 Task: Find connections with filter location Sonāmukhi with filter topic #Marketswith filter profile language Spanish with filter current company Tata AIA Life Insurance with filter school The Technological Institute of Textiles & Sciences with filter industry Construction with filter service category Business Law with filter keywords title File Clerk
Action: Mouse pressed left at (700, 95)
Screenshot: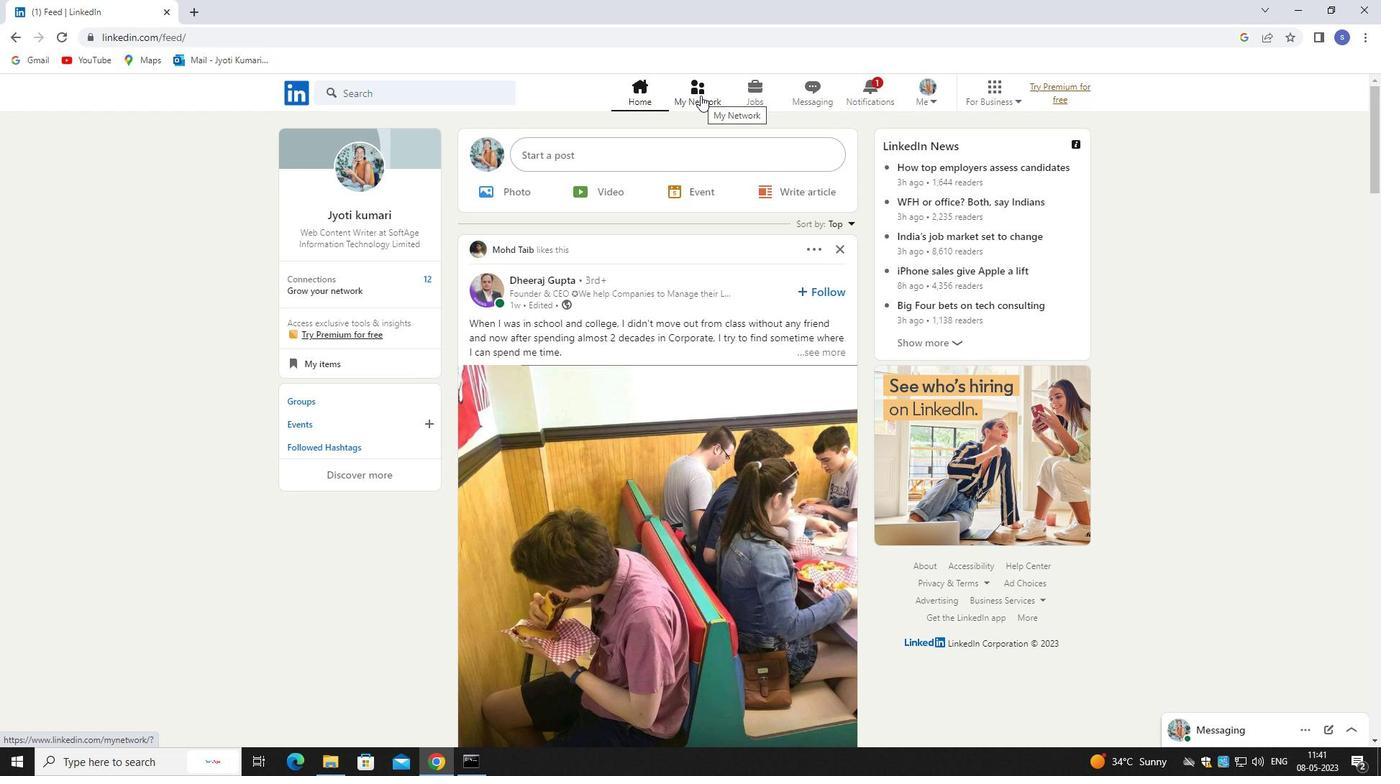 
Action: Mouse pressed left at (700, 95)
Screenshot: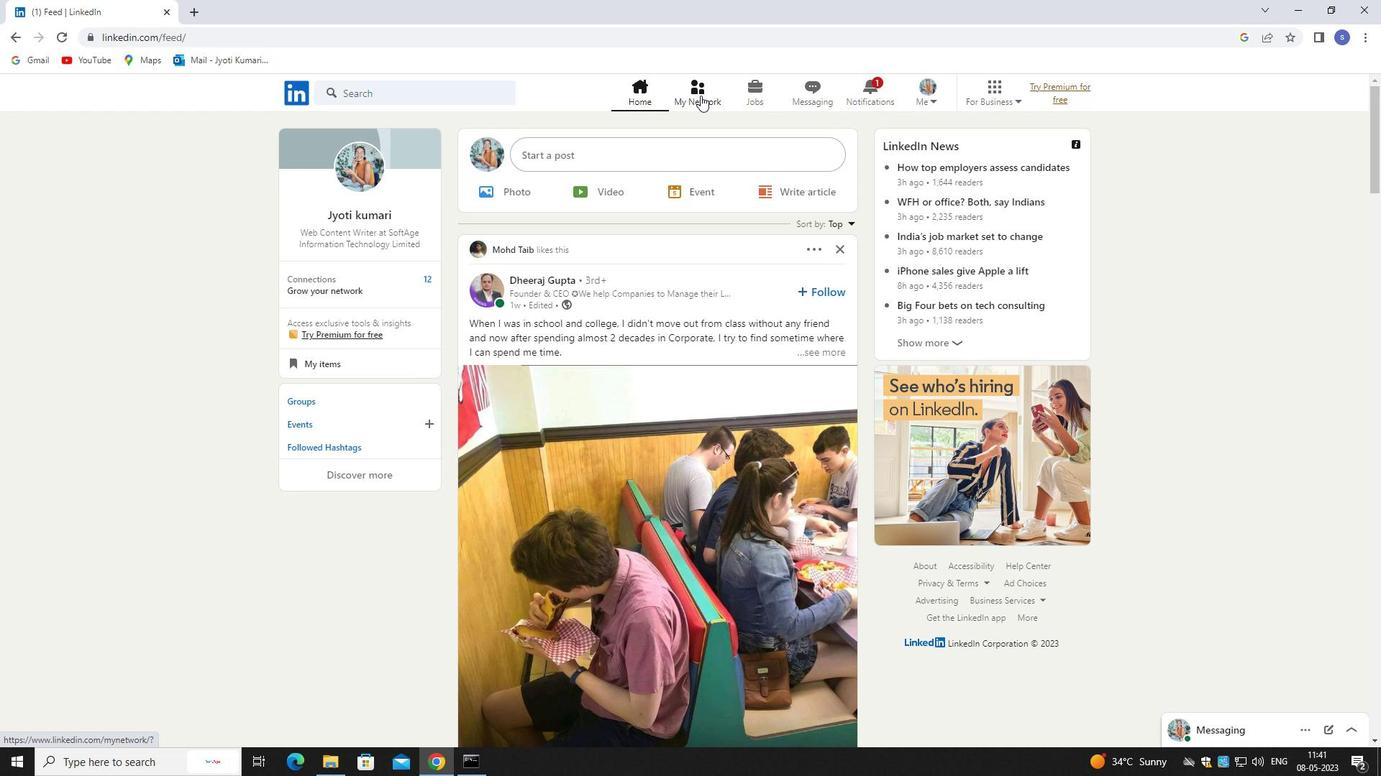 
Action: Mouse moved to (481, 169)
Screenshot: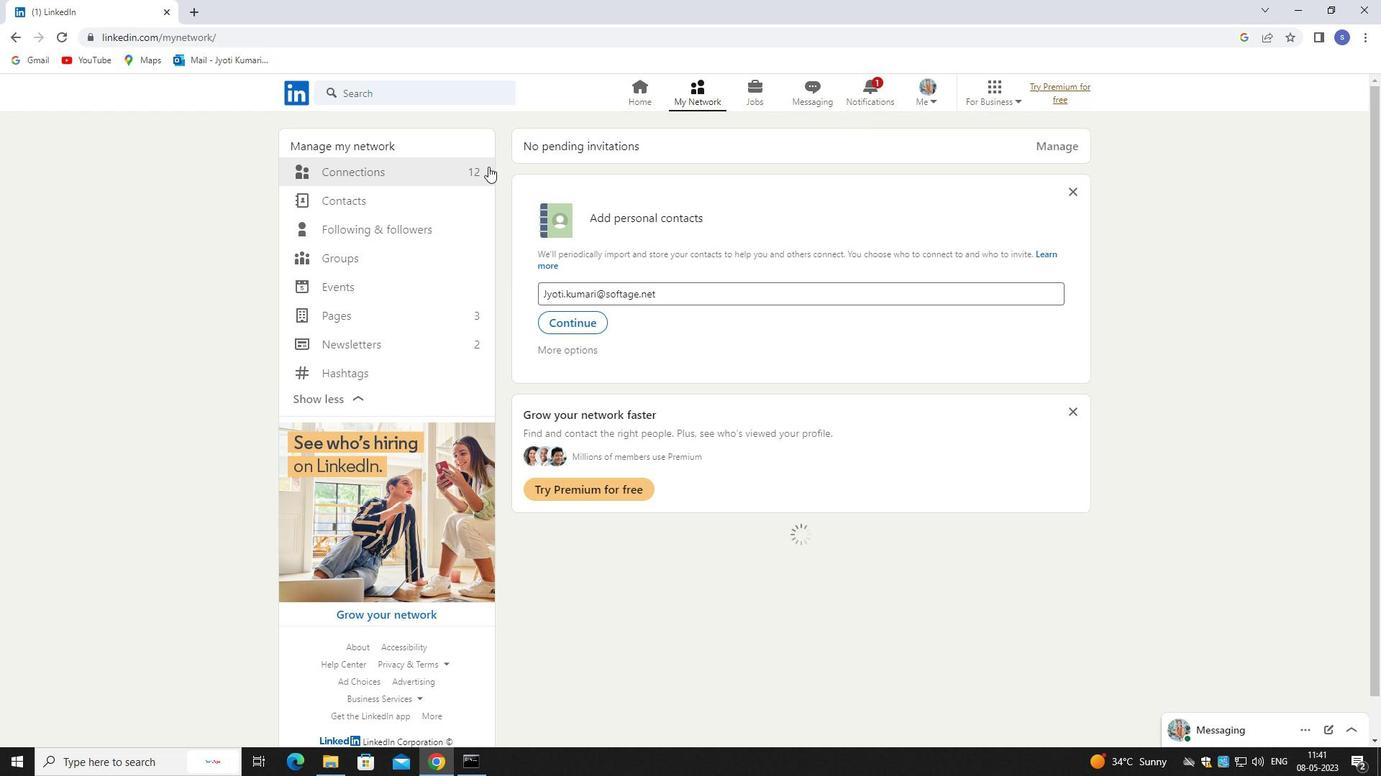
Action: Mouse pressed left at (481, 169)
Screenshot: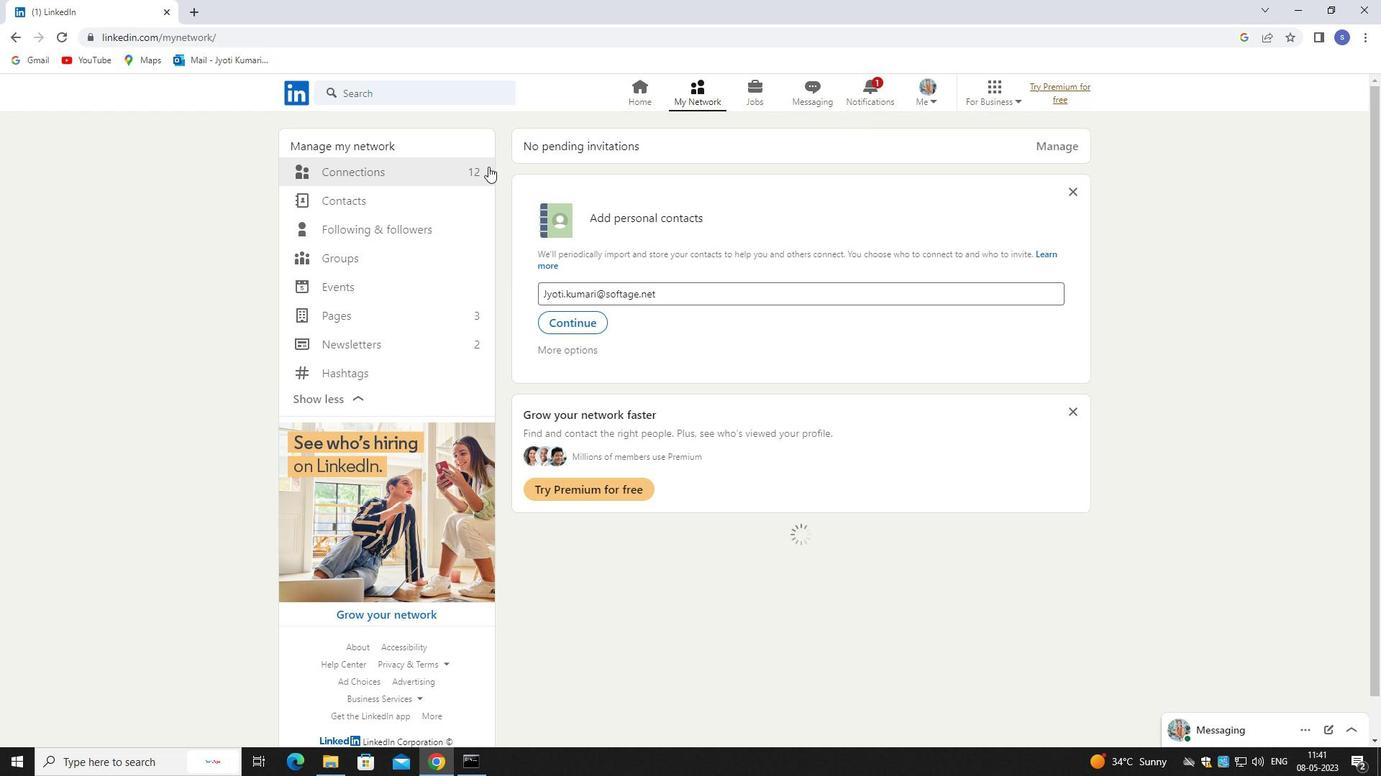 
Action: Mouse moved to (481, 169)
Screenshot: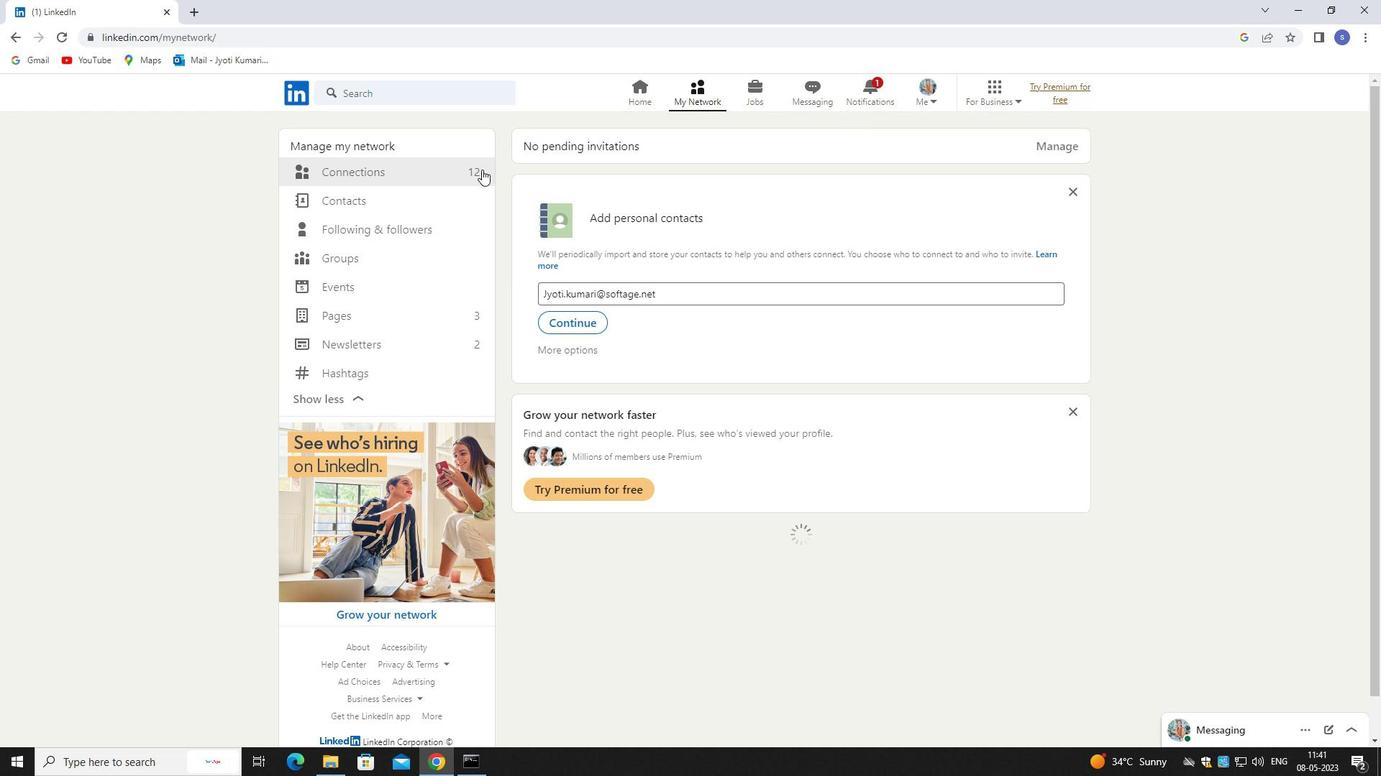 
Action: Mouse pressed left at (481, 169)
Screenshot: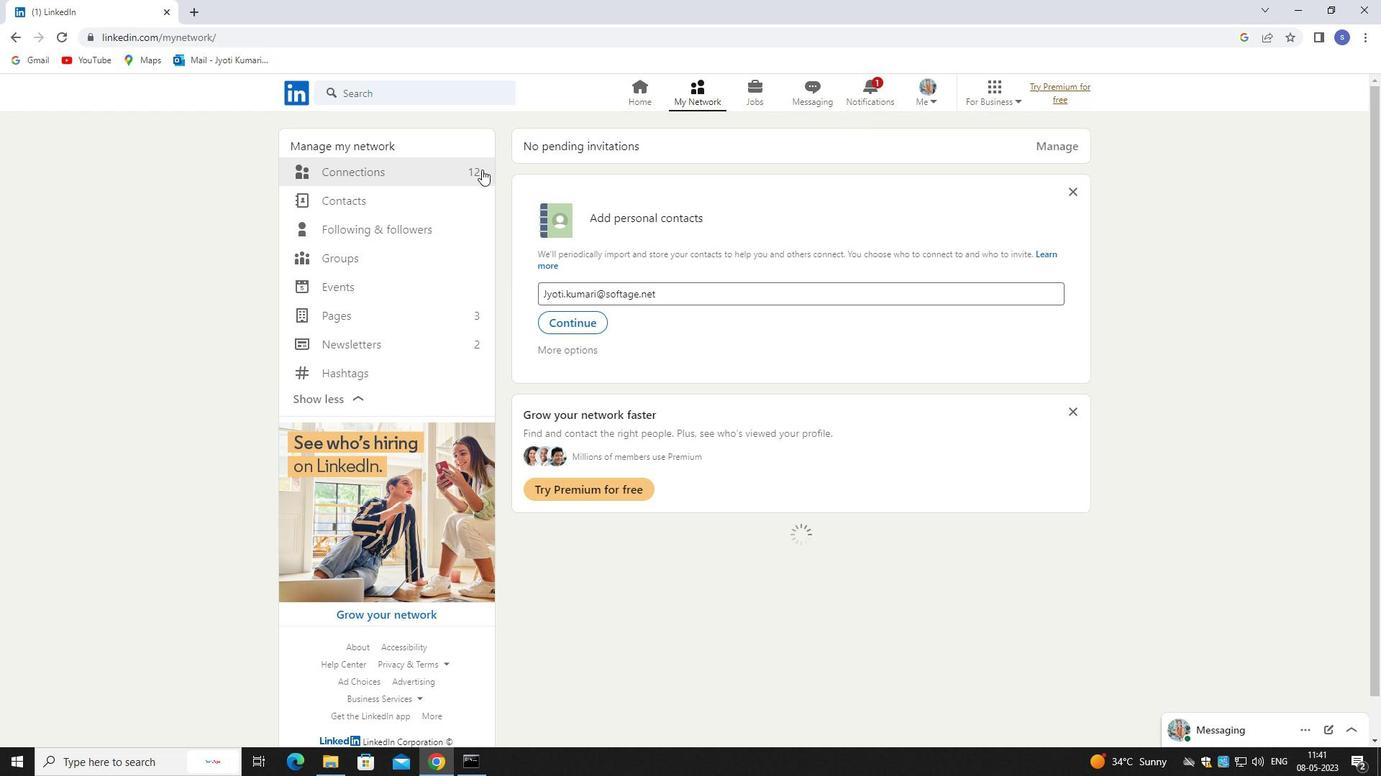 
Action: Mouse moved to (398, 164)
Screenshot: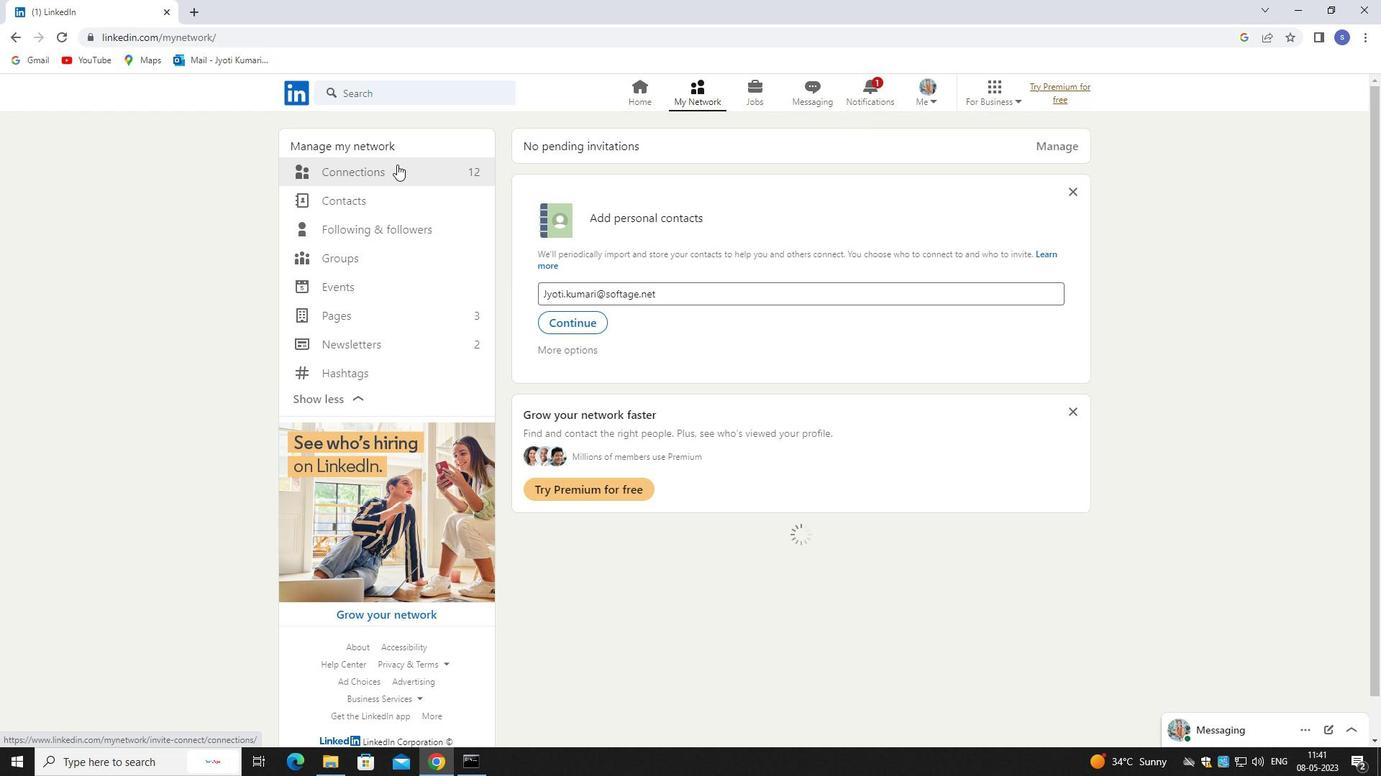 
Action: Mouse pressed left at (398, 164)
Screenshot: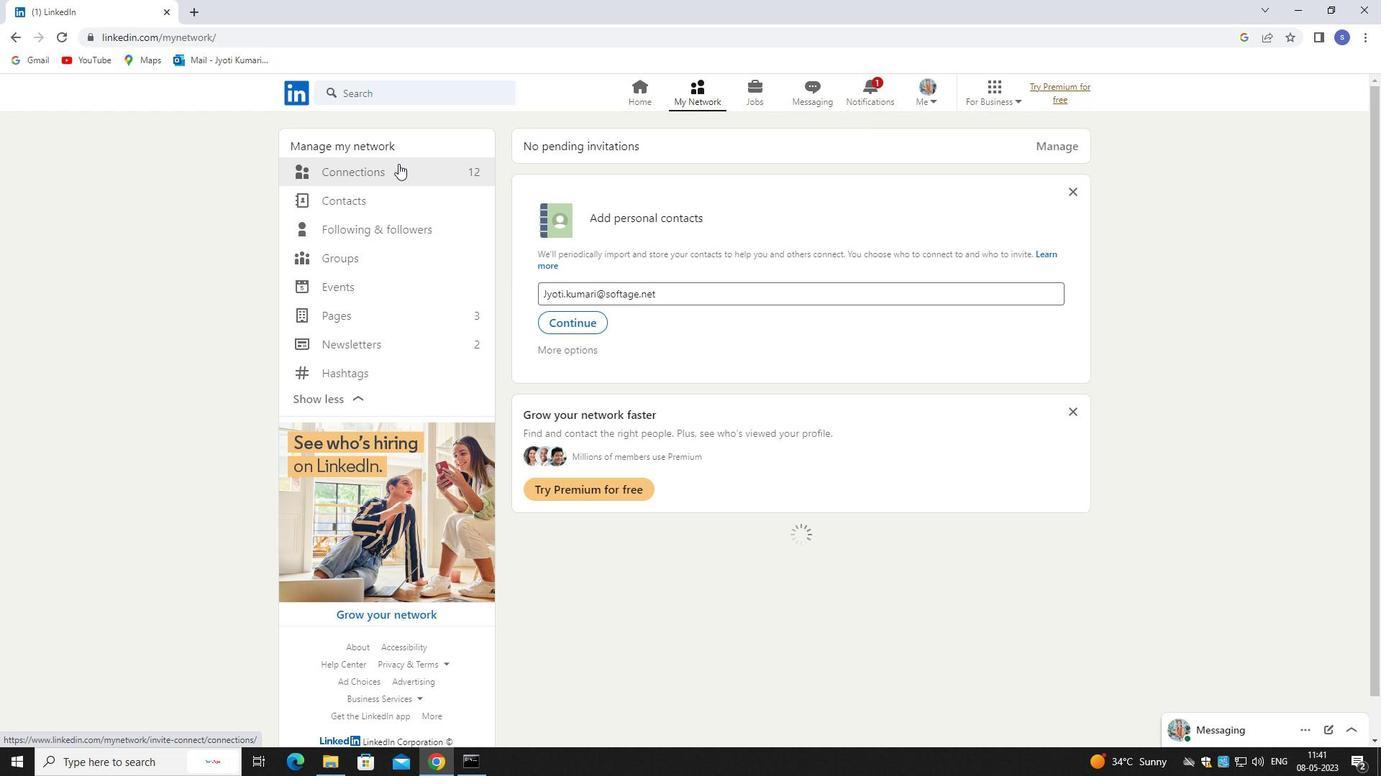 
Action: Mouse moved to (398, 163)
Screenshot: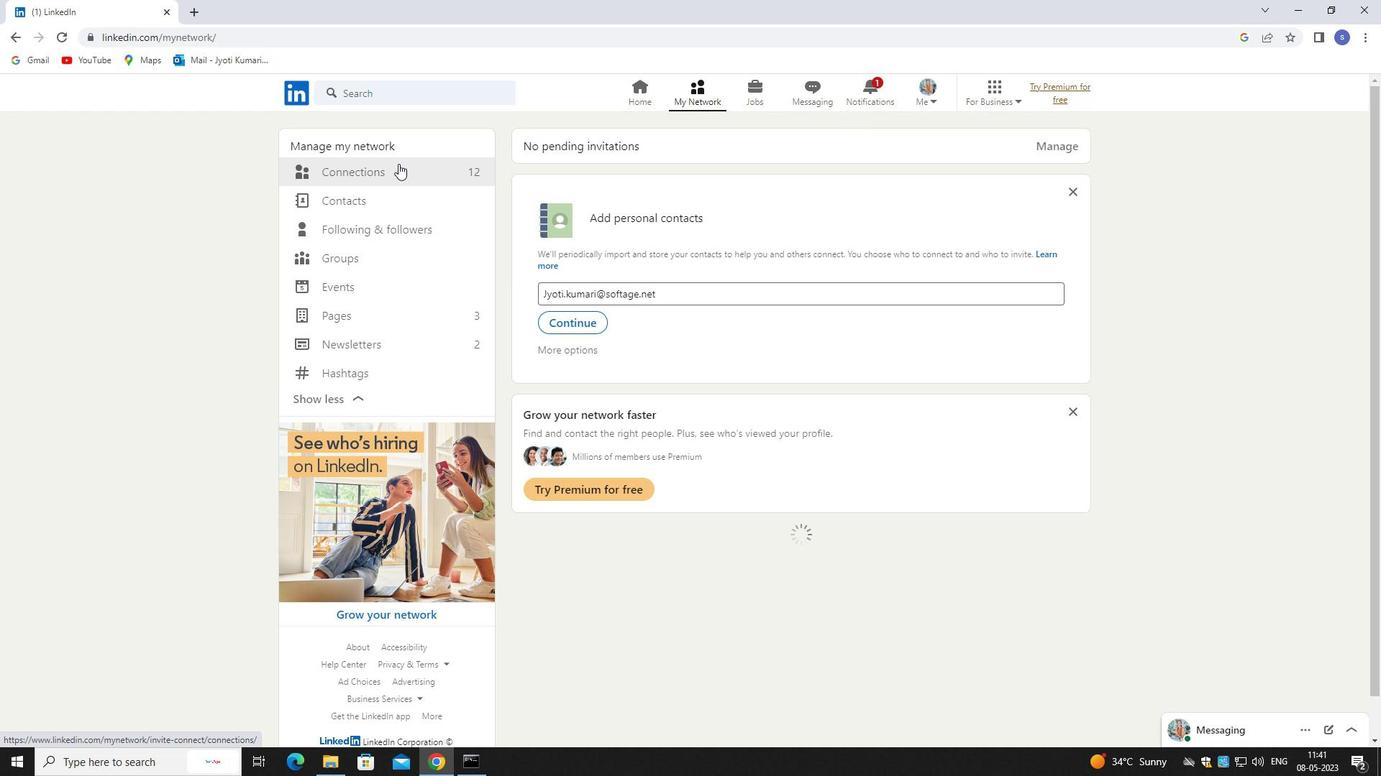
Action: Mouse pressed left at (398, 163)
Screenshot: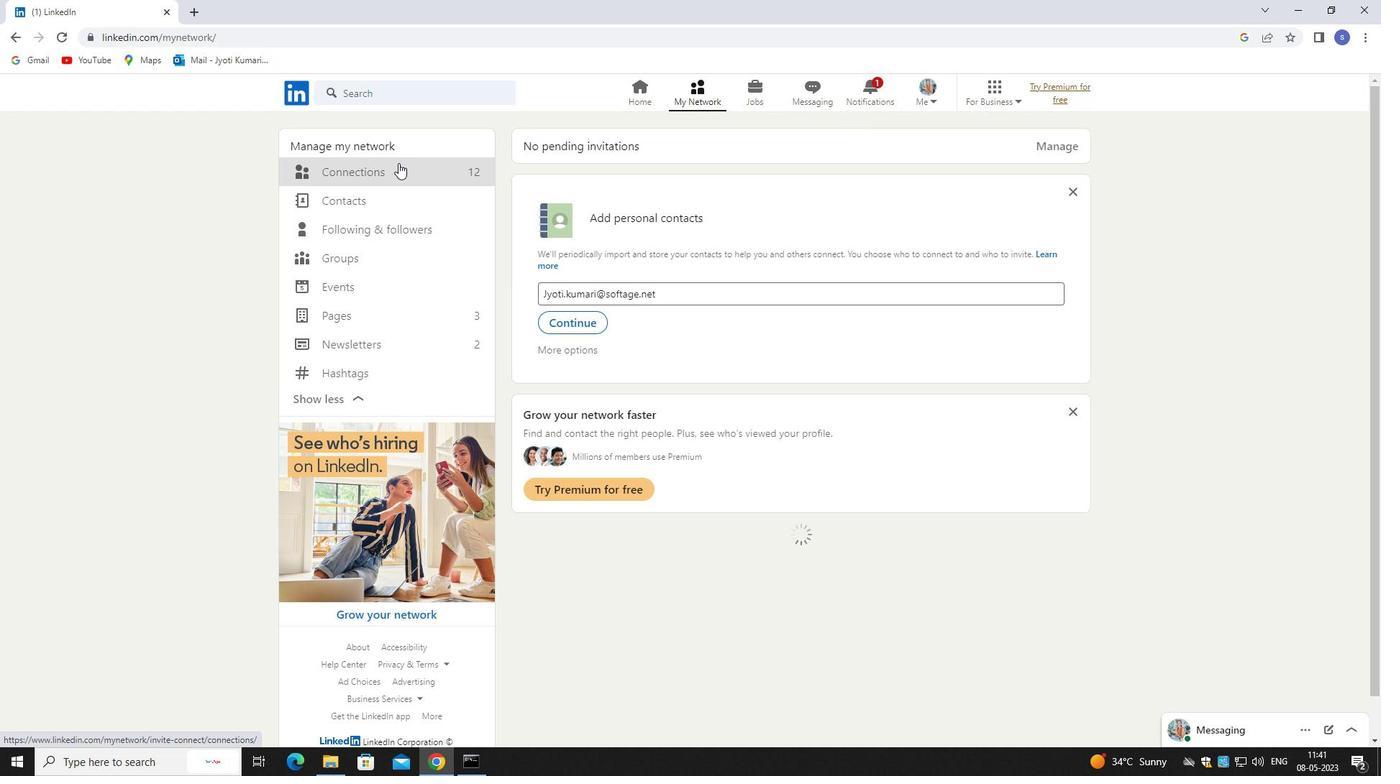 
Action: Mouse moved to (448, 171)
Screenshot: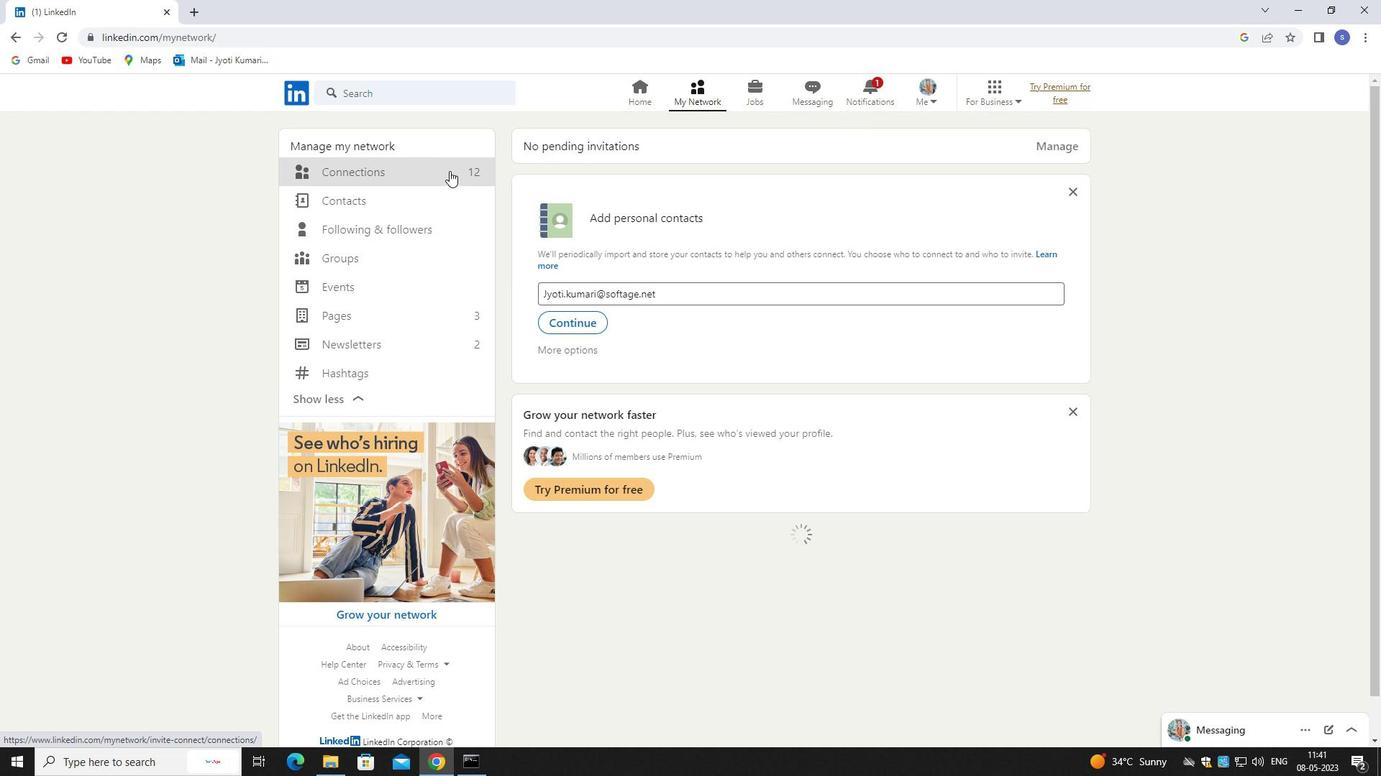 
Action: Mouse pressed left at (448, 171)
Screenshot: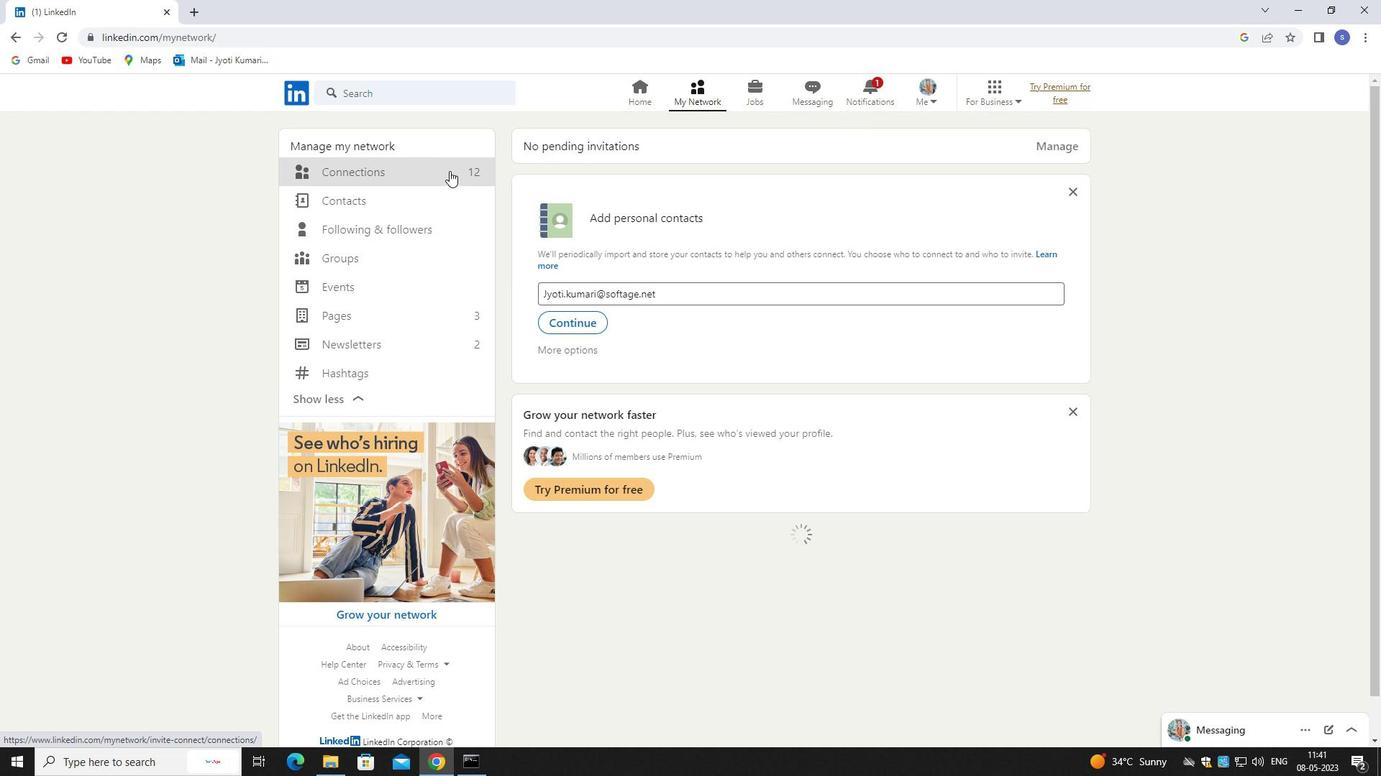 
Action: Mouse moved to (447, 172)
Screenshot: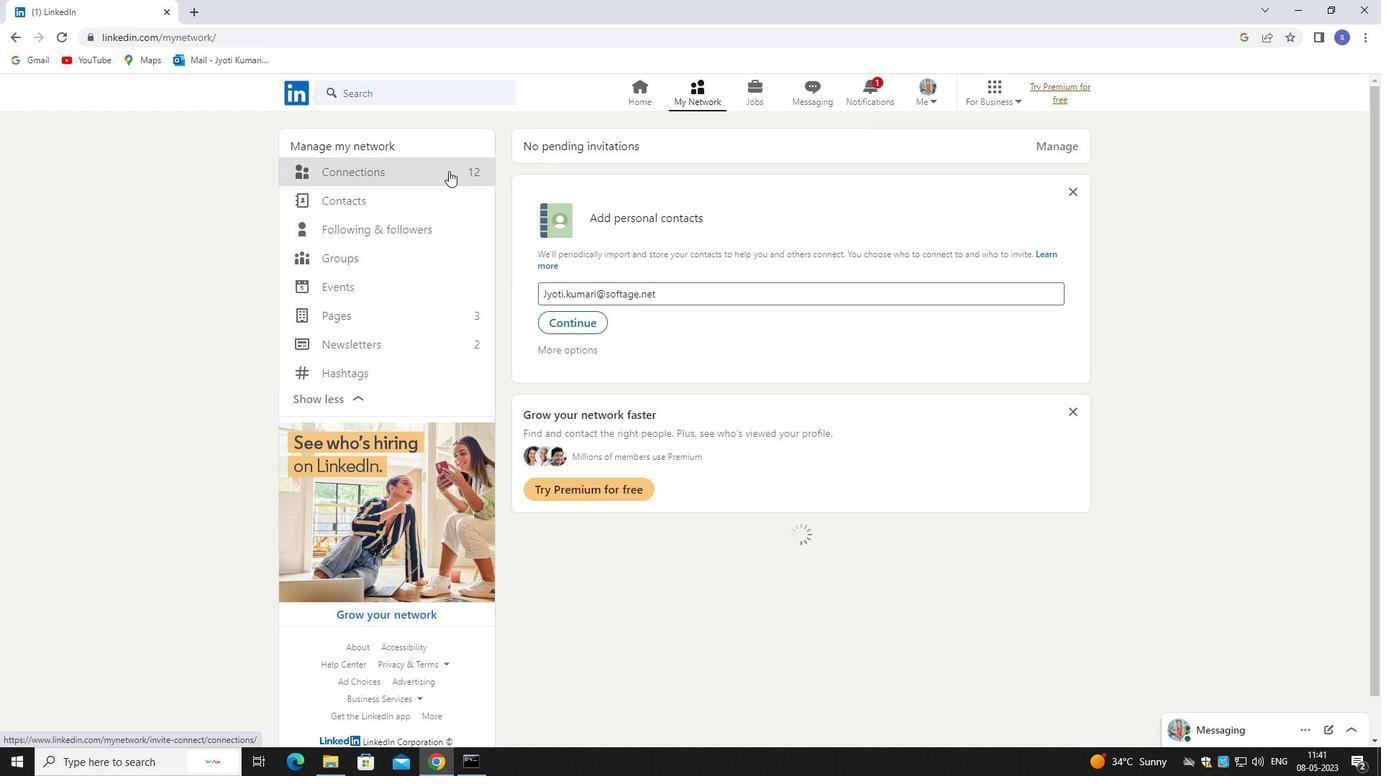 
Action: Mouse pressed left at (447, 172)
Screenshot: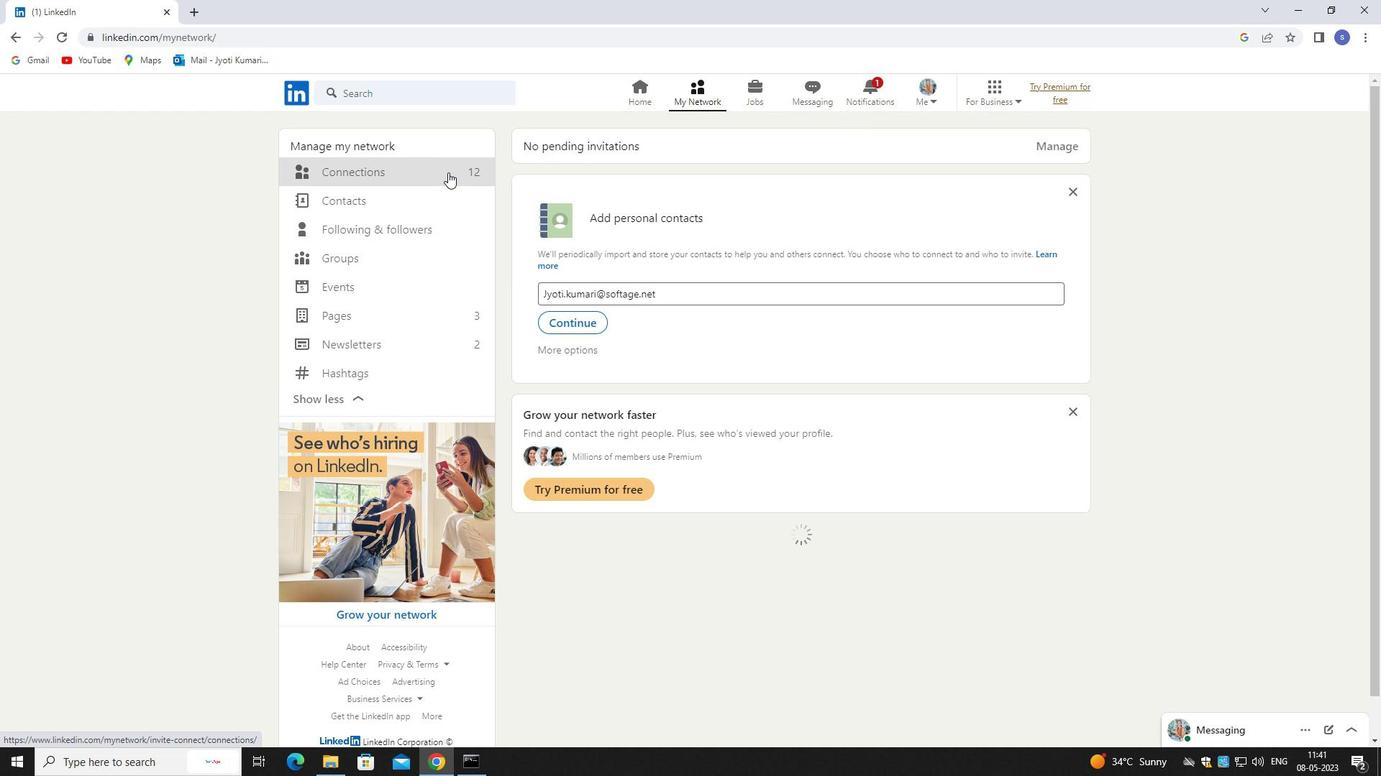 
Action: Mouse moved to (410, 171)
Screenshot: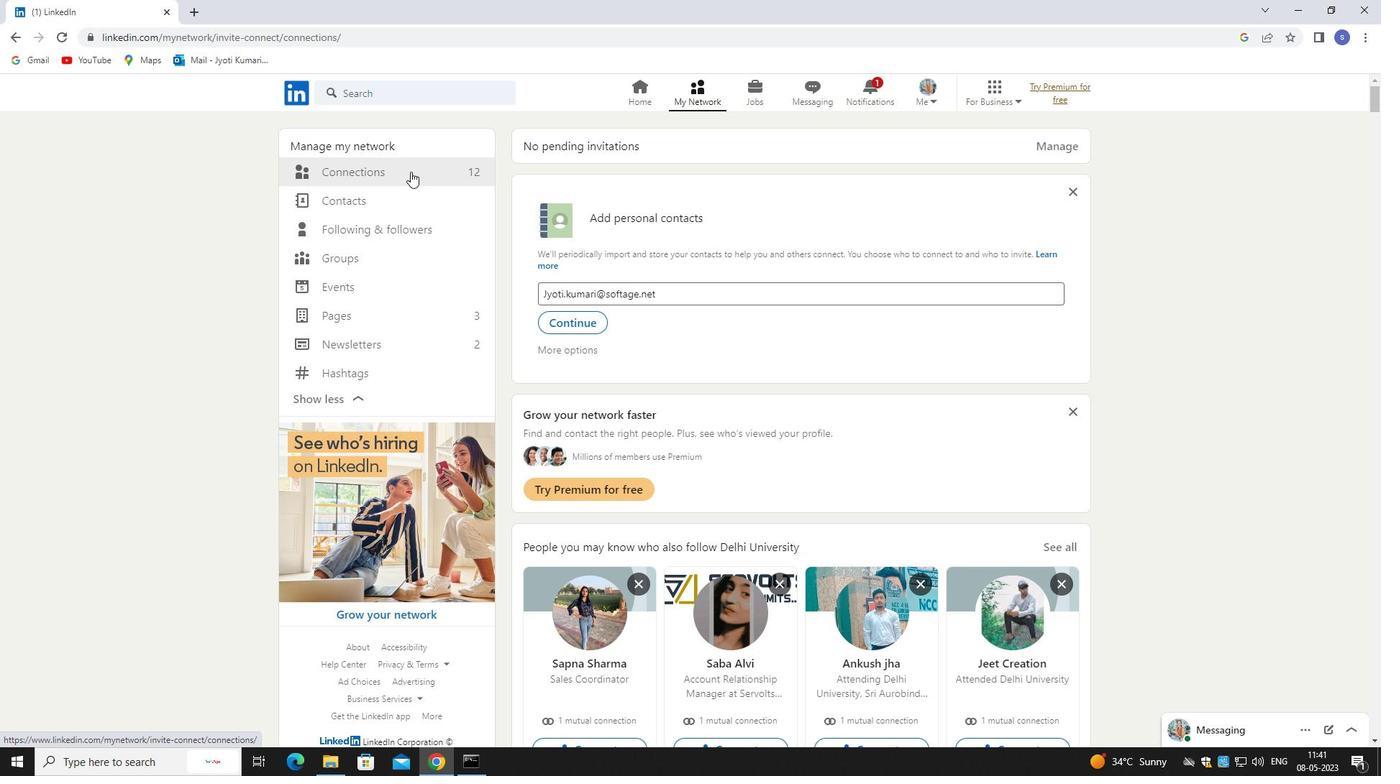 
Action: Mouse pressed left at (410, 171)
Screenshot: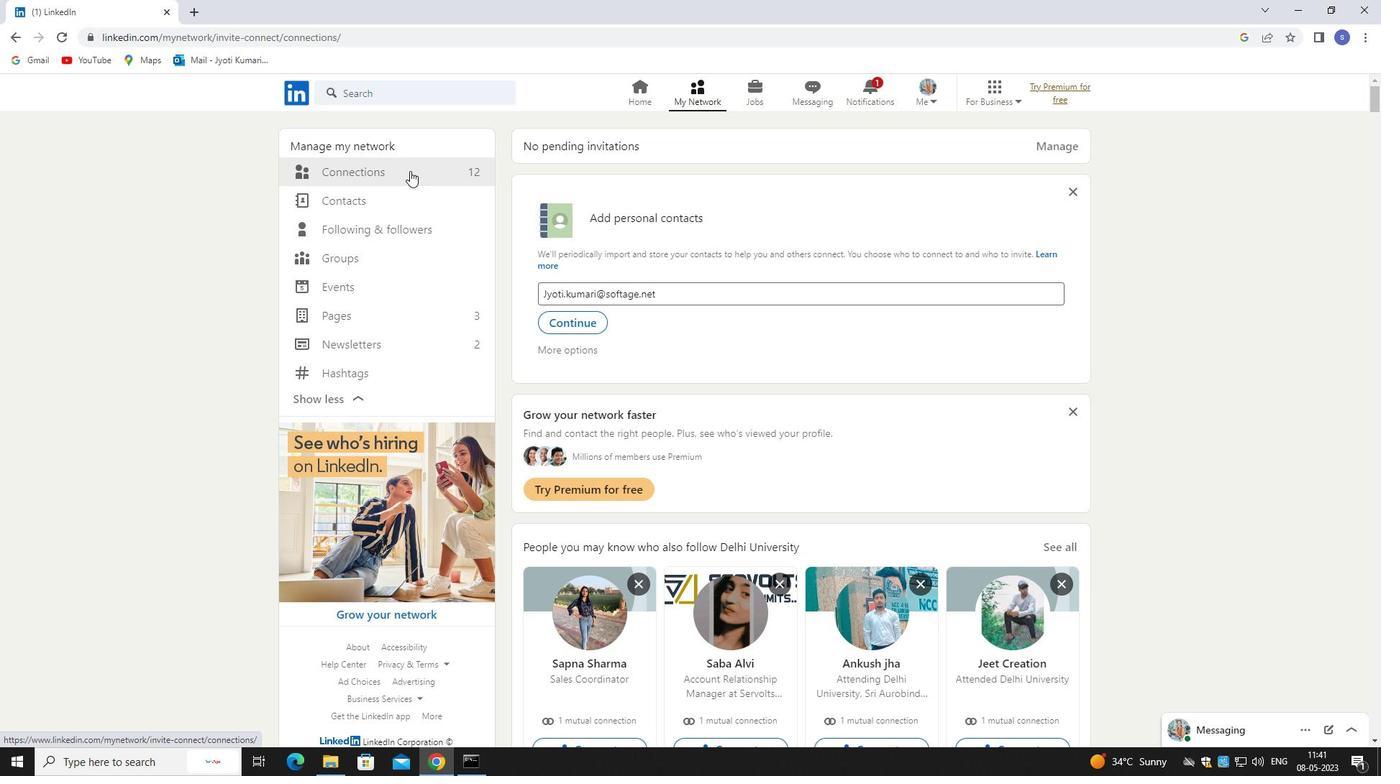 
Action: Mouse pressed left at (410, 171)
Screenshot: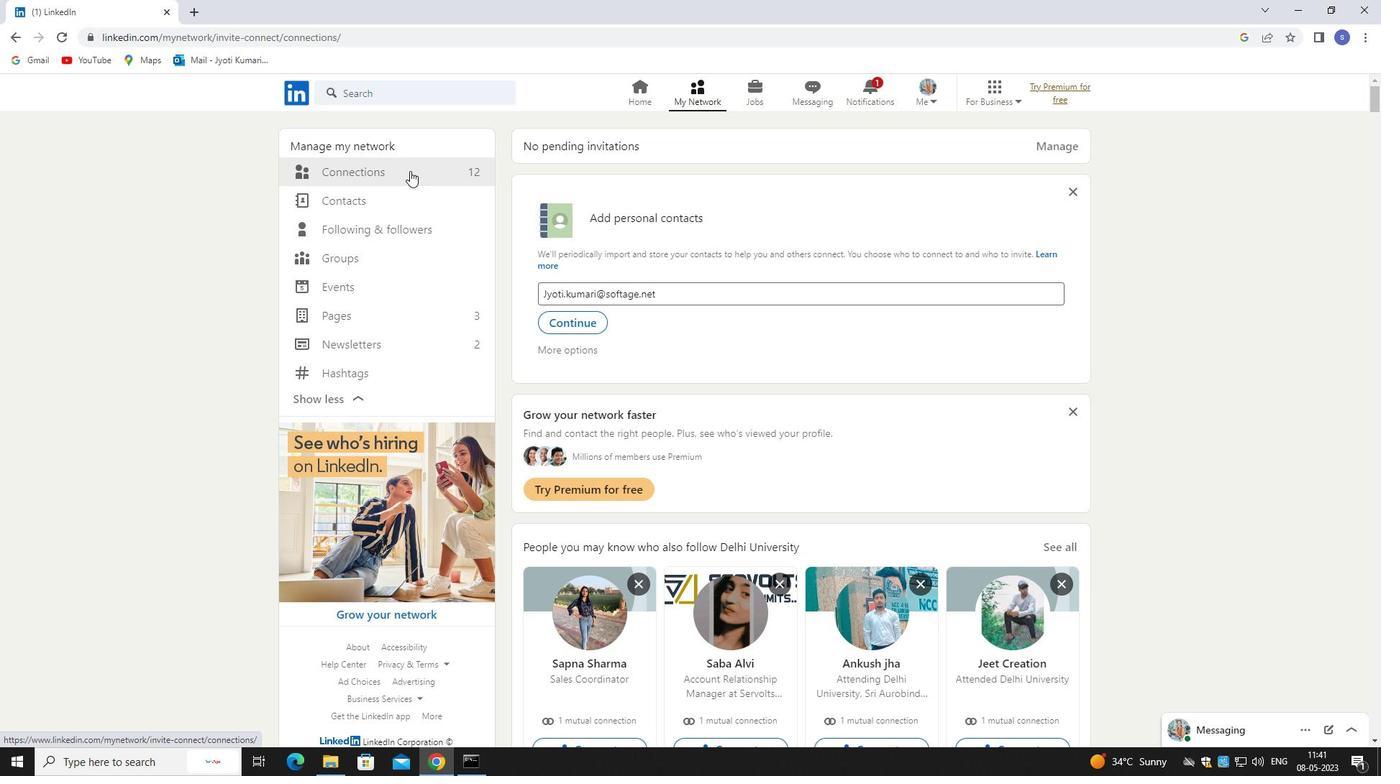 
Action: Mouse moved to (410, 171)
Screenshot: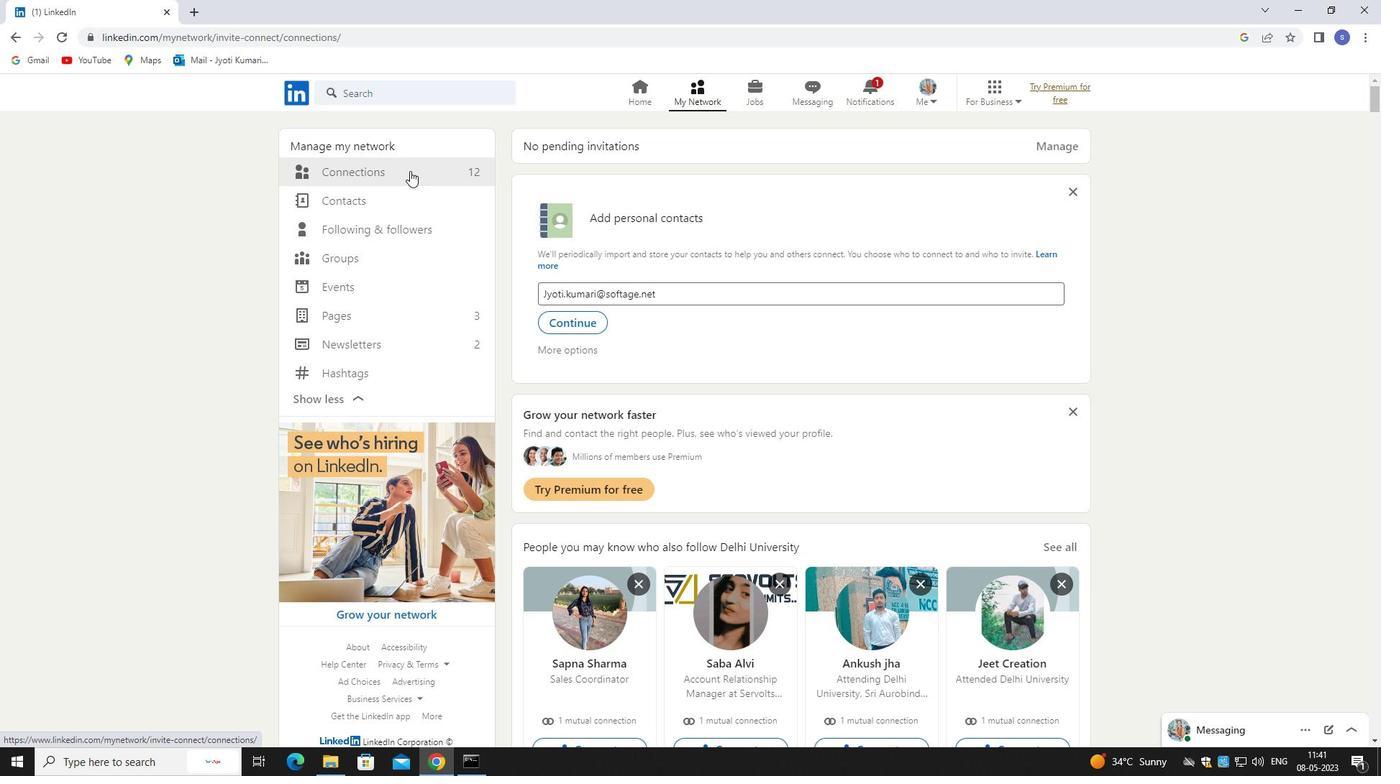 
Action: Mouse pressed left at (410, 171)
Screenshot: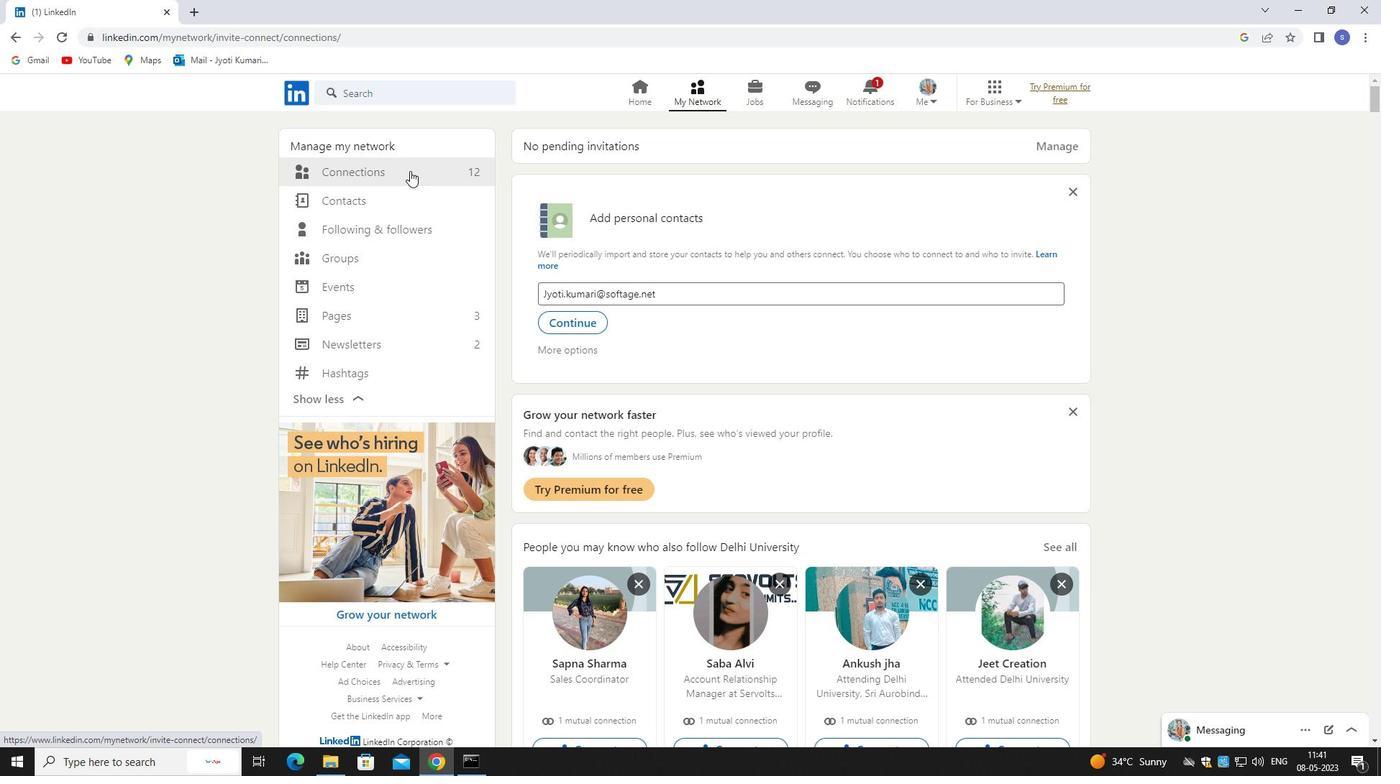 
Action: Mouse moved to (822, 174)
Screenshot: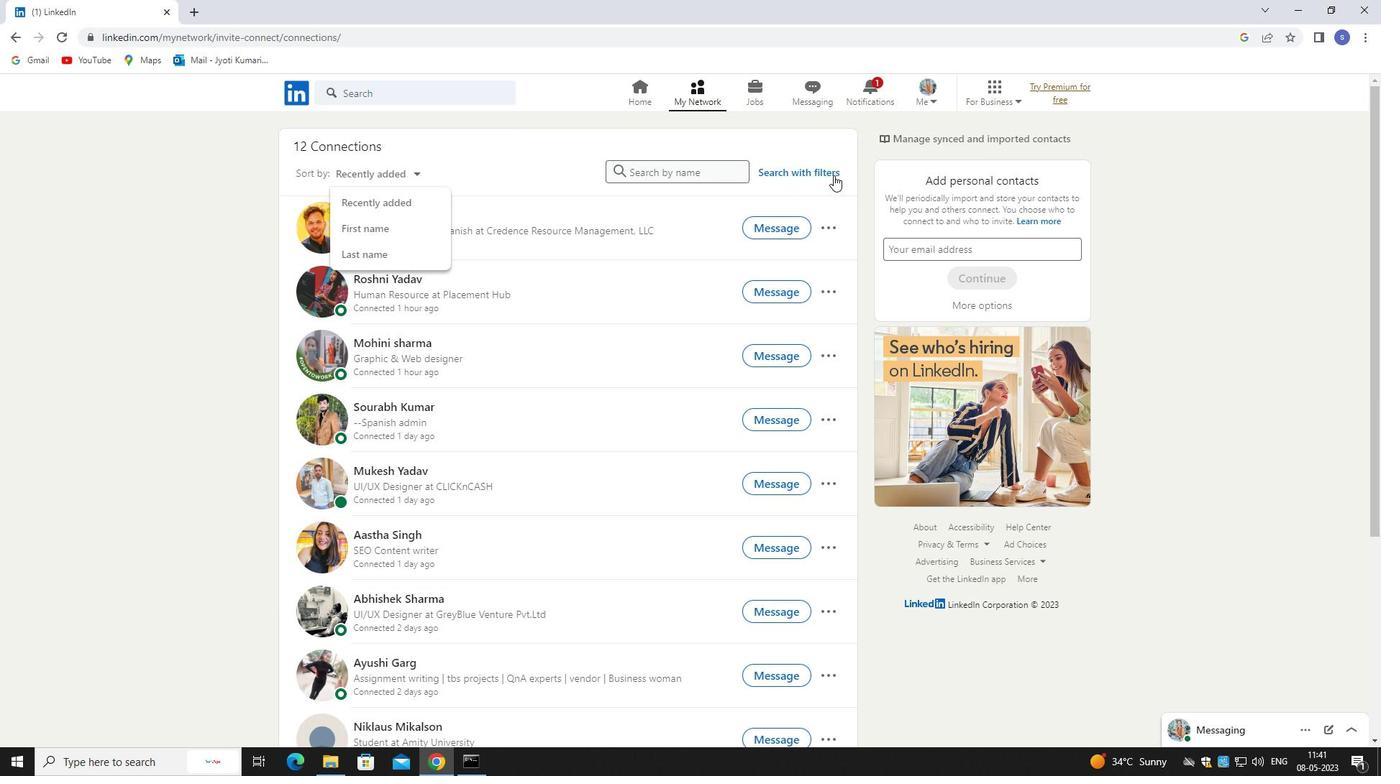 
Action: Mouse pressed left at (822, 174)
Screenshot: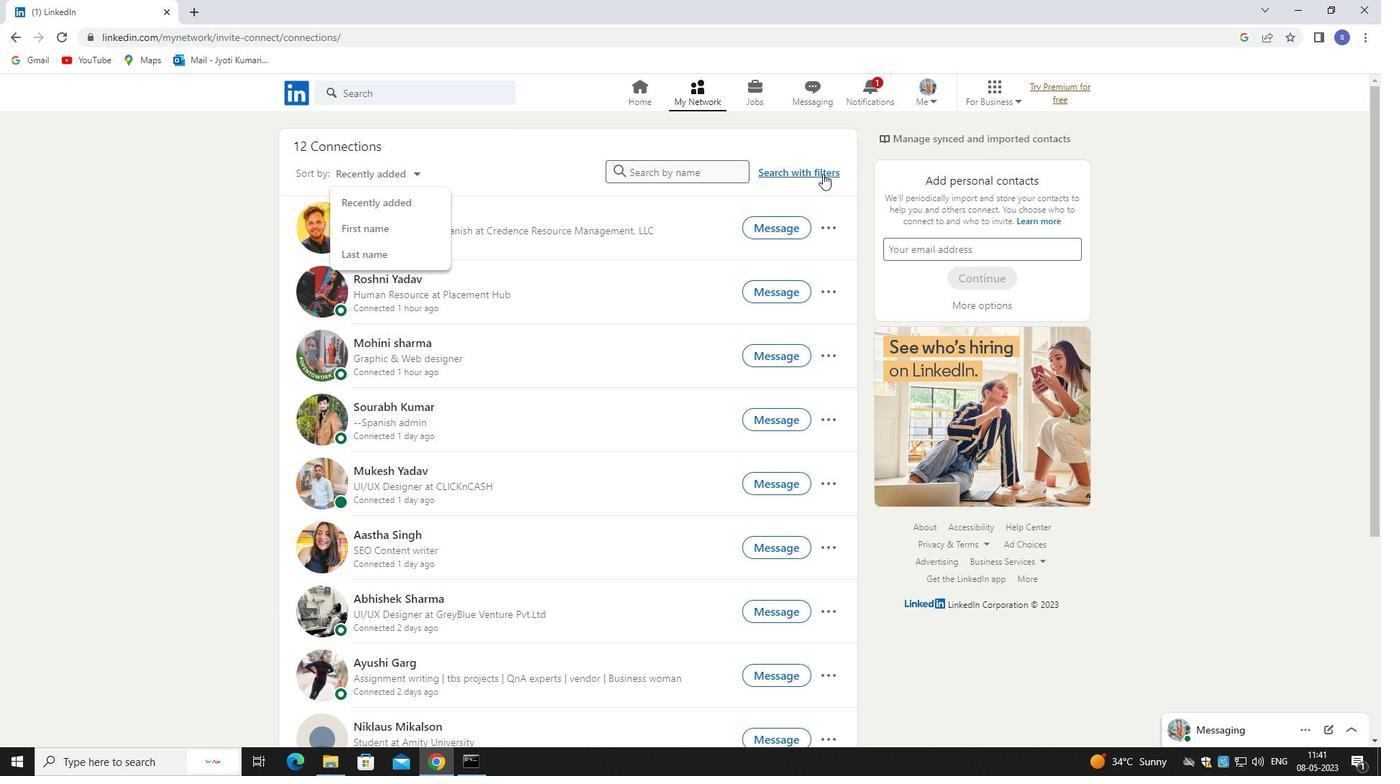 
Action: Mouse moved to (739, 133)
Screenshot: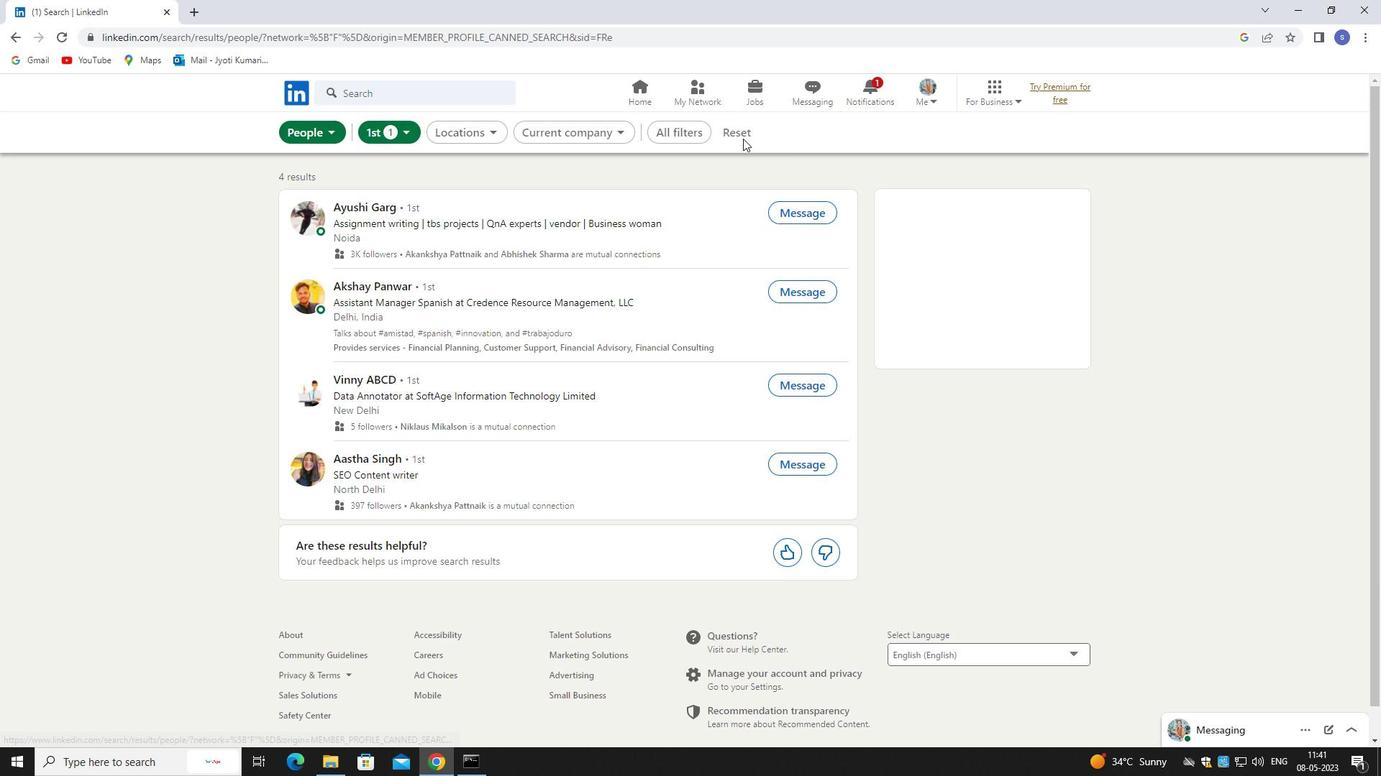 
Action: Mouse pressed left at (739, 133)
Screenshot: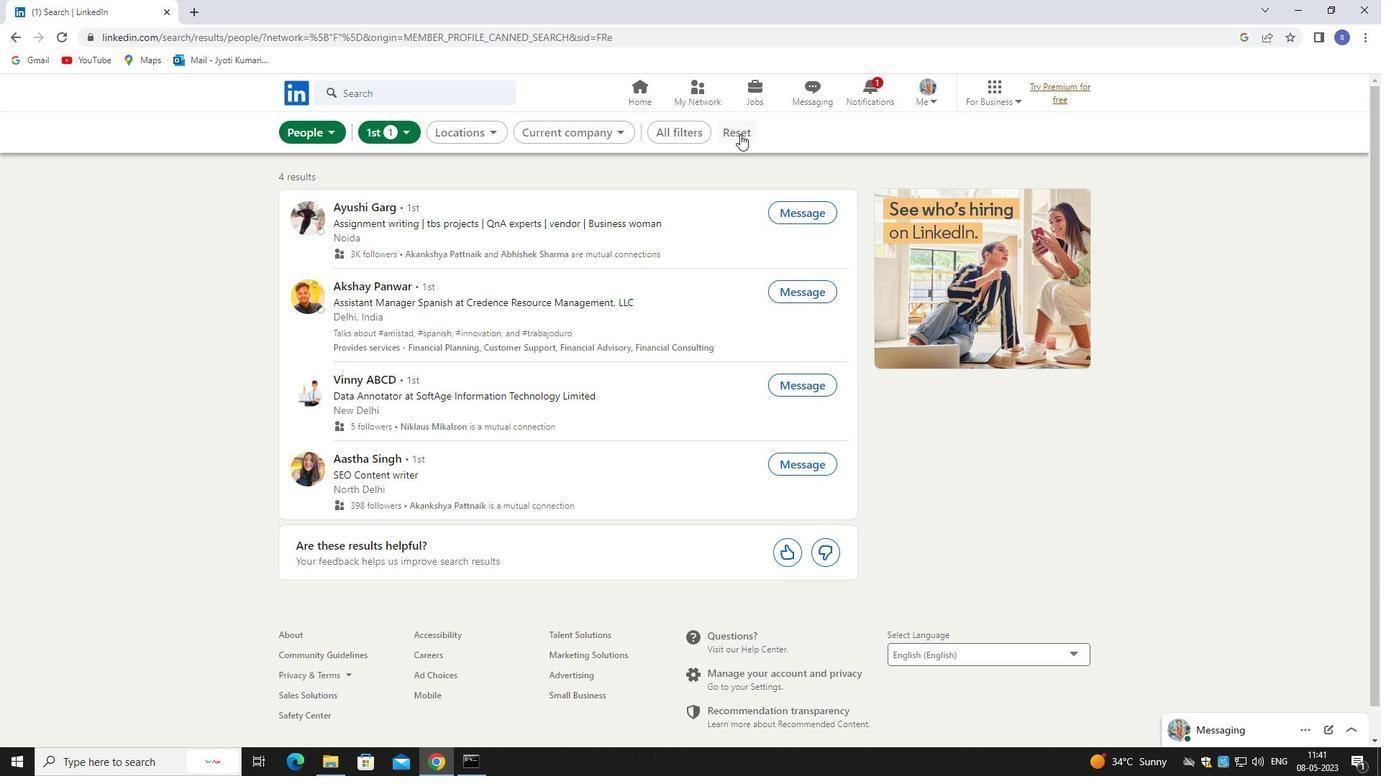 
Action: Mouse moved to (715, 128)
Screenshot: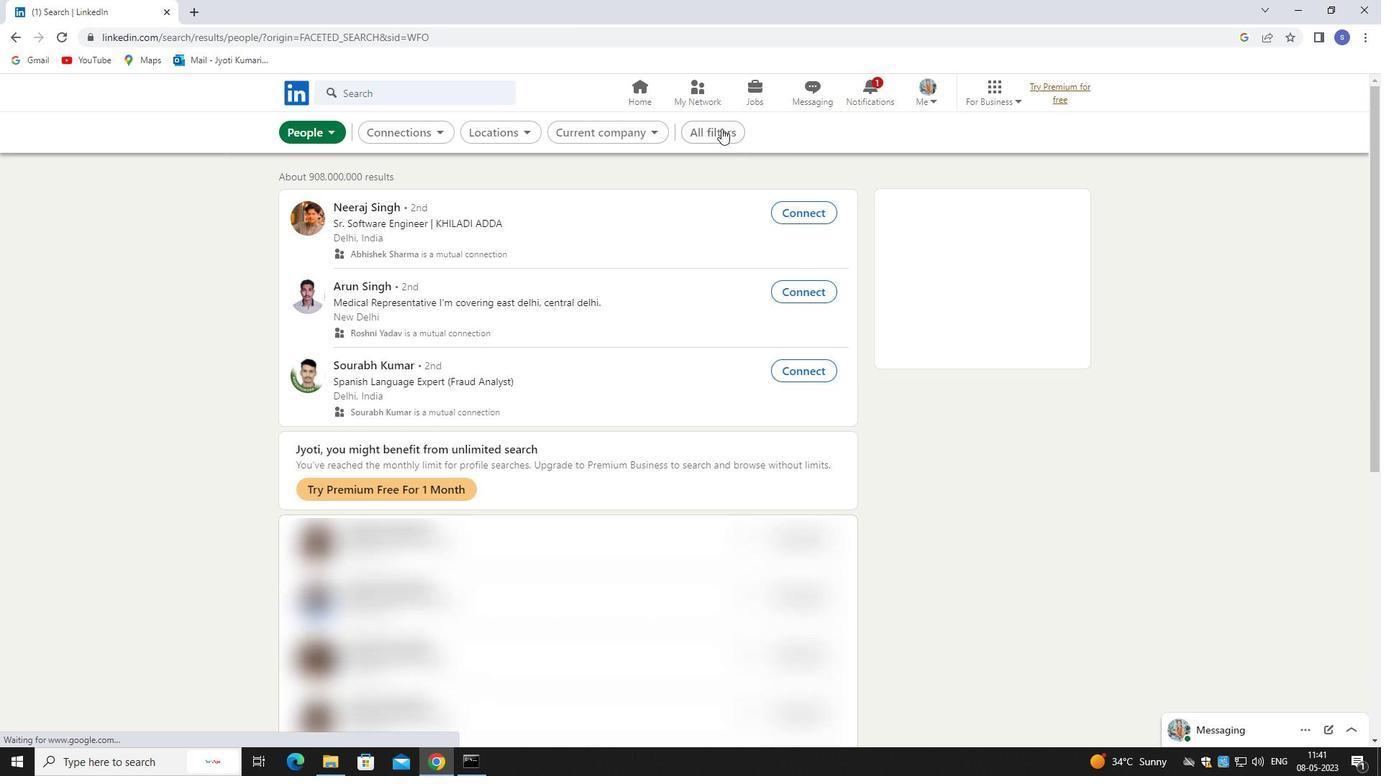 
Action: Mouse pressed left at (715, 128)
Screenshot: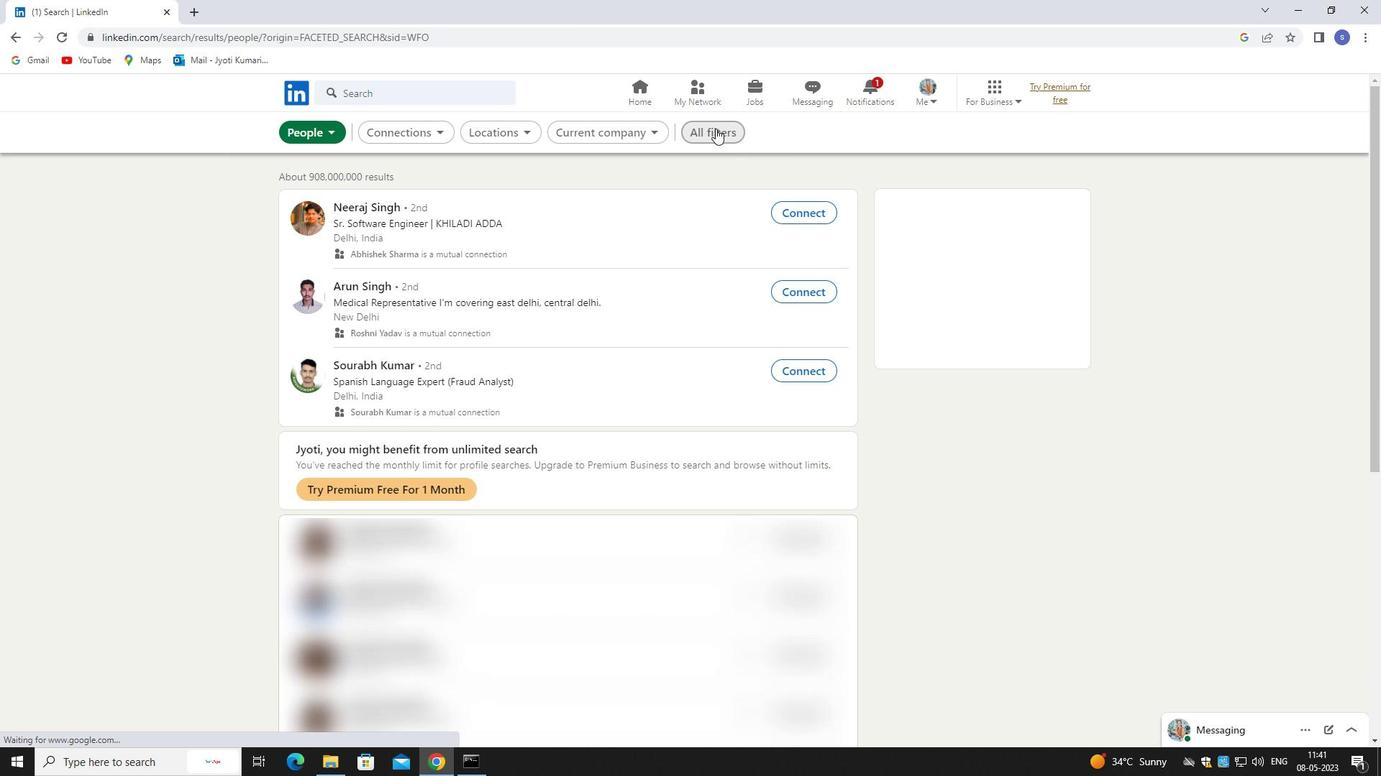 
Action: Mouse moved to (1225, 561)
Screenshot: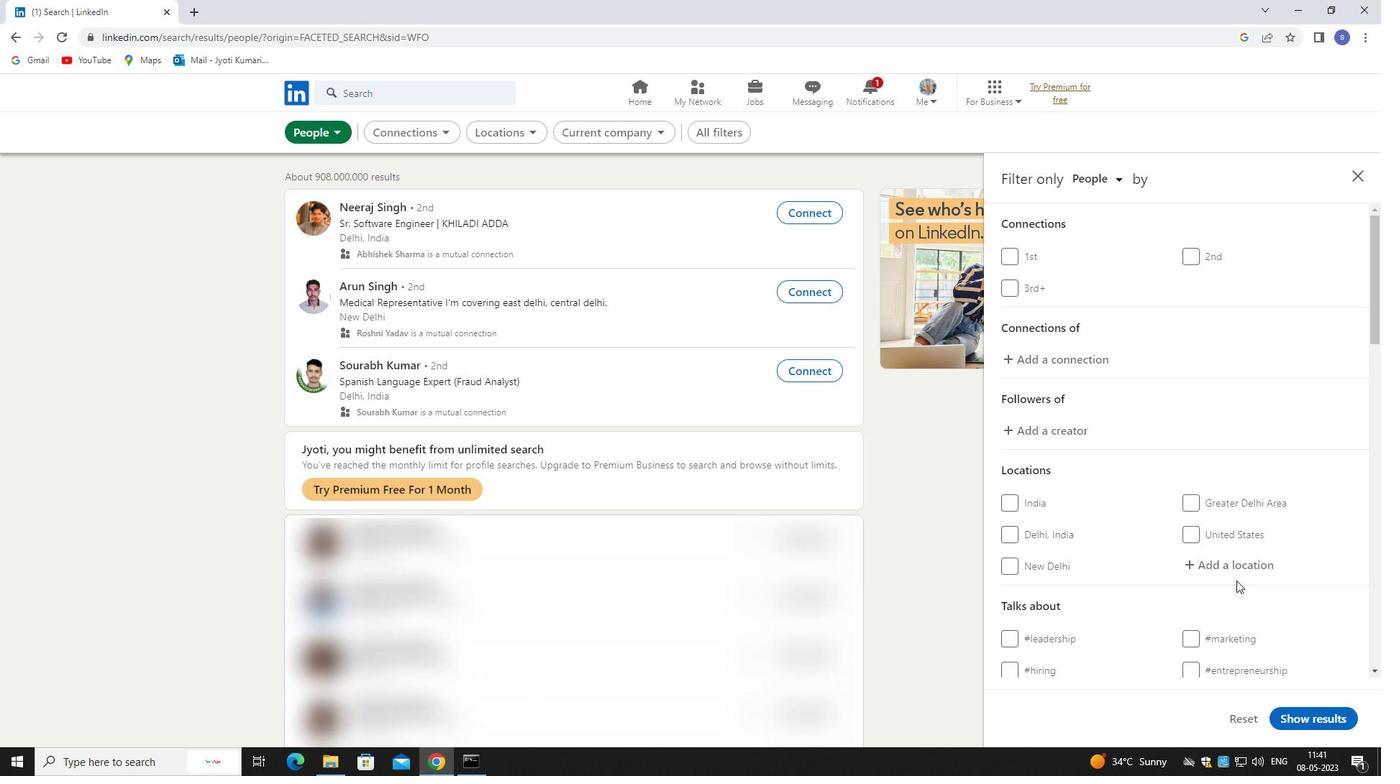
Action: Mouse pressed left at (1225, 561)
Screenshot: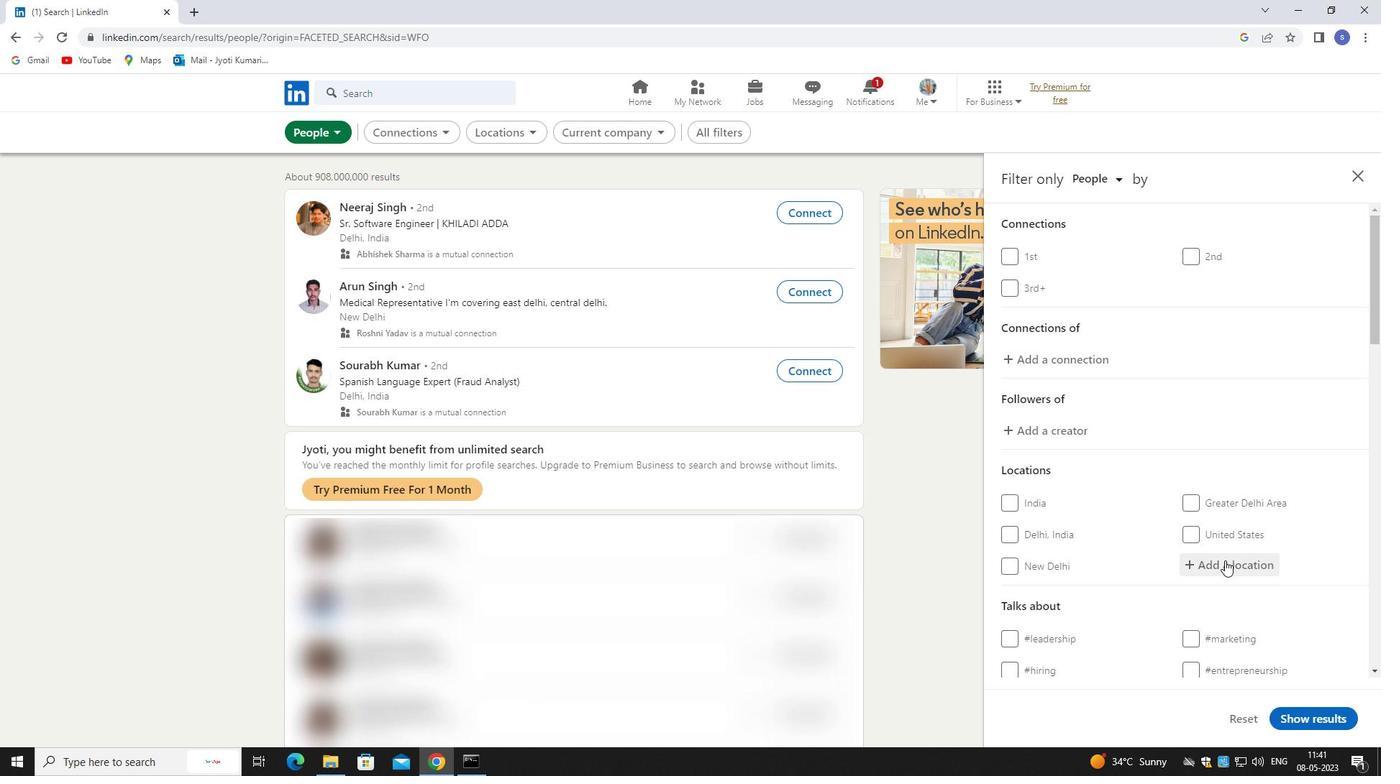 
Action: Mouse moved to (1222, 558)
Screenshot: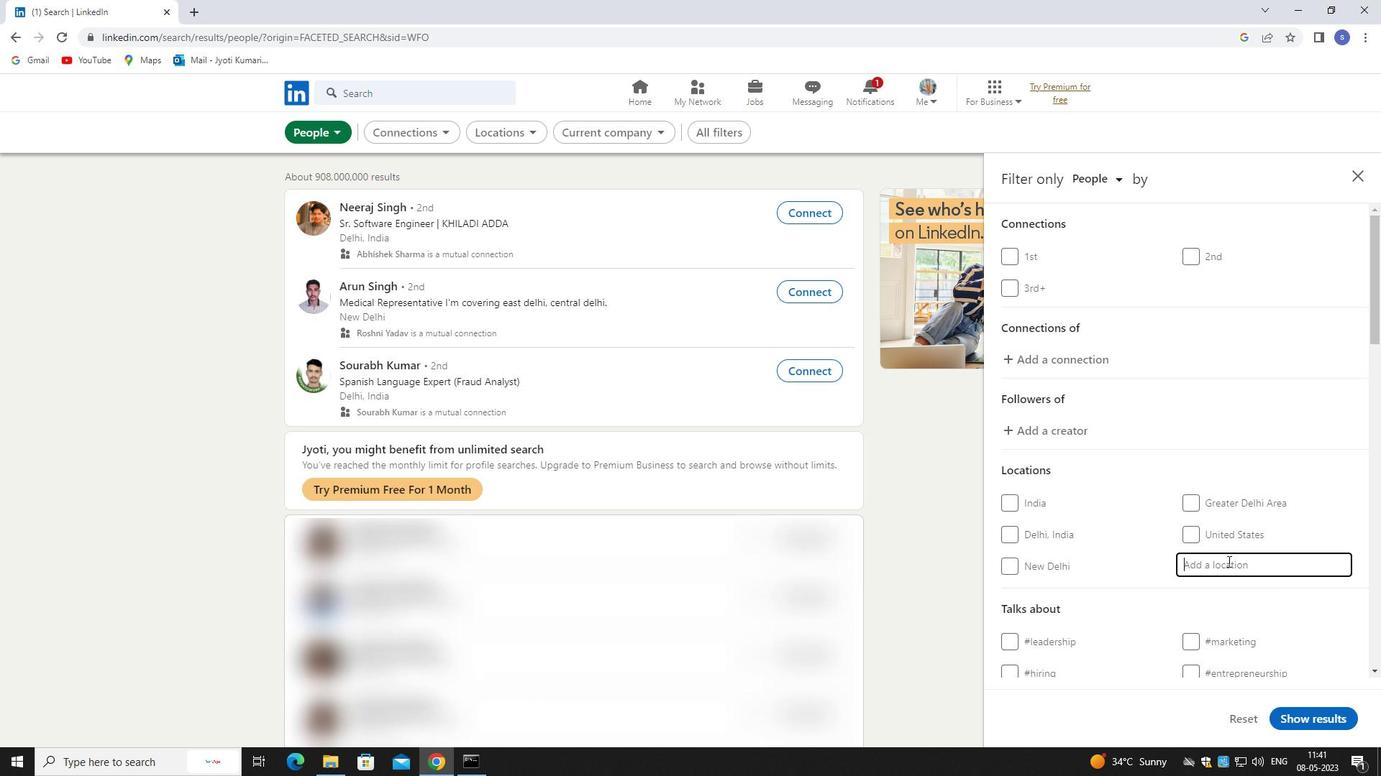 
Action: Key pressed sonamukhi
Screenshot: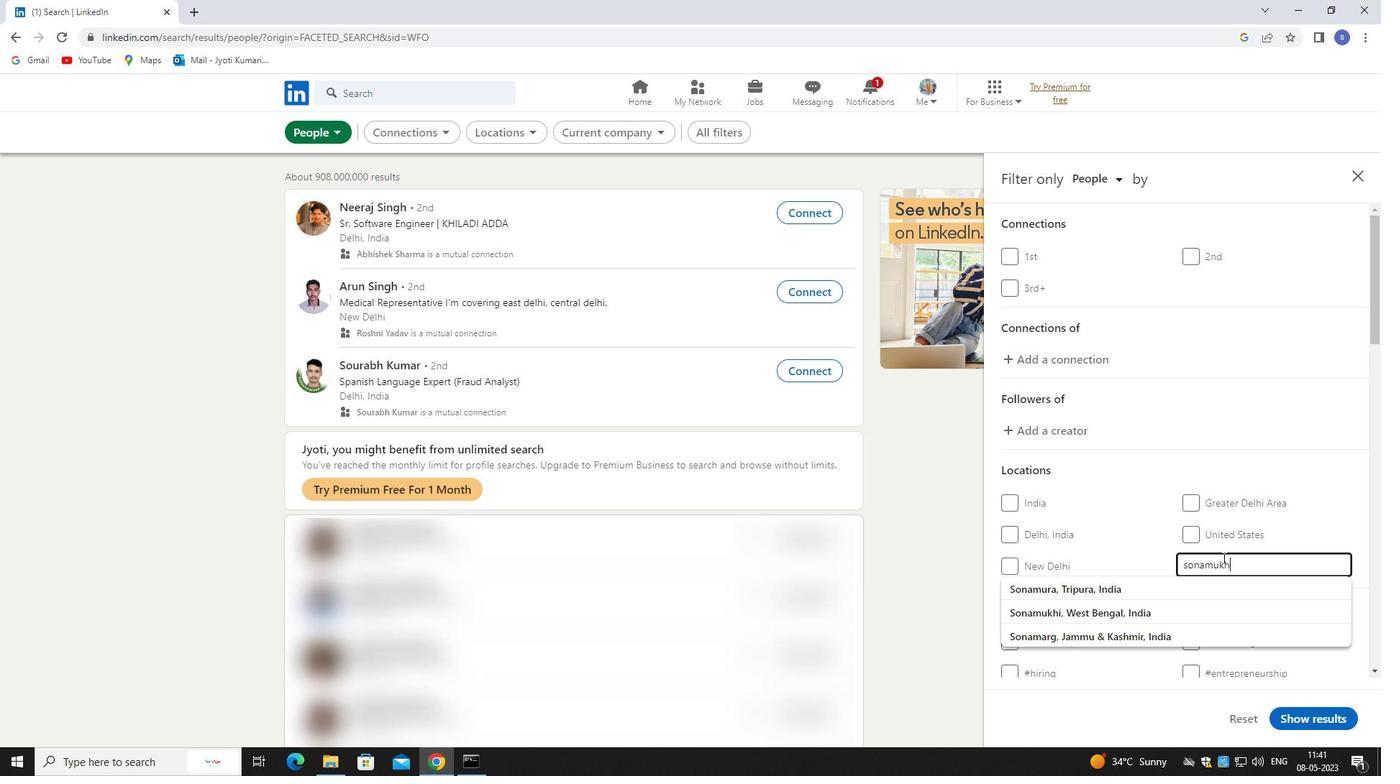 
Action: Mouse moved to (1222, 581)
Screenshot: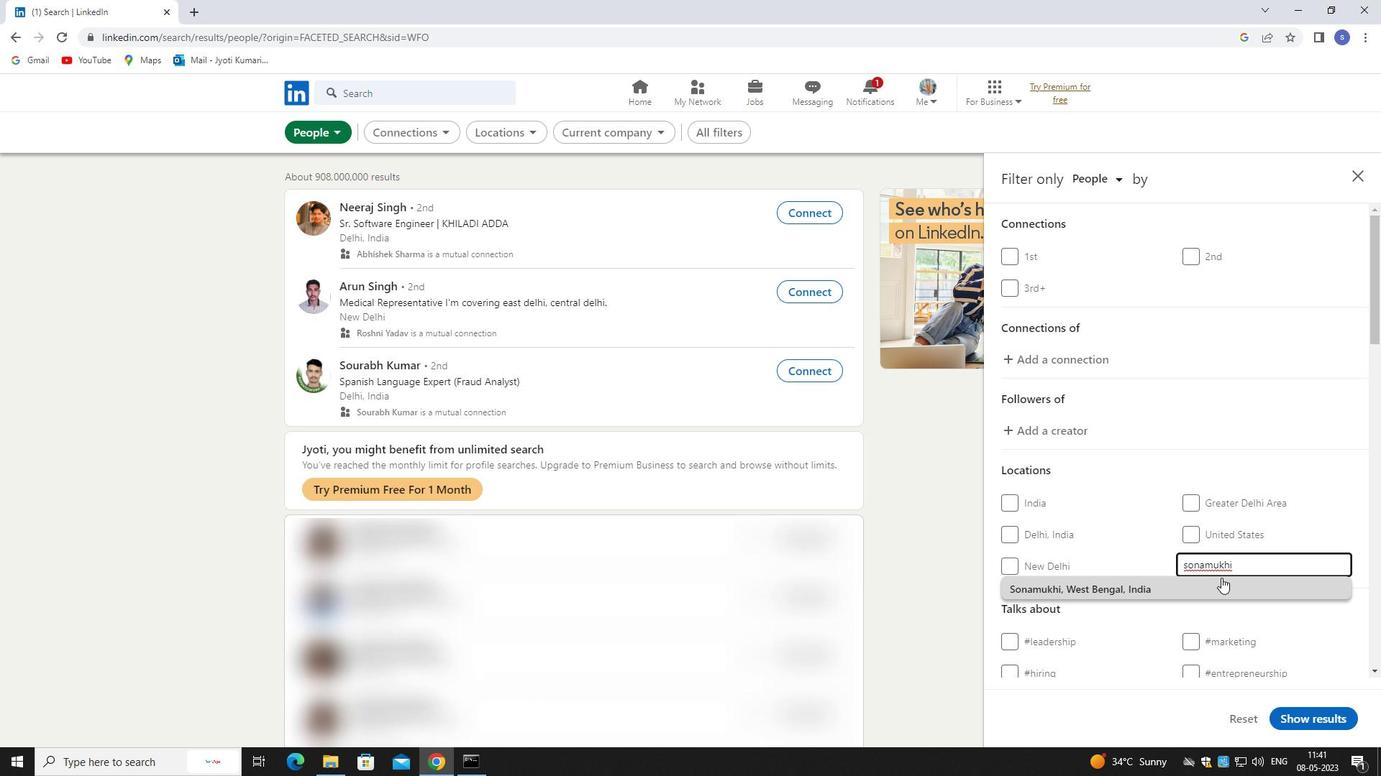 
Action: Mouse pressed left at (1222, 581)
Screenshot: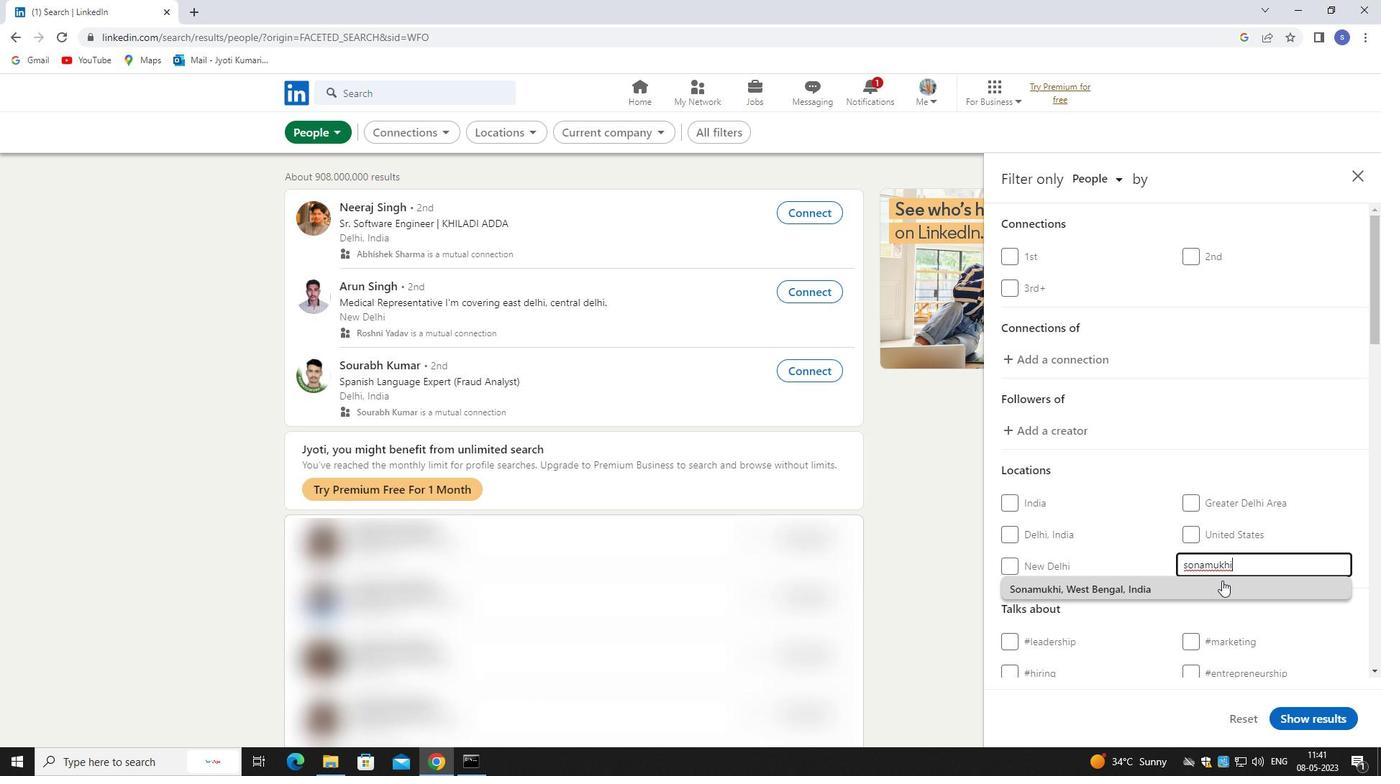 
Action: Mouse moved to (1222, 582)
Screenshot: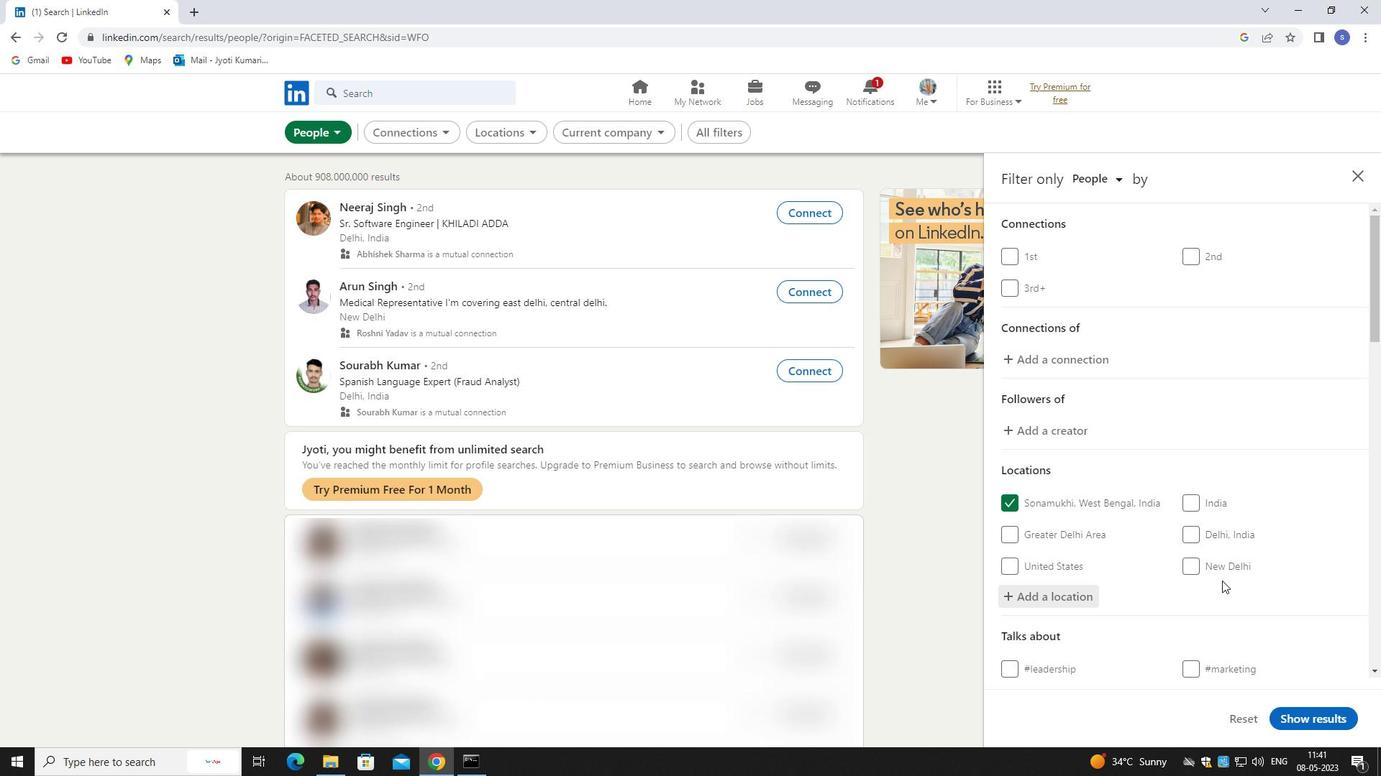 
Action: Mouse scrolled (1222, 581) with delta (0, 0)
Screenshot: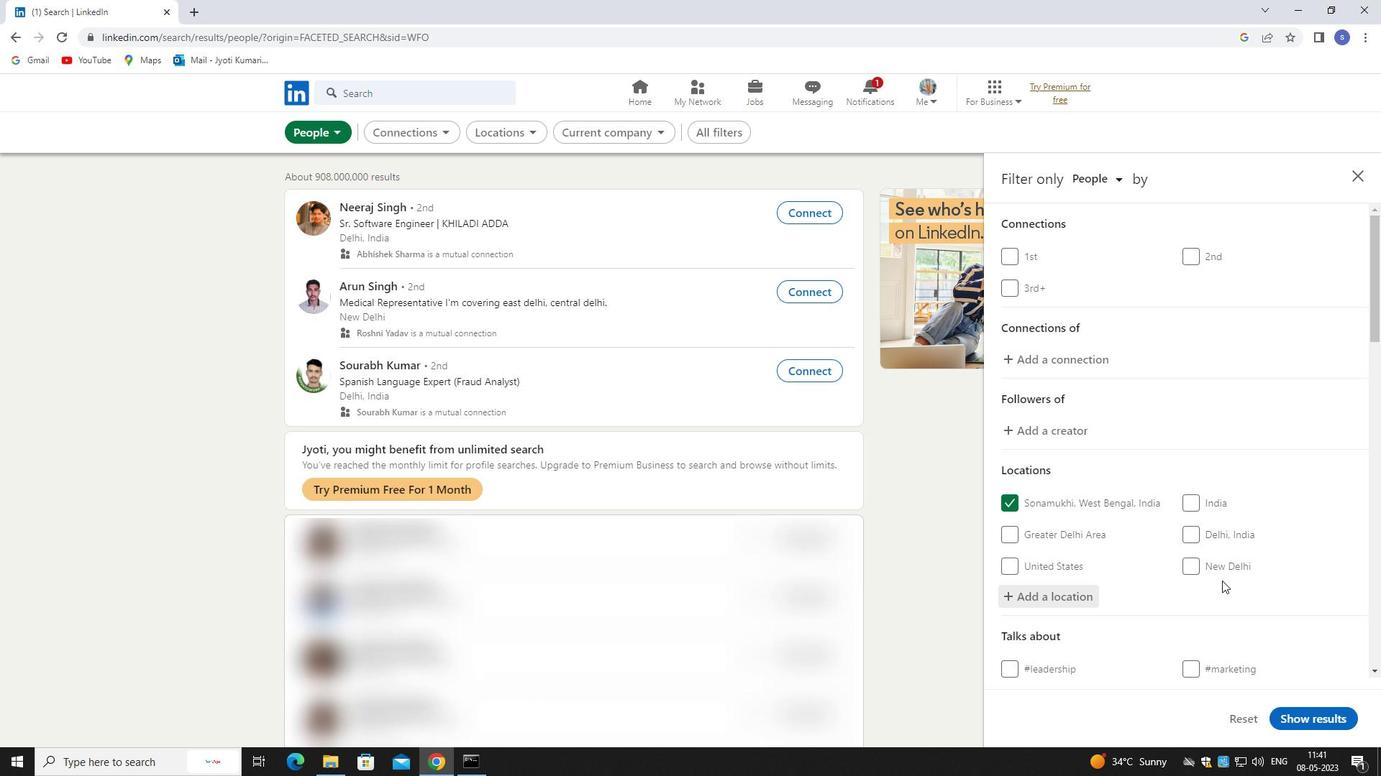 
Action: Mouse scrolled (1222, 581) with delta (0, 0)
Screenshot: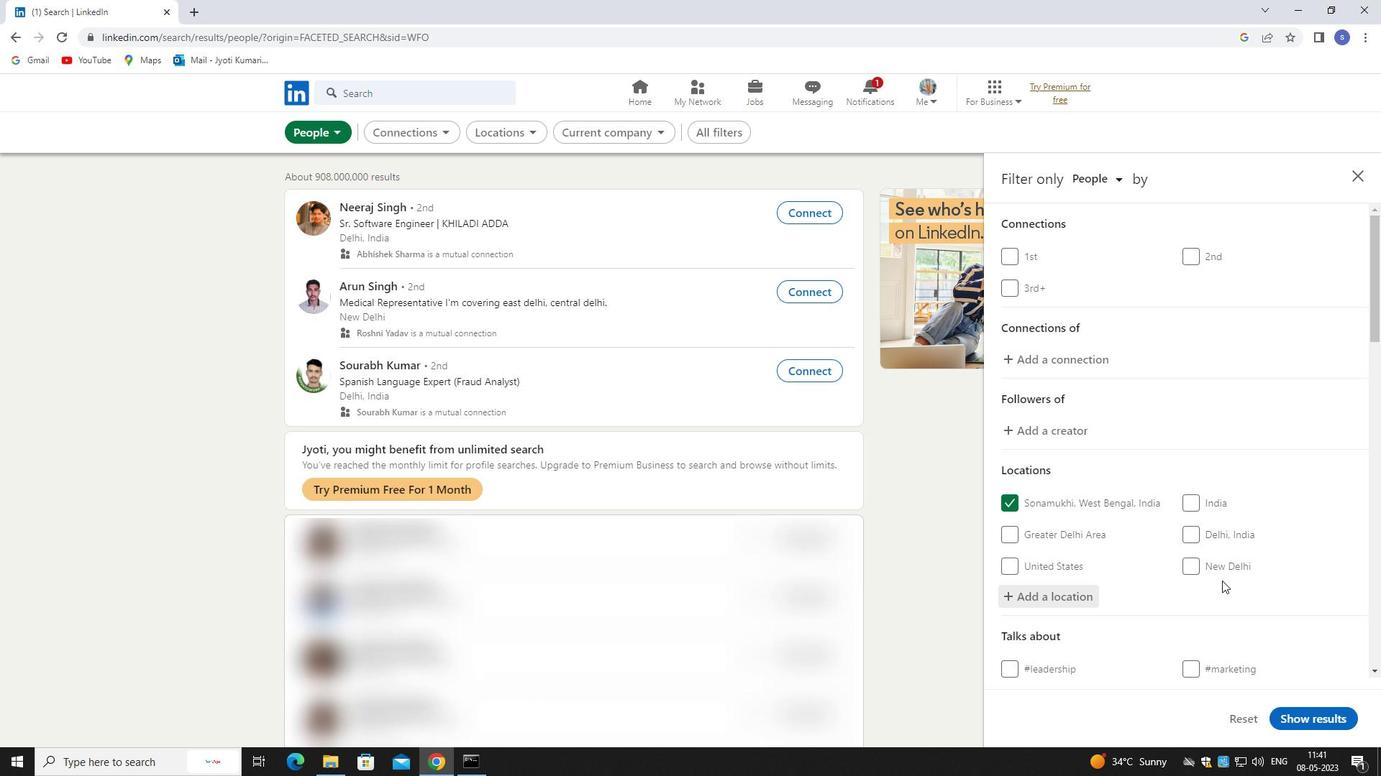 
Action: Mouse moved to (1222, 587)
Screenshot: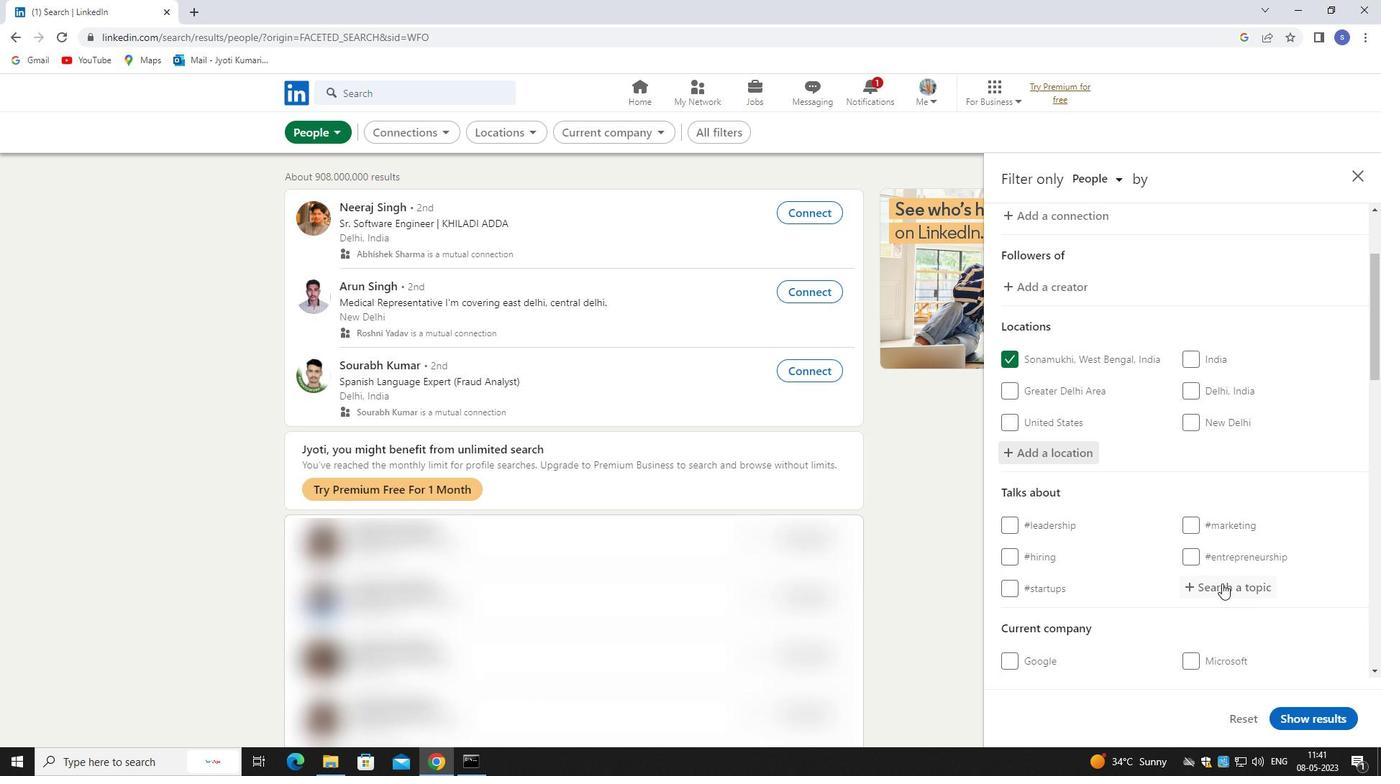 
Action: Mouse pressed left at (1222, 587)
Screenshot: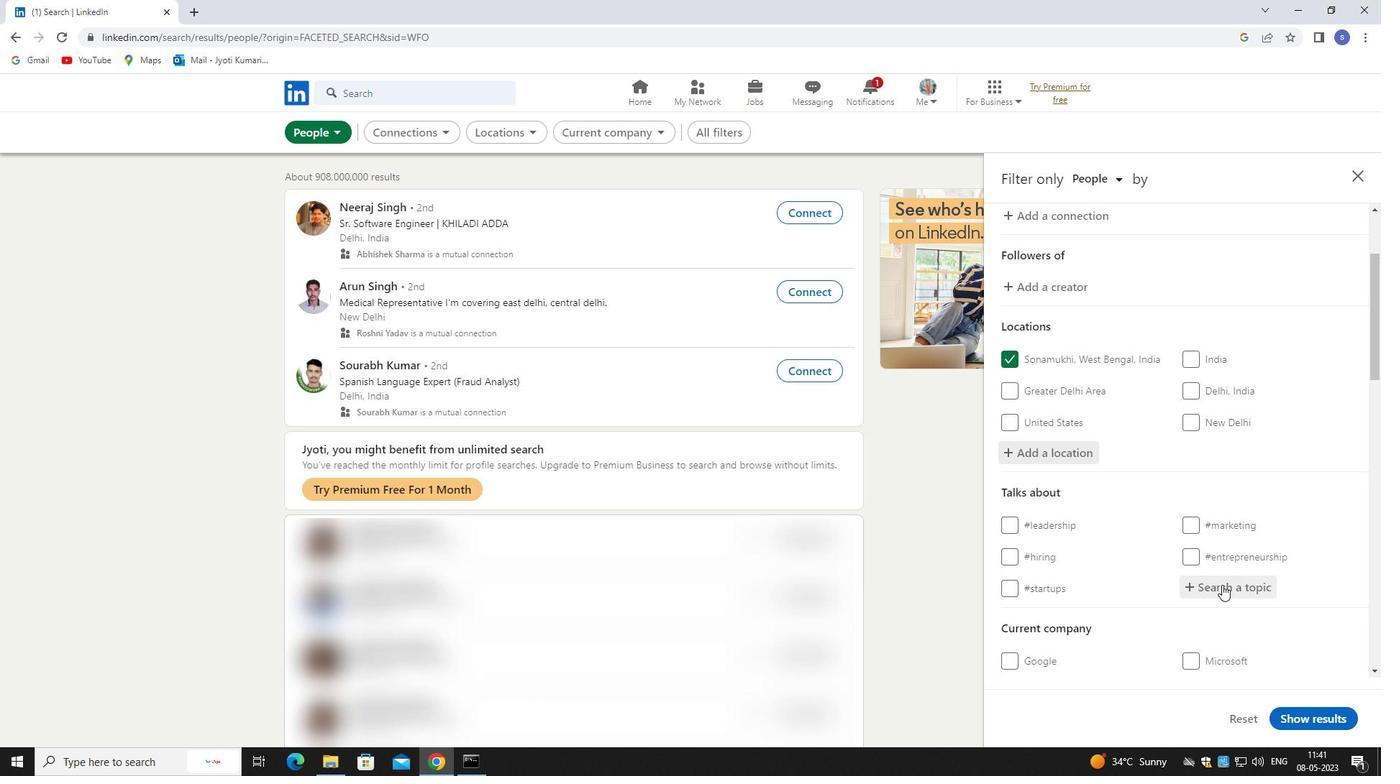 
Action: Key pressed market
Screenshot: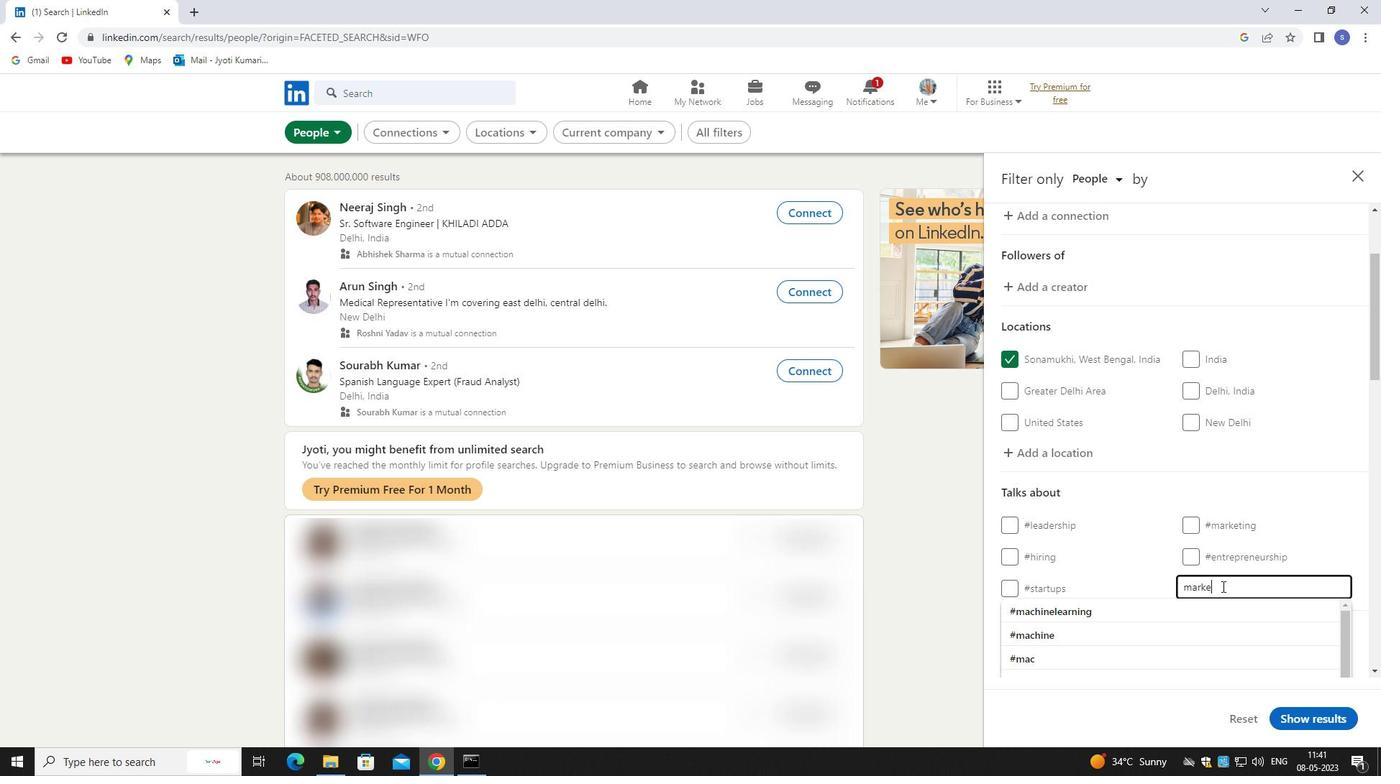 
Action: Mouse moved to (1239, 653)
Screenshot: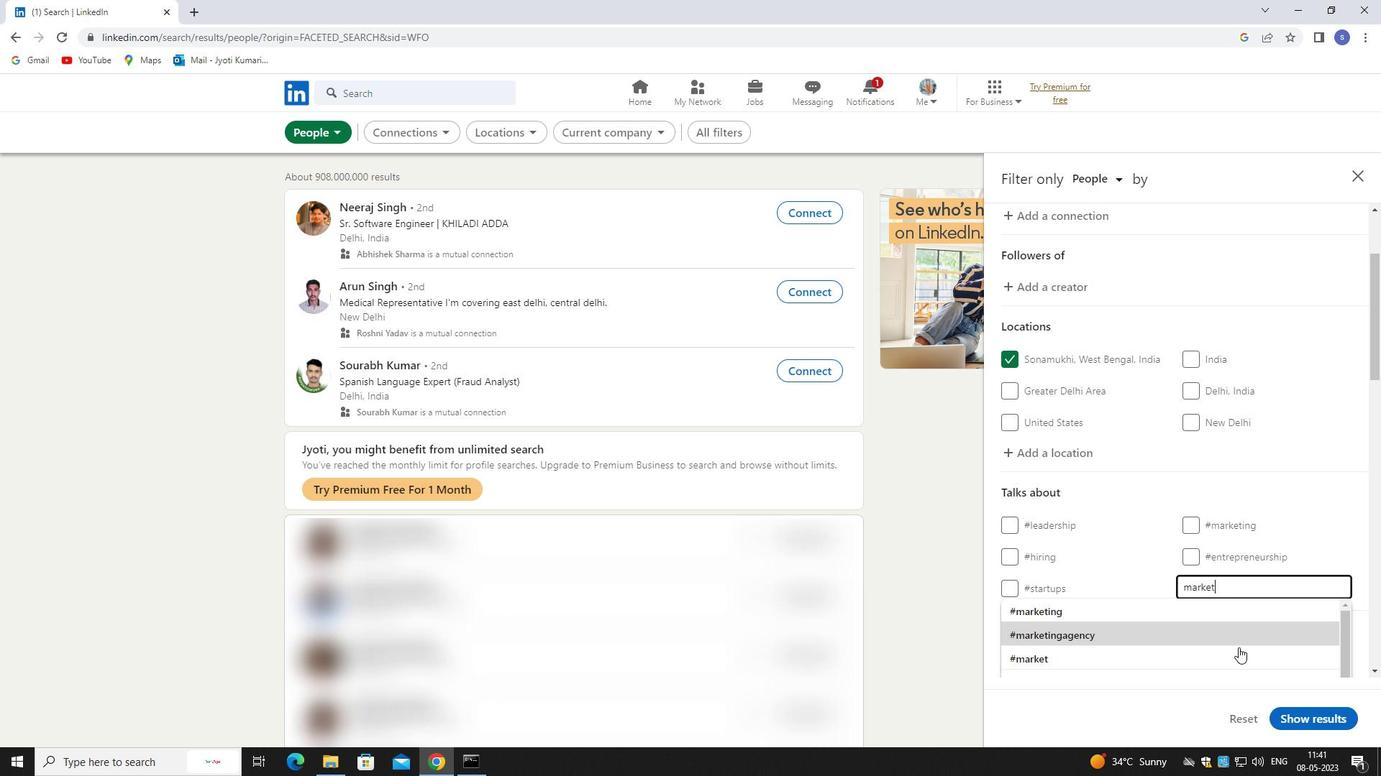 
Action: Mouse pressed left at (1239, 653)
Screenshot: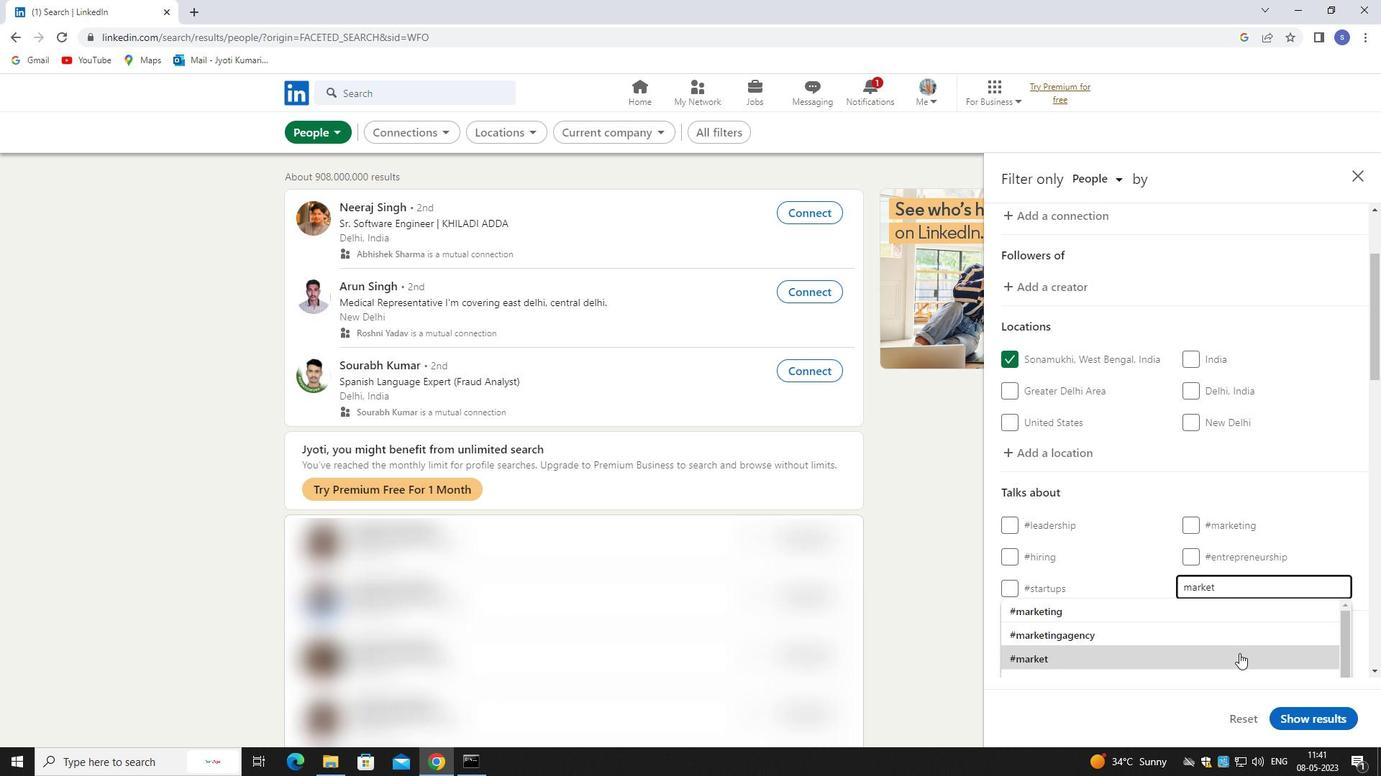
Action: Mouse moved to (1239, 651)
Screenshot: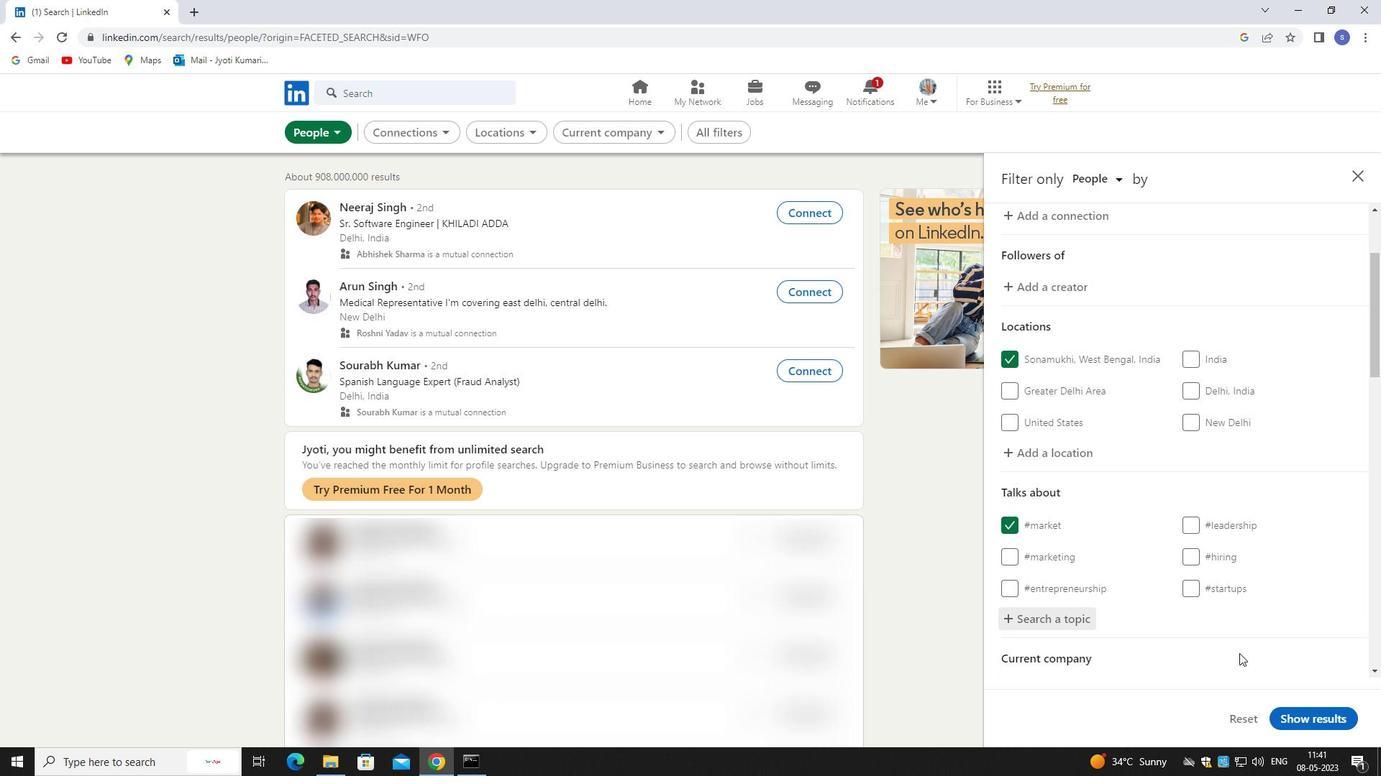 
Action: Mouse scrolled (1239, 651) with delta (0, 0)
Screenshot: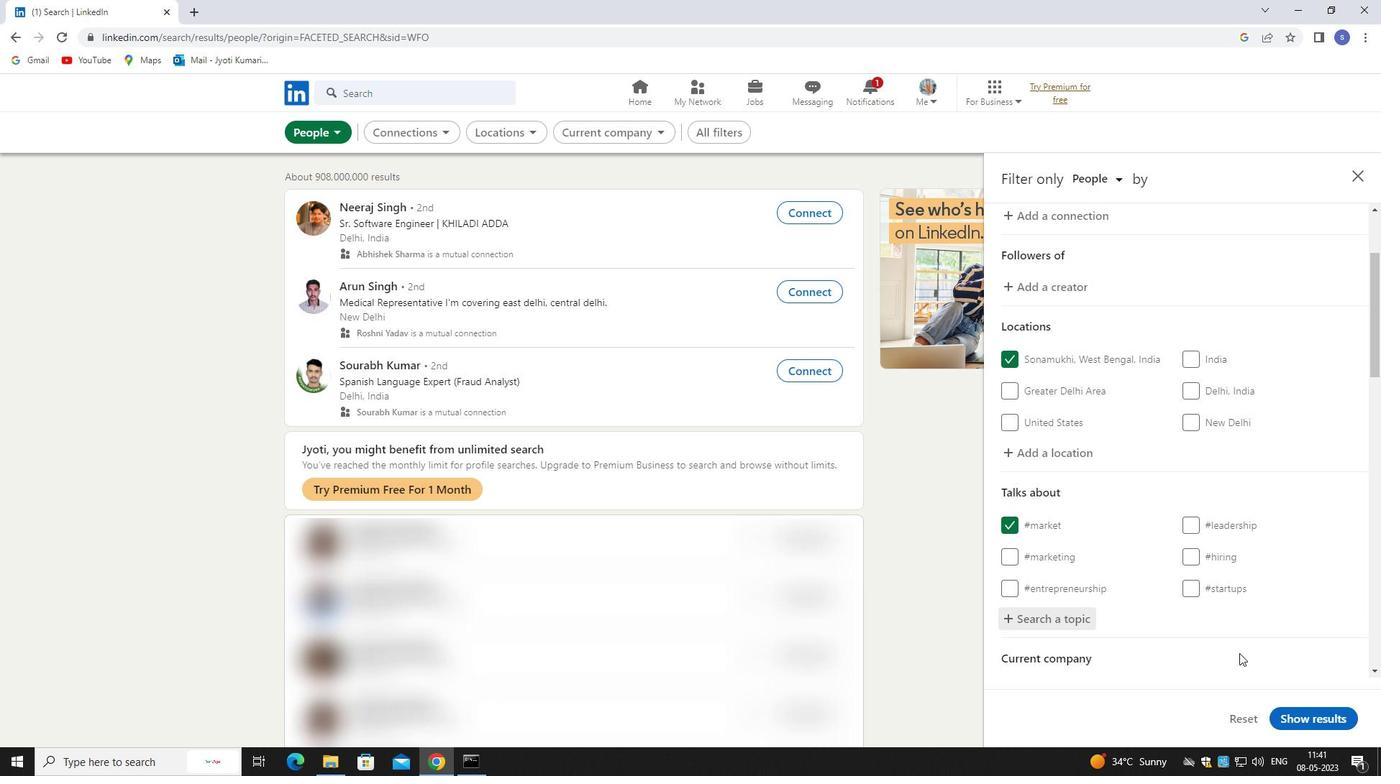 
Action: Mouse moved to (1239, 650)
Screenshot: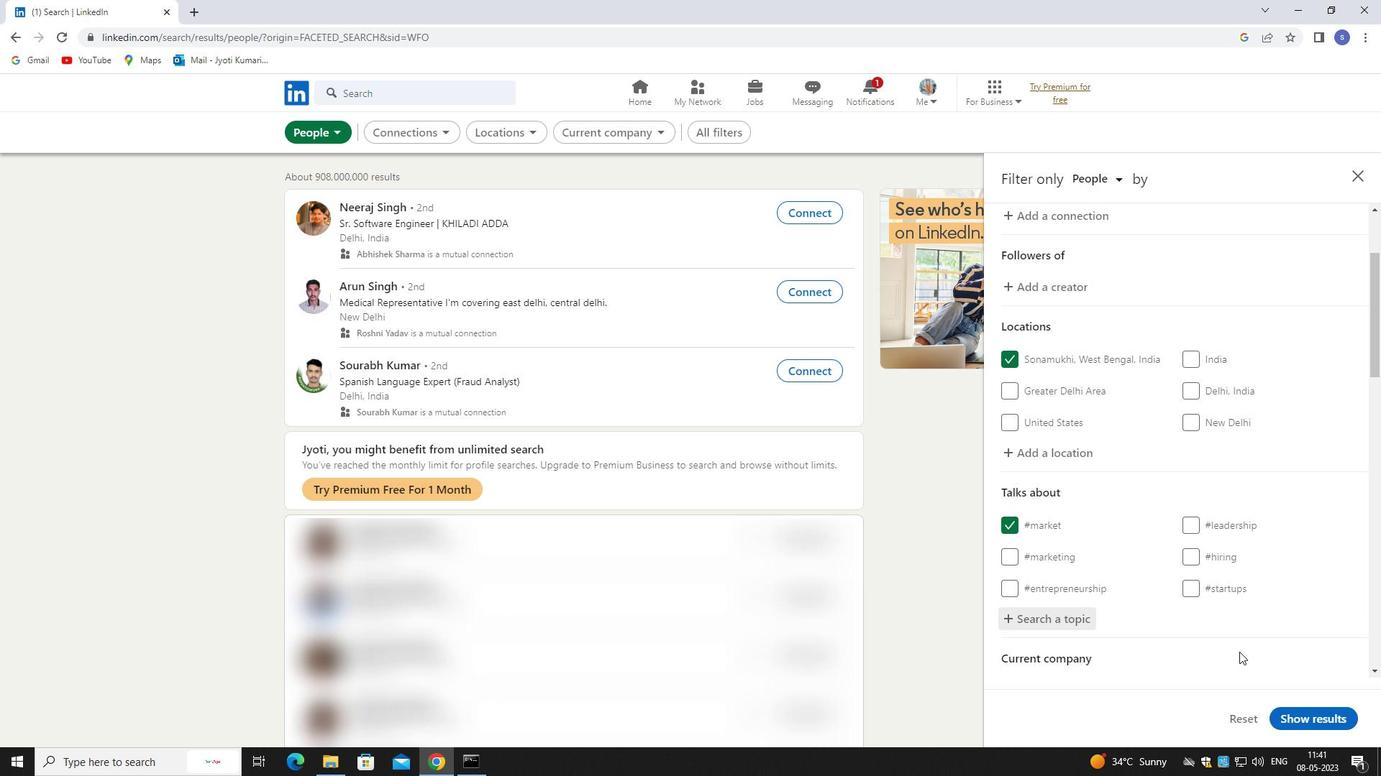 
Action: Mouse scrolled (1239, 649) with delta (0, 0)
Screenshot: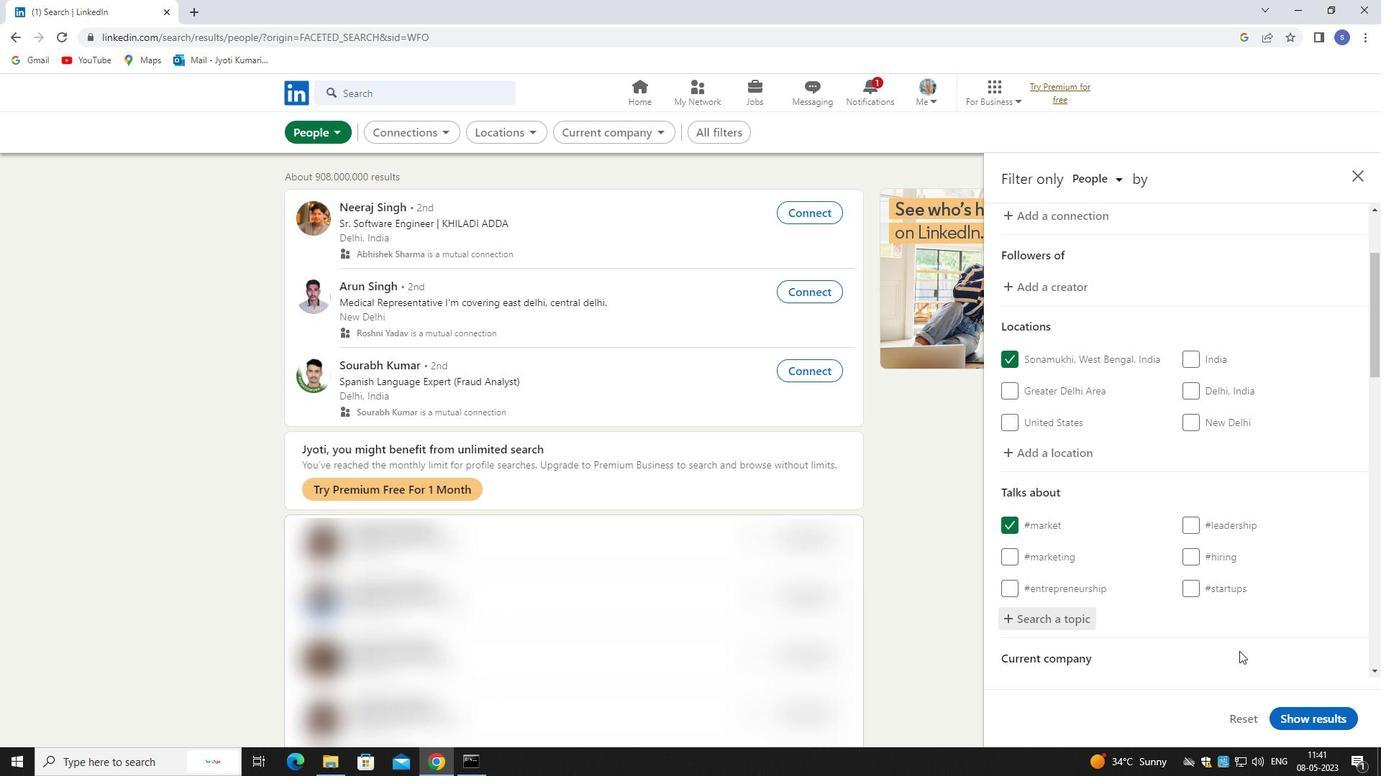 
Action: Mouse moved to (1252, 614)
Screenshot: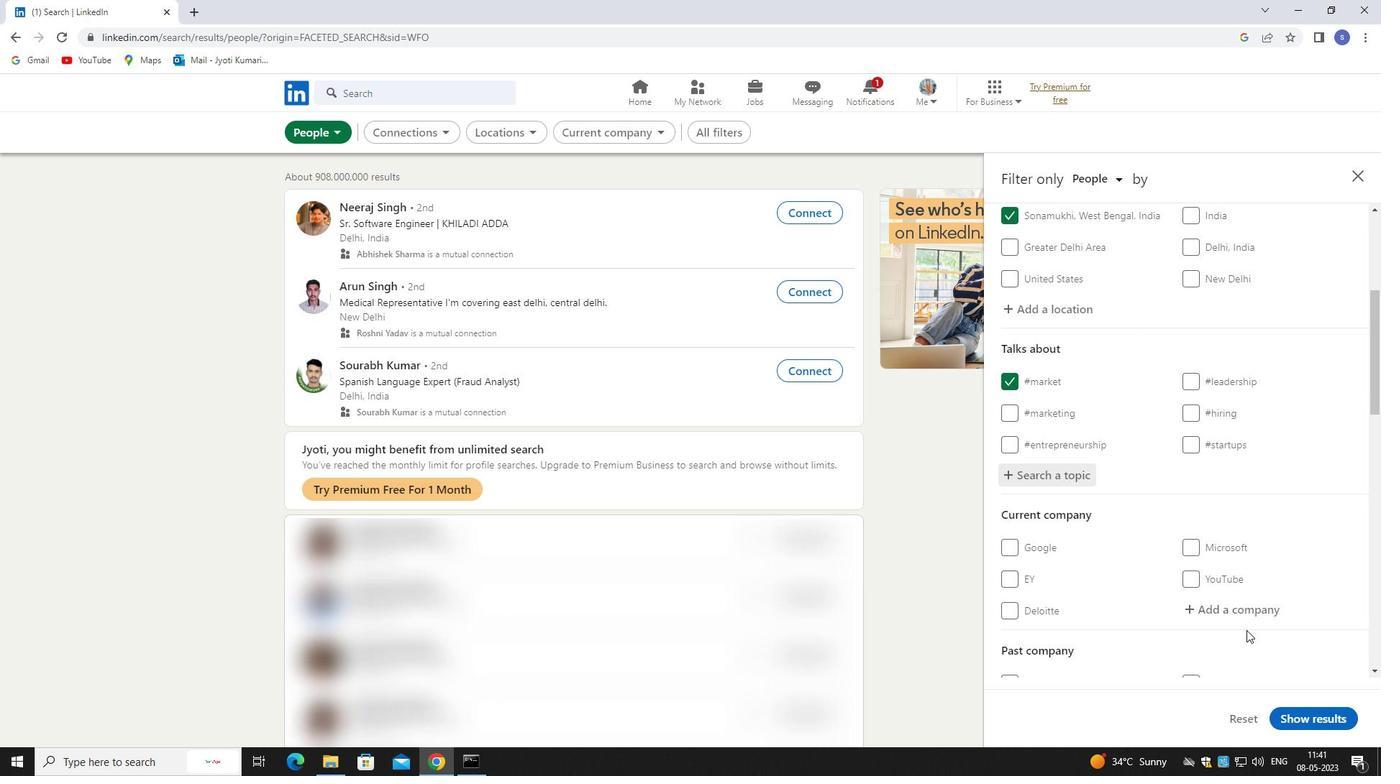 
Action: Mouse pressed left at (1252, 614)
Screenshot: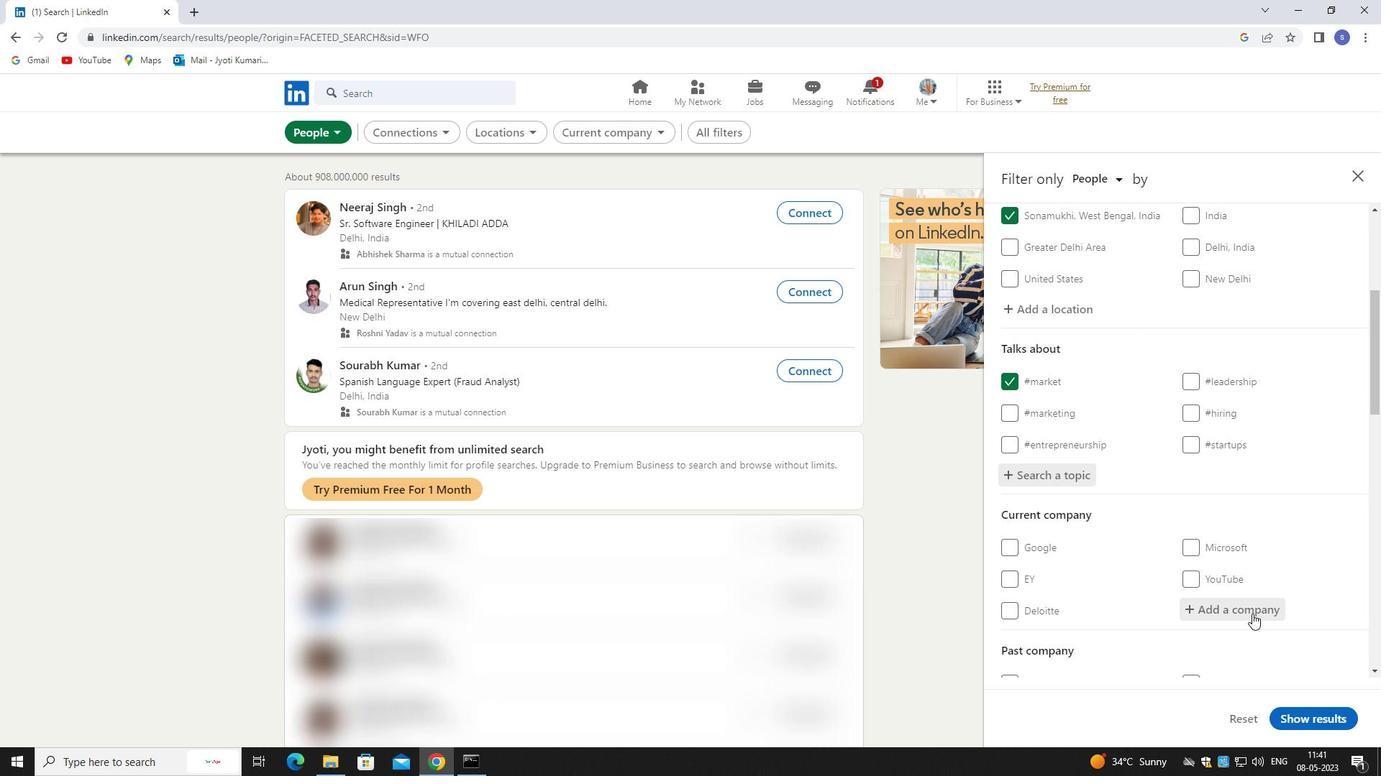 
Action: Key pressed tata<Key.space>aia
Screenshot: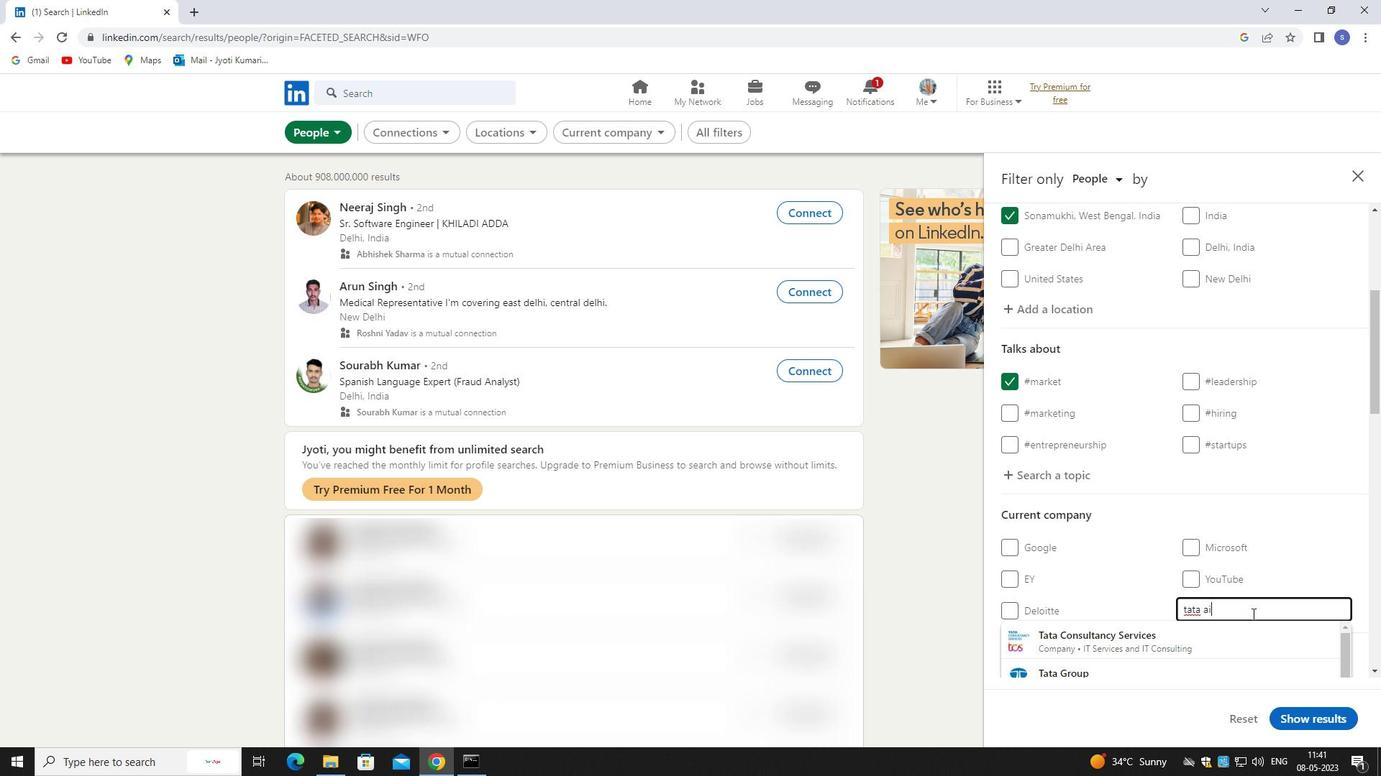 
Action: Mouse moved to (1253, 632)
Screenshot: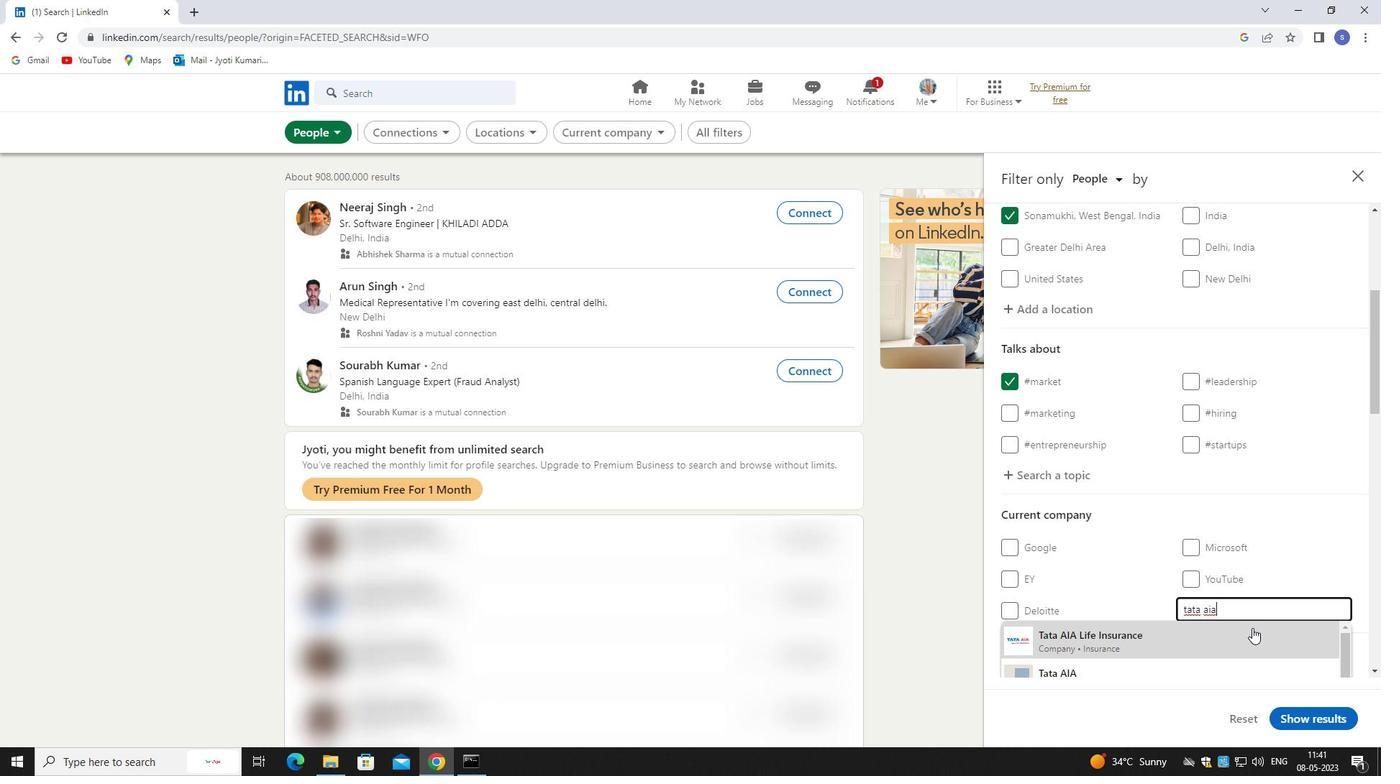 
Action: Mouse pressed left at (1253, 632)
Screenshot: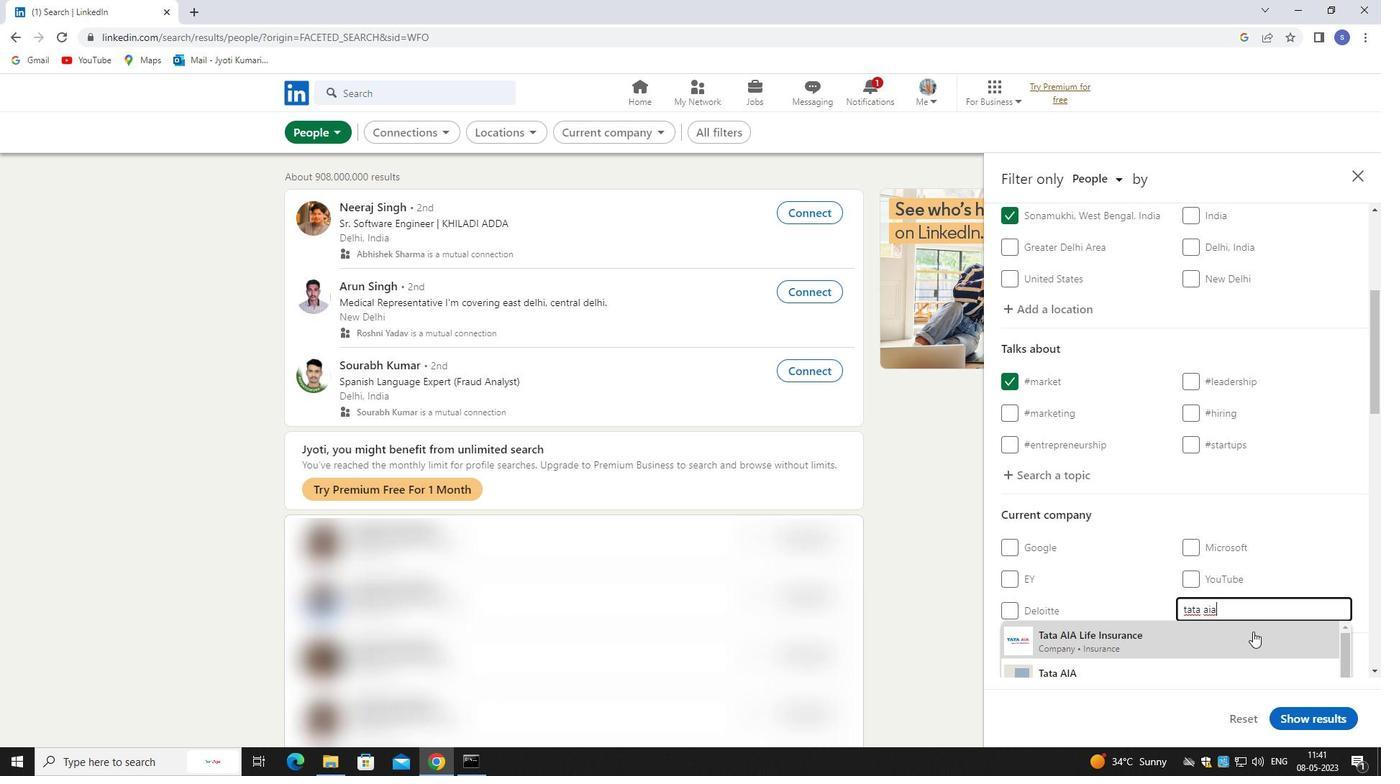 
Action: Mouse moved to (1253, 633)
Screenshot: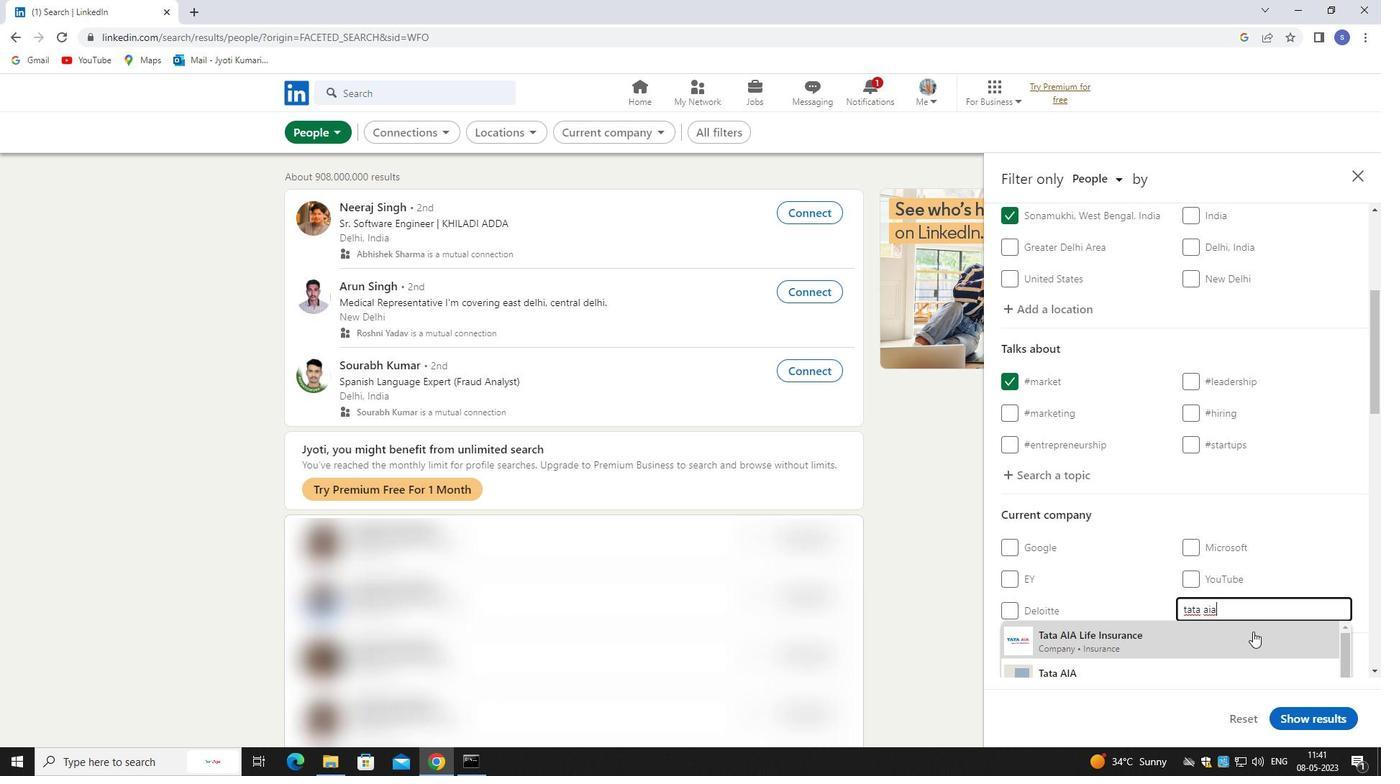 
Action: Mouse scrolled (1253, 632) with delta (0, 0)
Screenshot: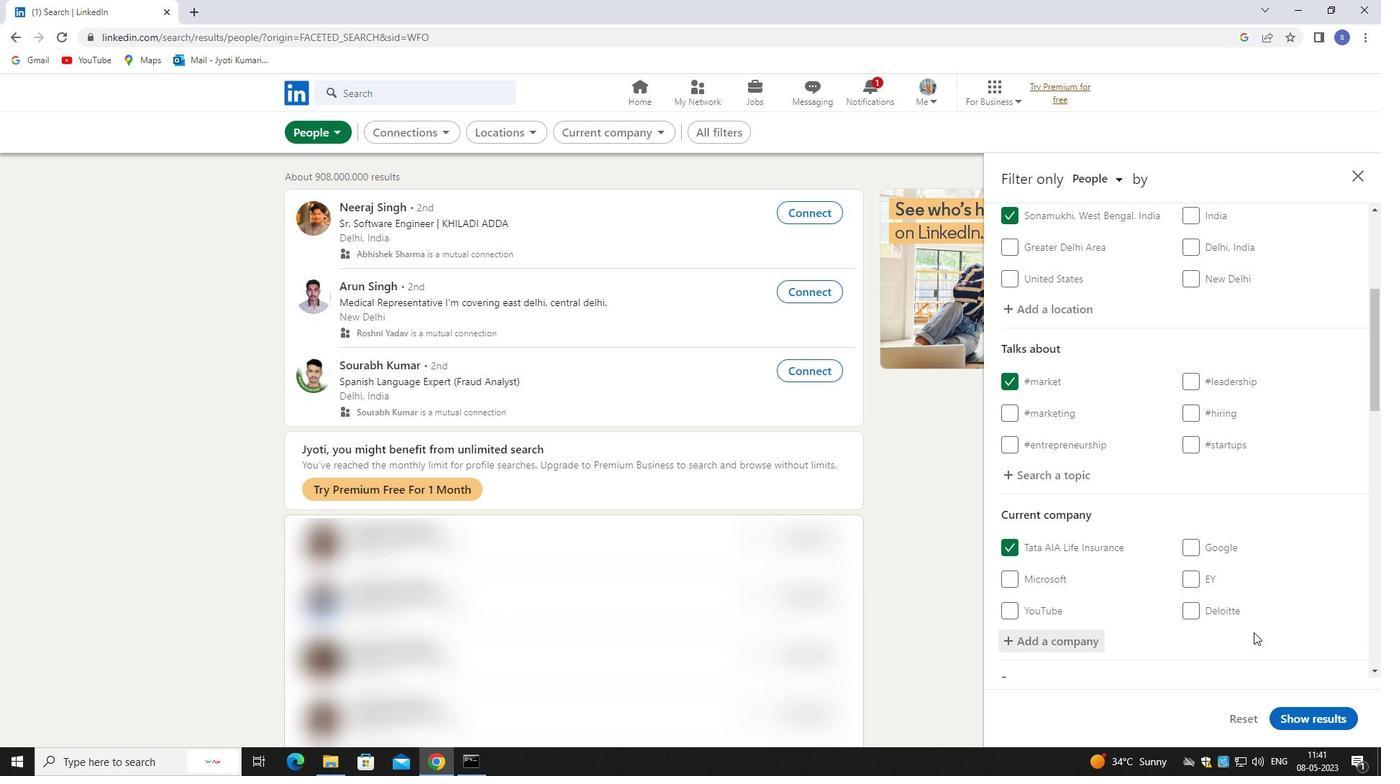
Action: Mouse scrolled (1253, 632) with delta (0, 0)
Screenshot: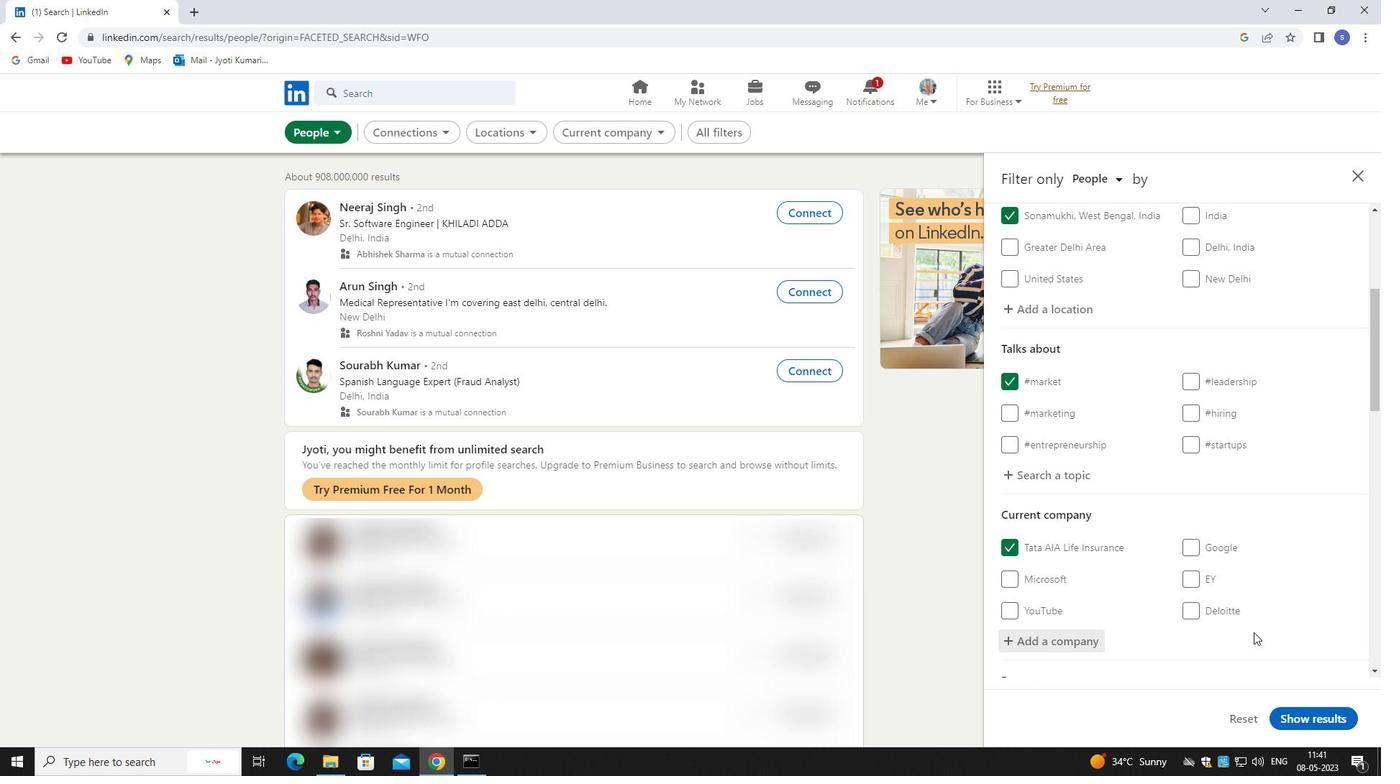 
Action: Mouse scrolled (1253, 632) with delta (0, 0)
Screenshot: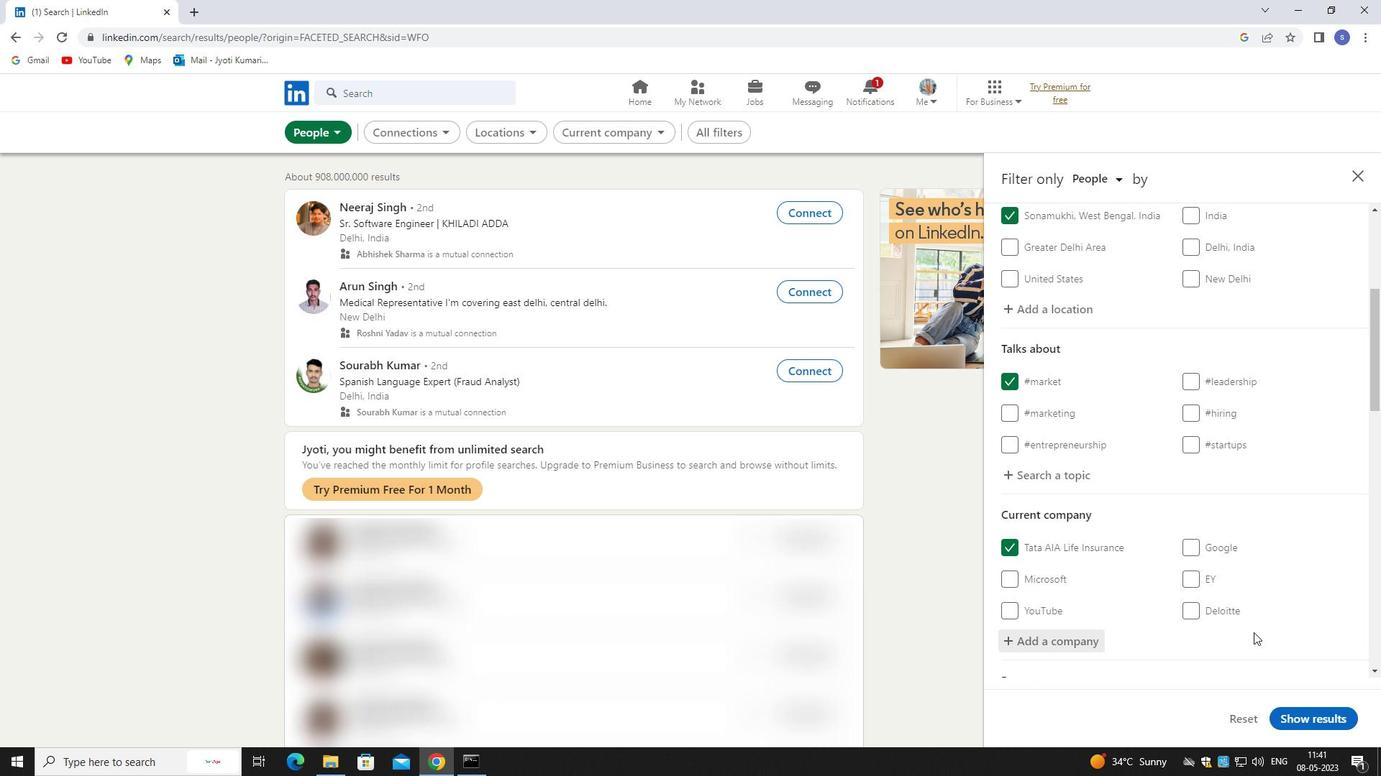 
Action: Mouse scrolled (1253, 632) with delta (0, 0)
Screenshot: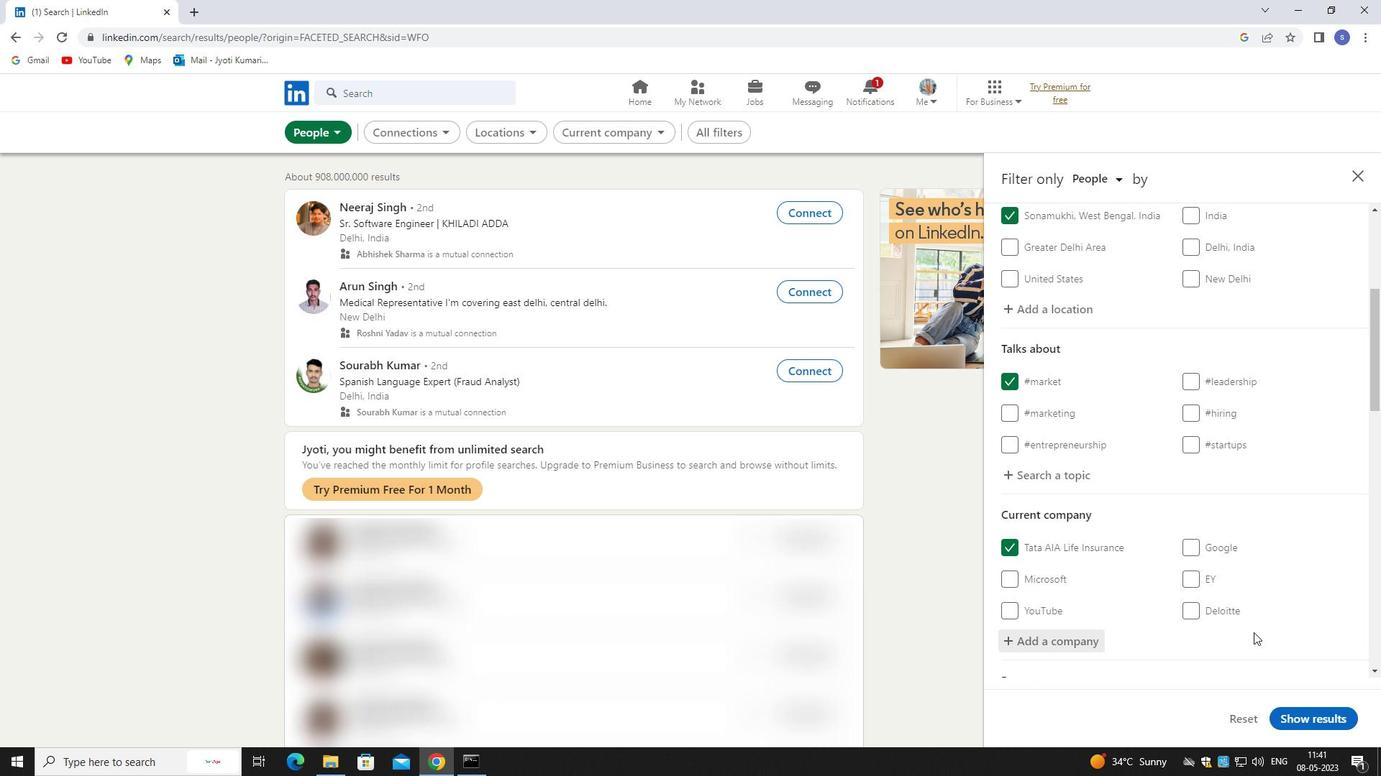 
Action: Mouse moved to (1240, 490)
Screenshot: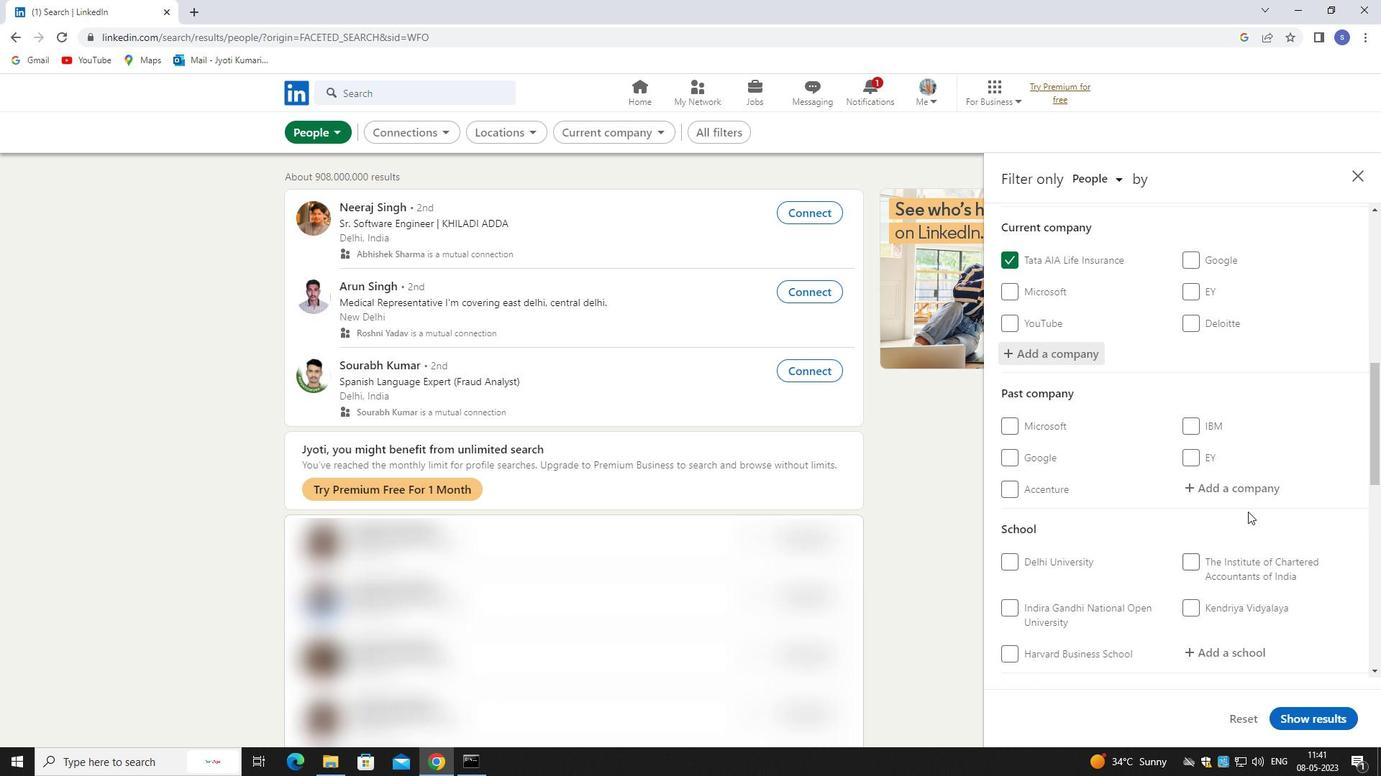 
Action: Mouse pressed left at (1240, 490)
Screenshot: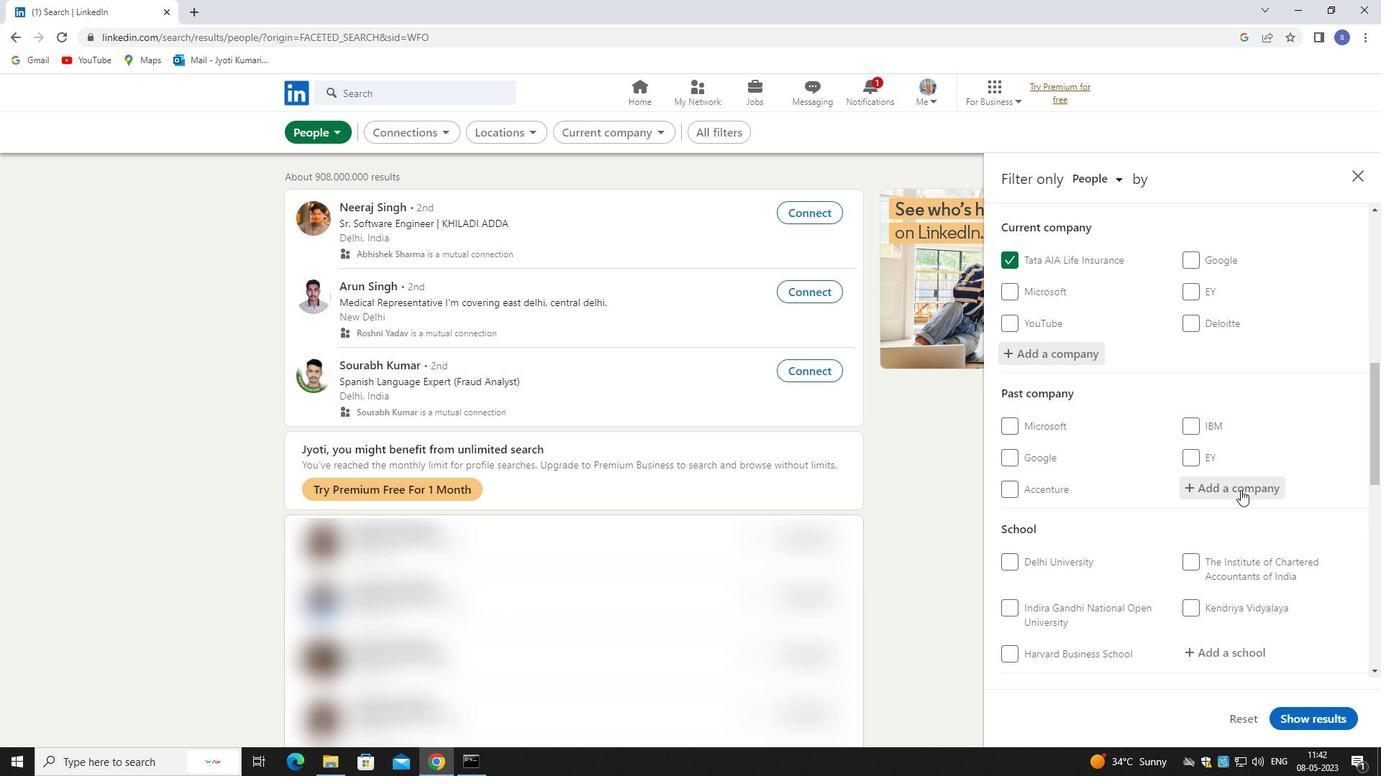 
Action: Mouse moved to (1243, 528)
Screenshot: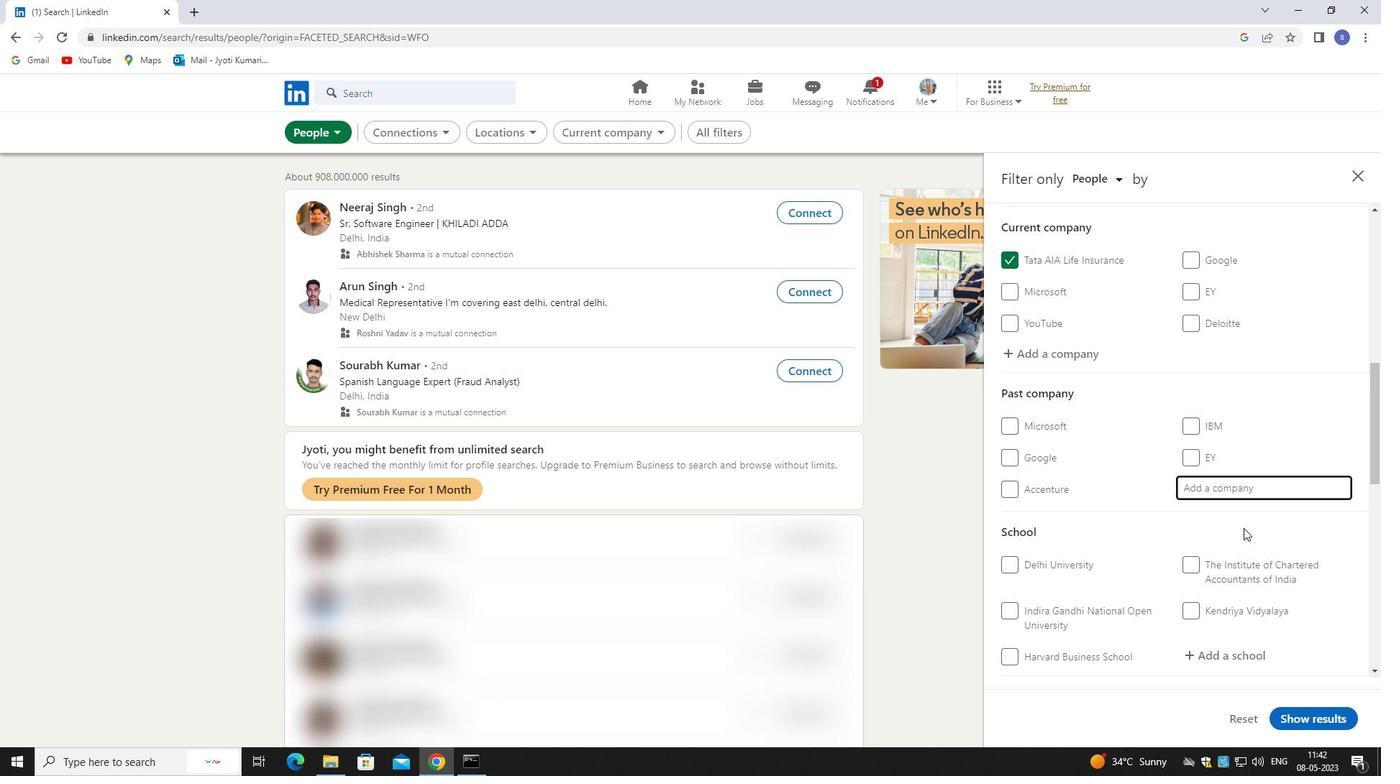 
Action: Mouse scrolled (1243, 528) with delta (0, 0)
Screenshot: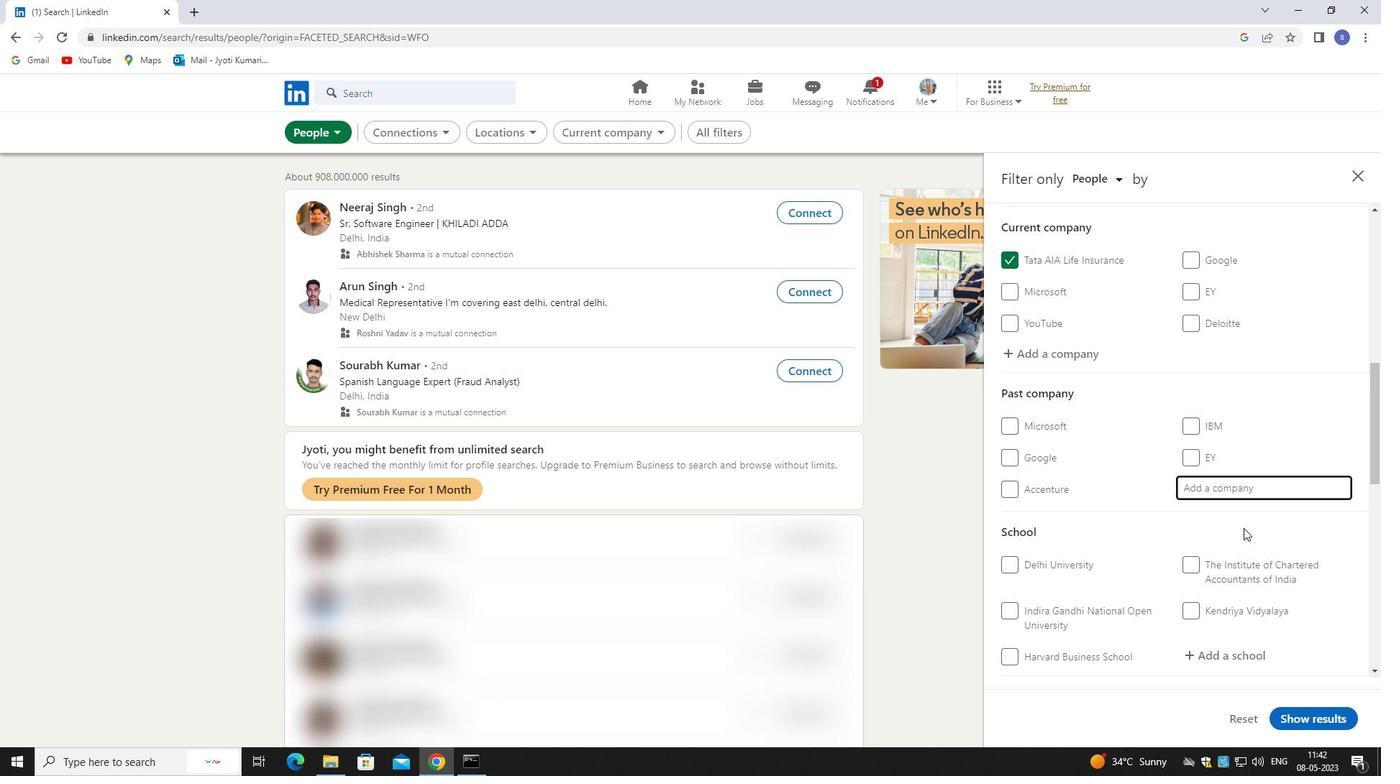 
Action: Mouse scrolled (1243, 528) with delta (0, 0)
Screenshot: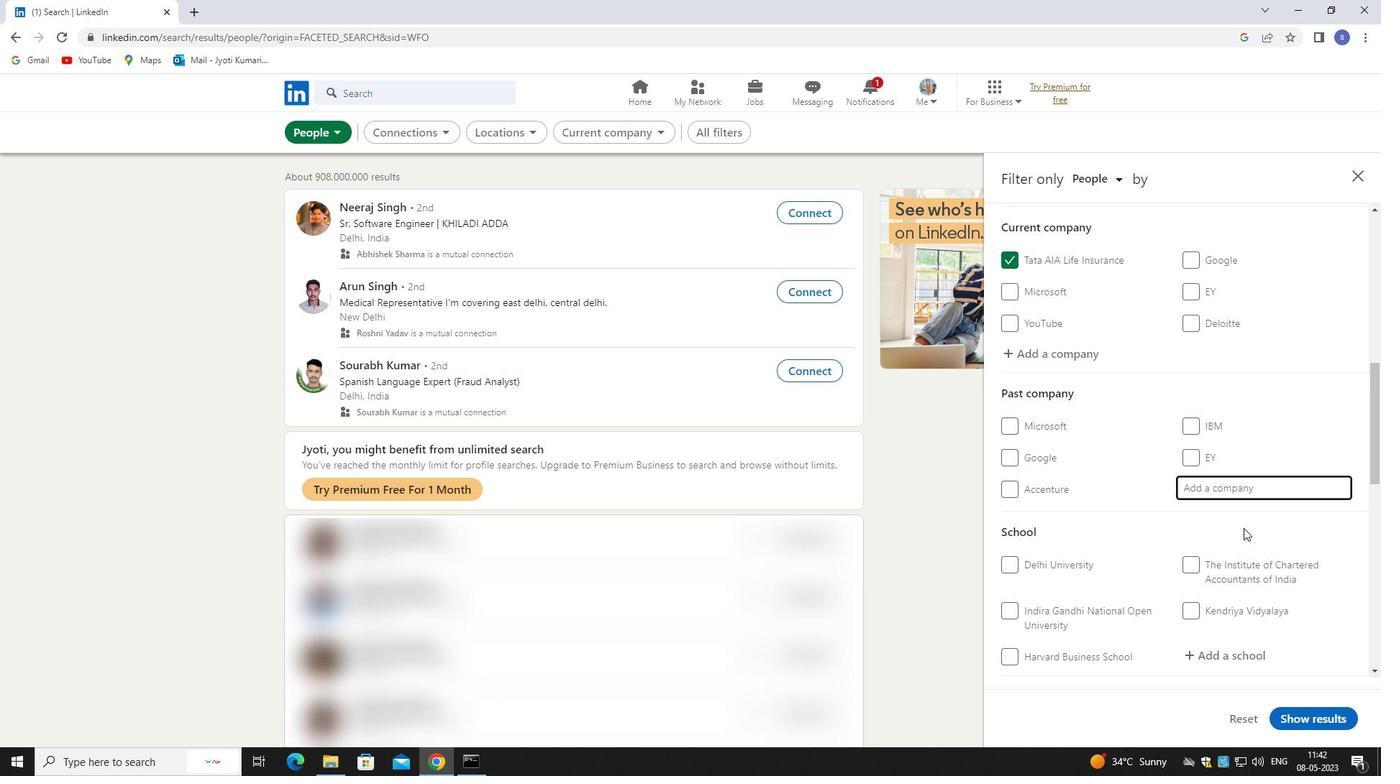 
Action: Mouse scrolled (1243, 528) with delta (0, 0)
Screenshot: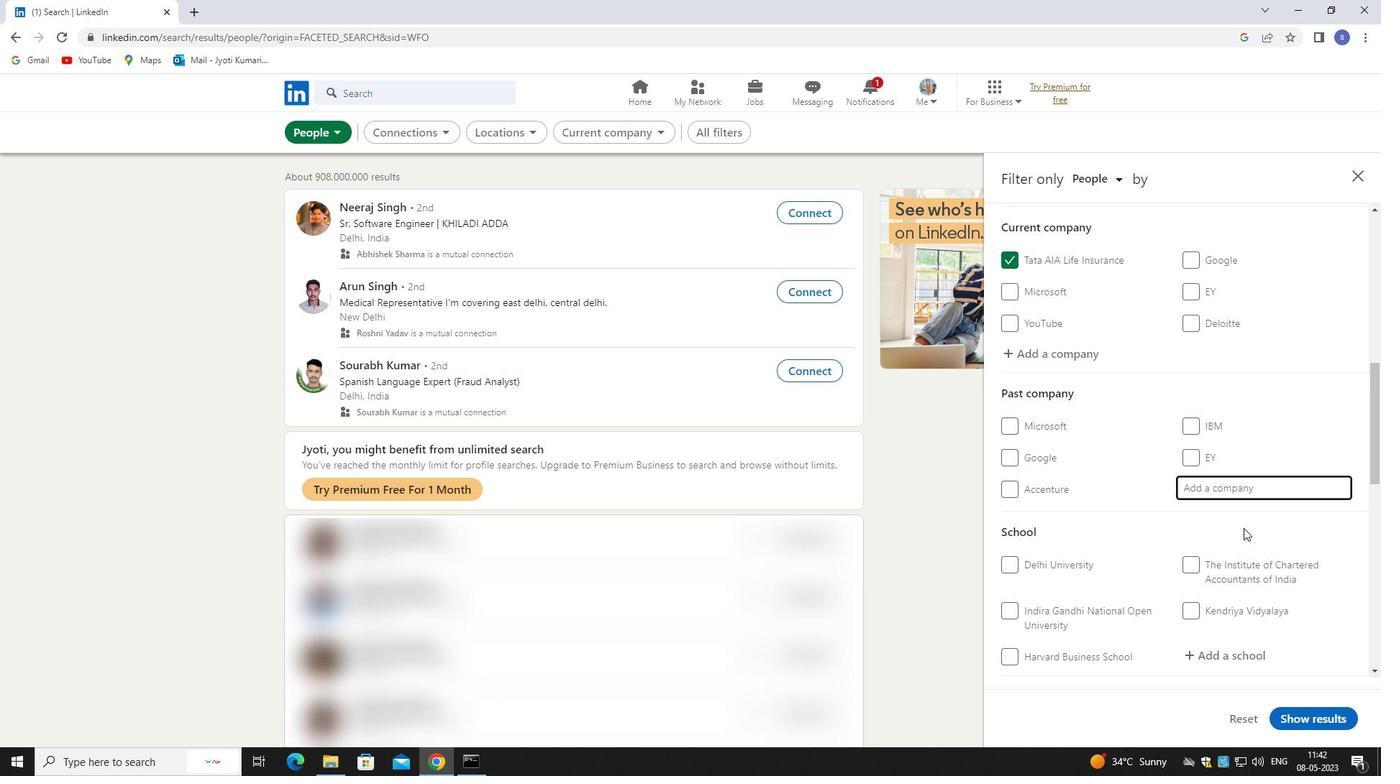 
Action: Mouse moved to (1244, 446)
Screenshot: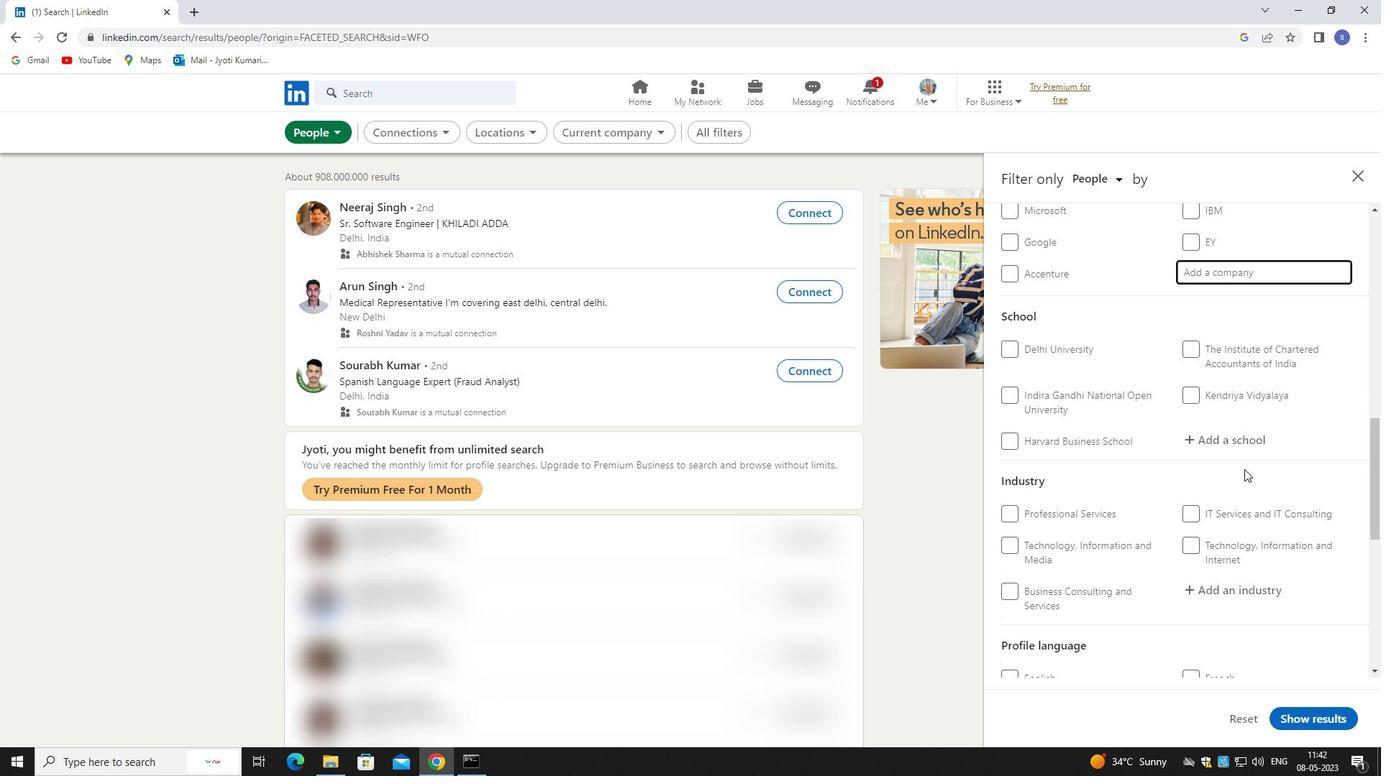 
Action: Mouse pressed left at (1244, 446)
Screenshot: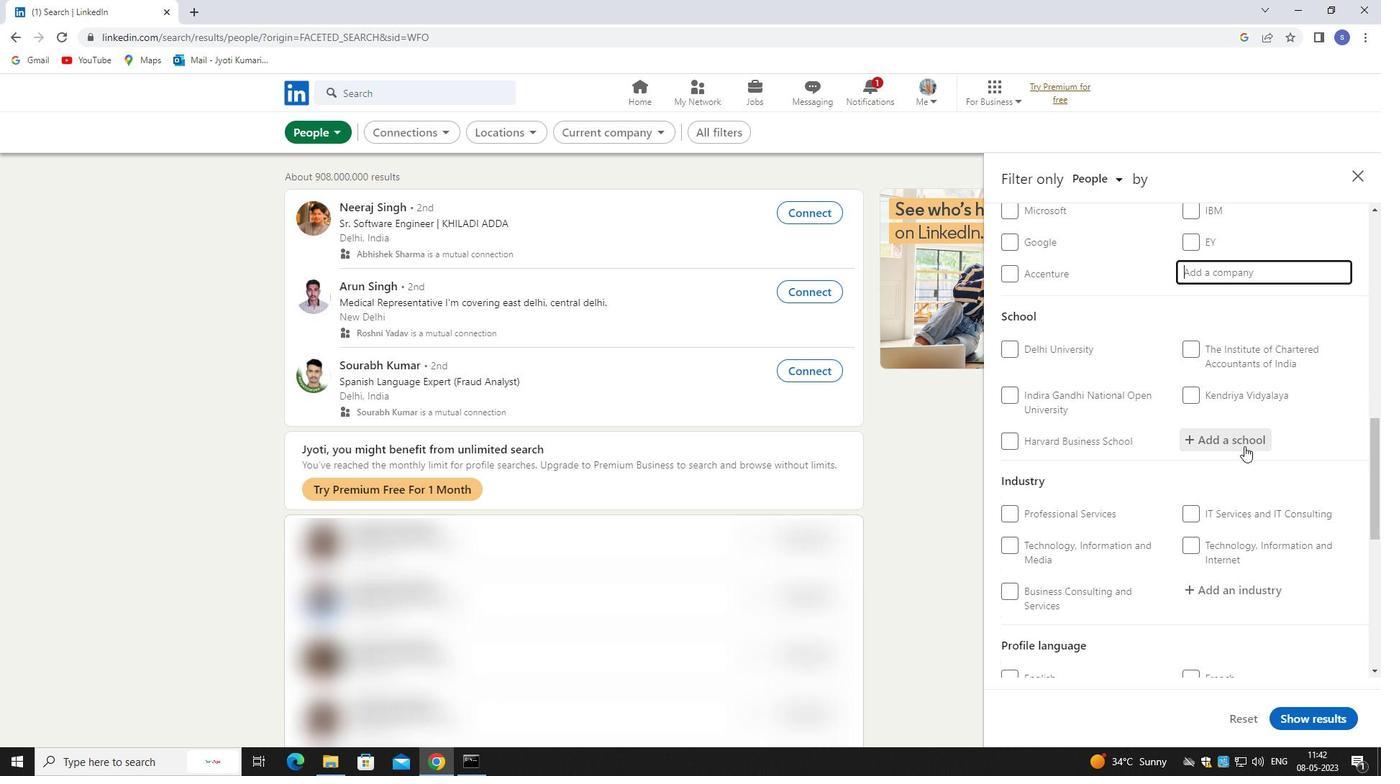 
Action: Key pressed the<Key.space>techno
Screenshot: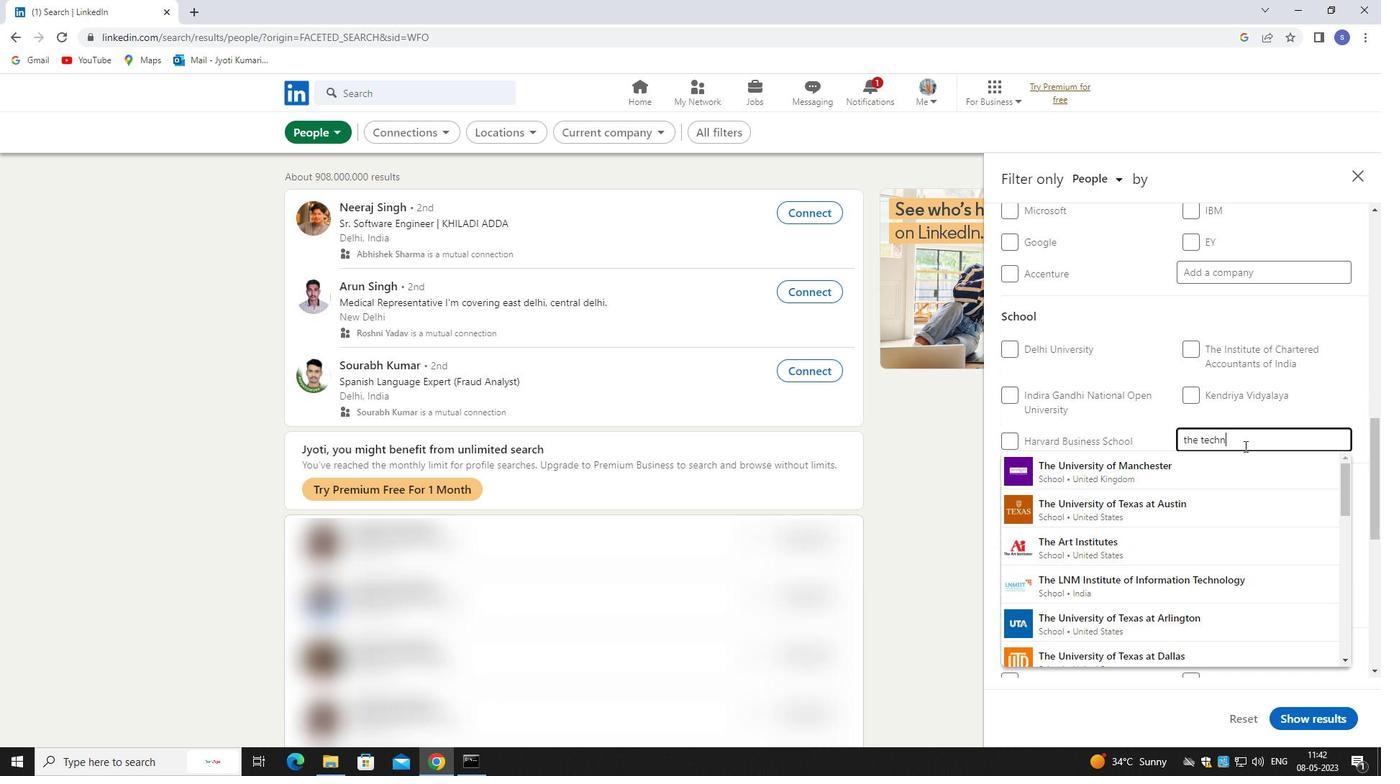 
Action: Mouse moved to (1226, 620)
Screenshot: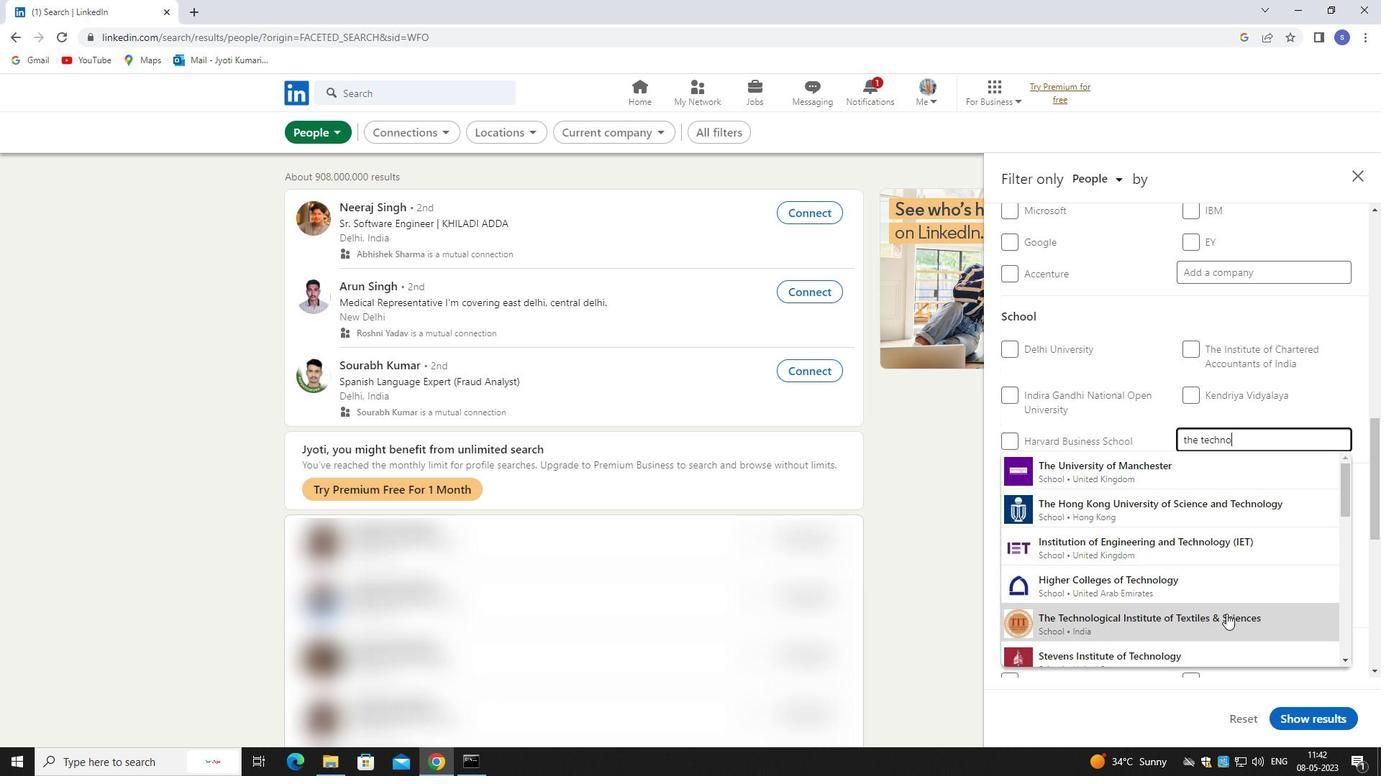 
Action: Mouse pressed left at (1226, 620)
Screenshot: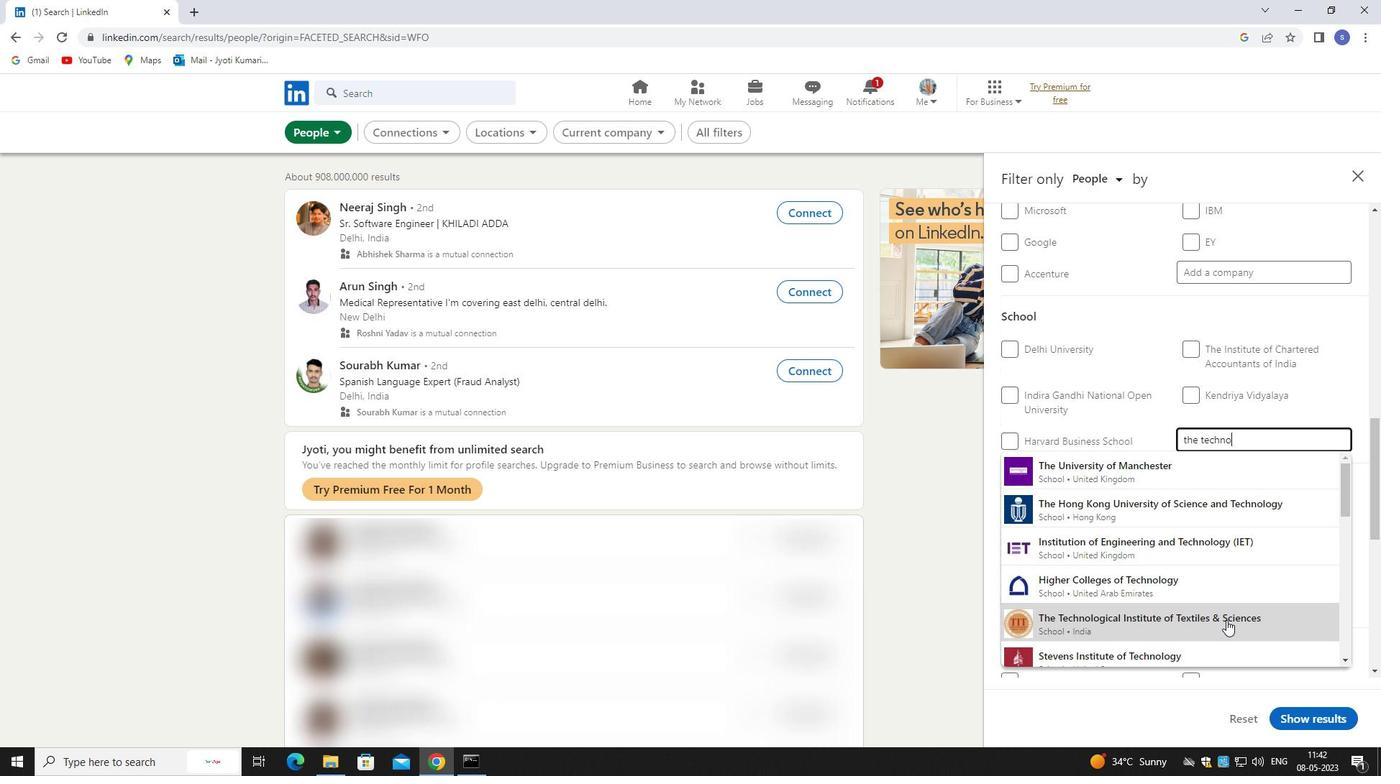 
Action: Mouse moved to (1226, 621)
Screenshot: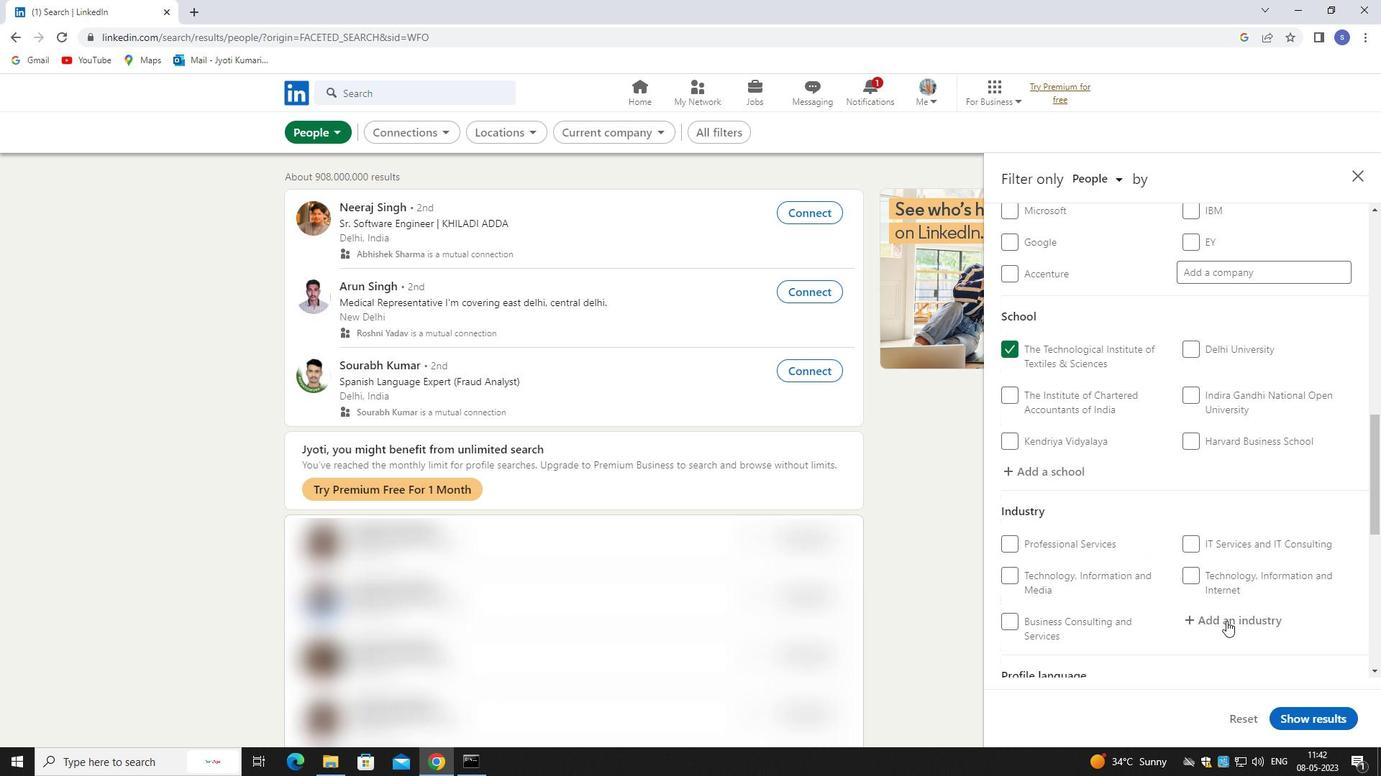 
Action: Mouse scrolled (1226, 620) with delta (0, 0)
Screenshot: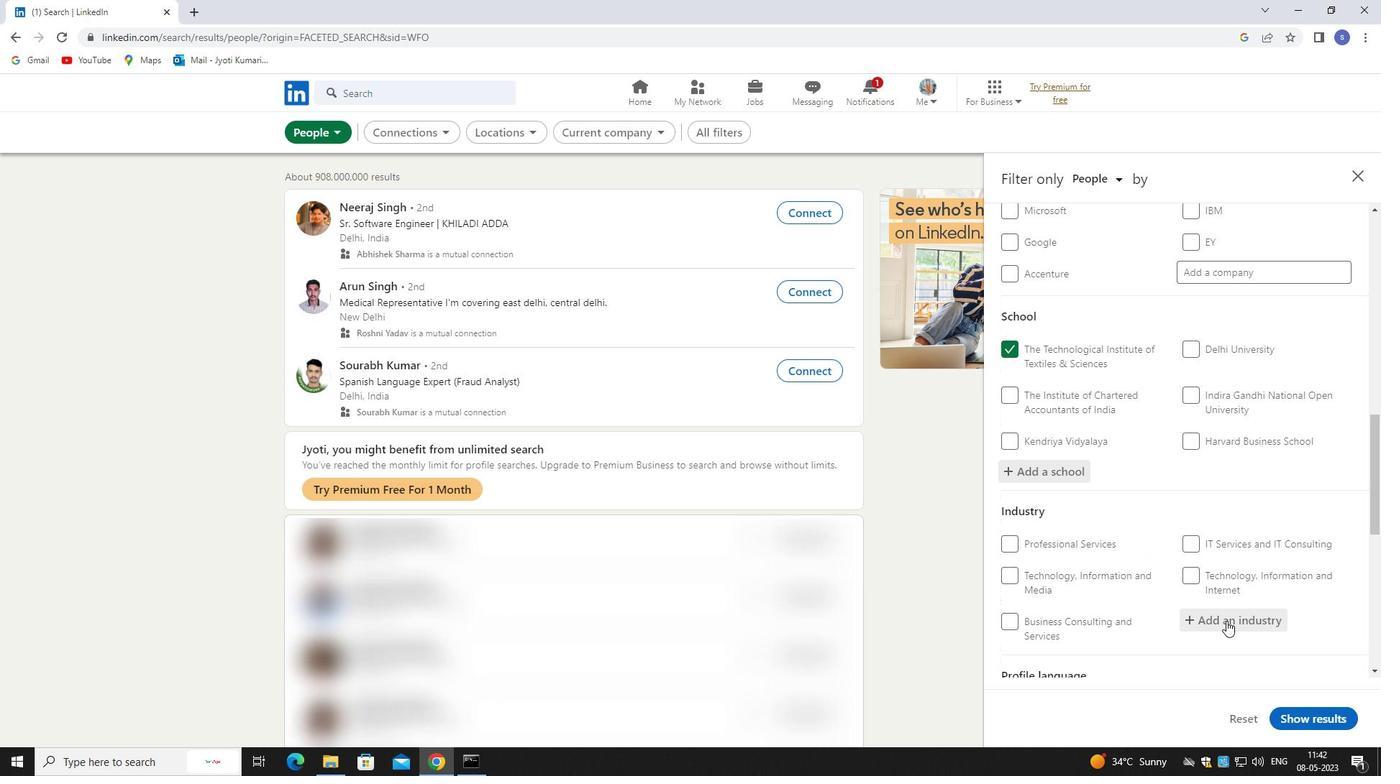 
Action: Mouse scrolled (1226, 620) with delta (0, 0)
Screenshot: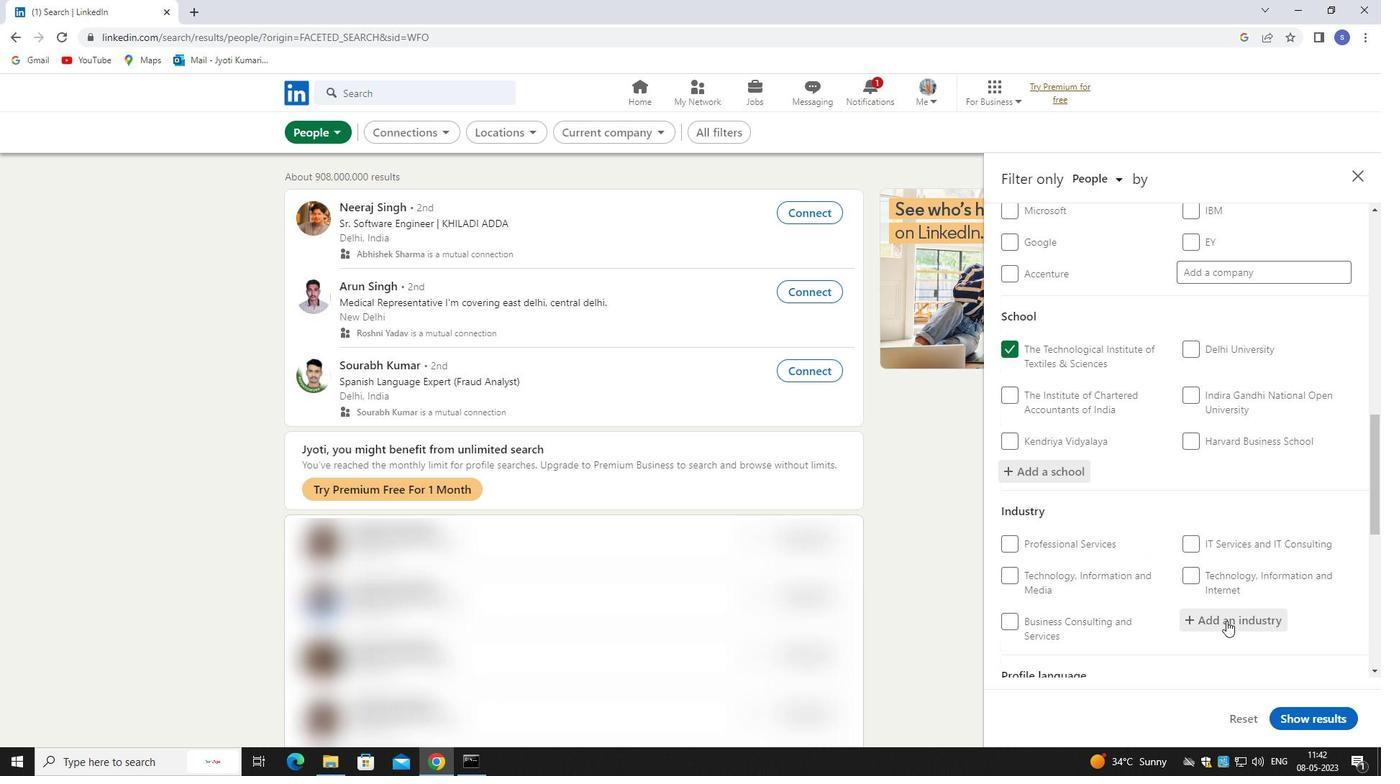
Action: Mouse moved to (1227, 620)
Screenshot: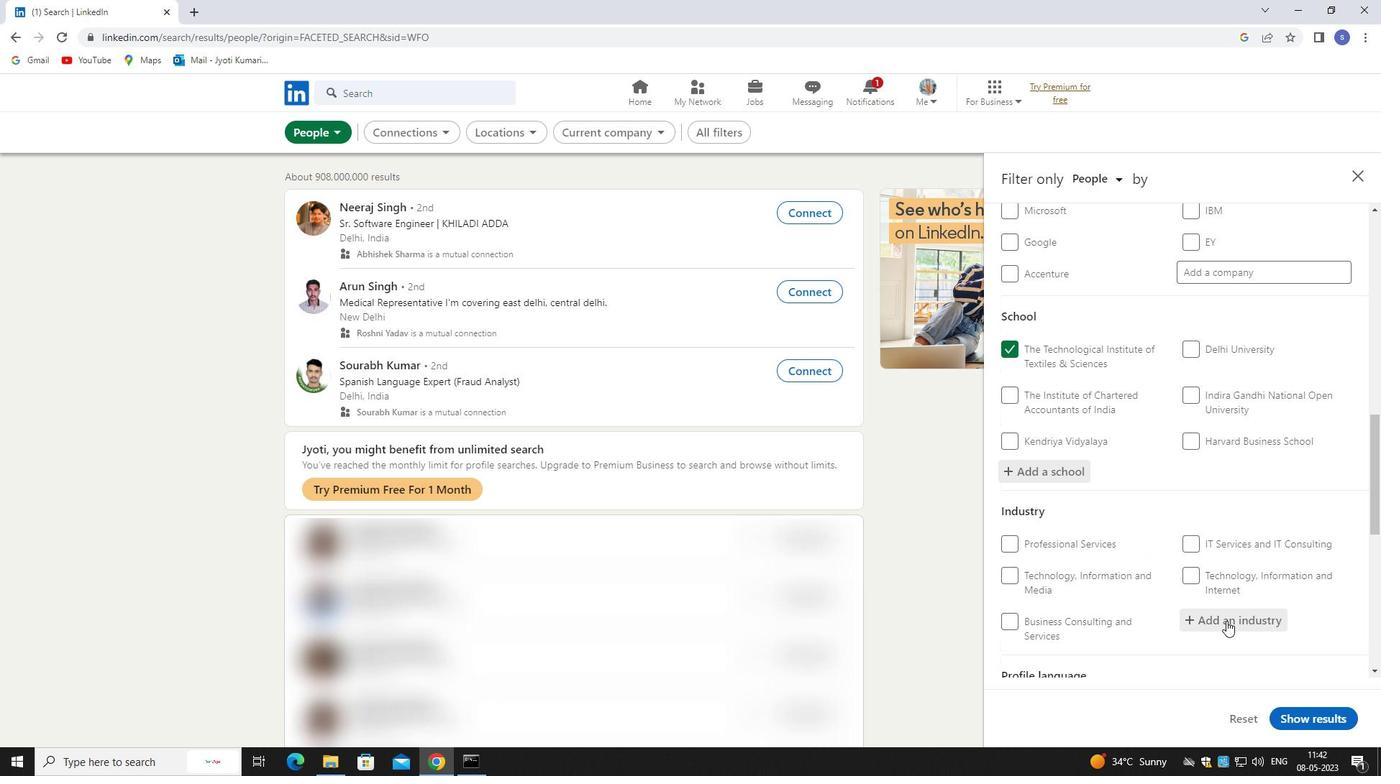 
Action: Mouse scrolled (1227, 619) with delta (0, 0)
Screenshot: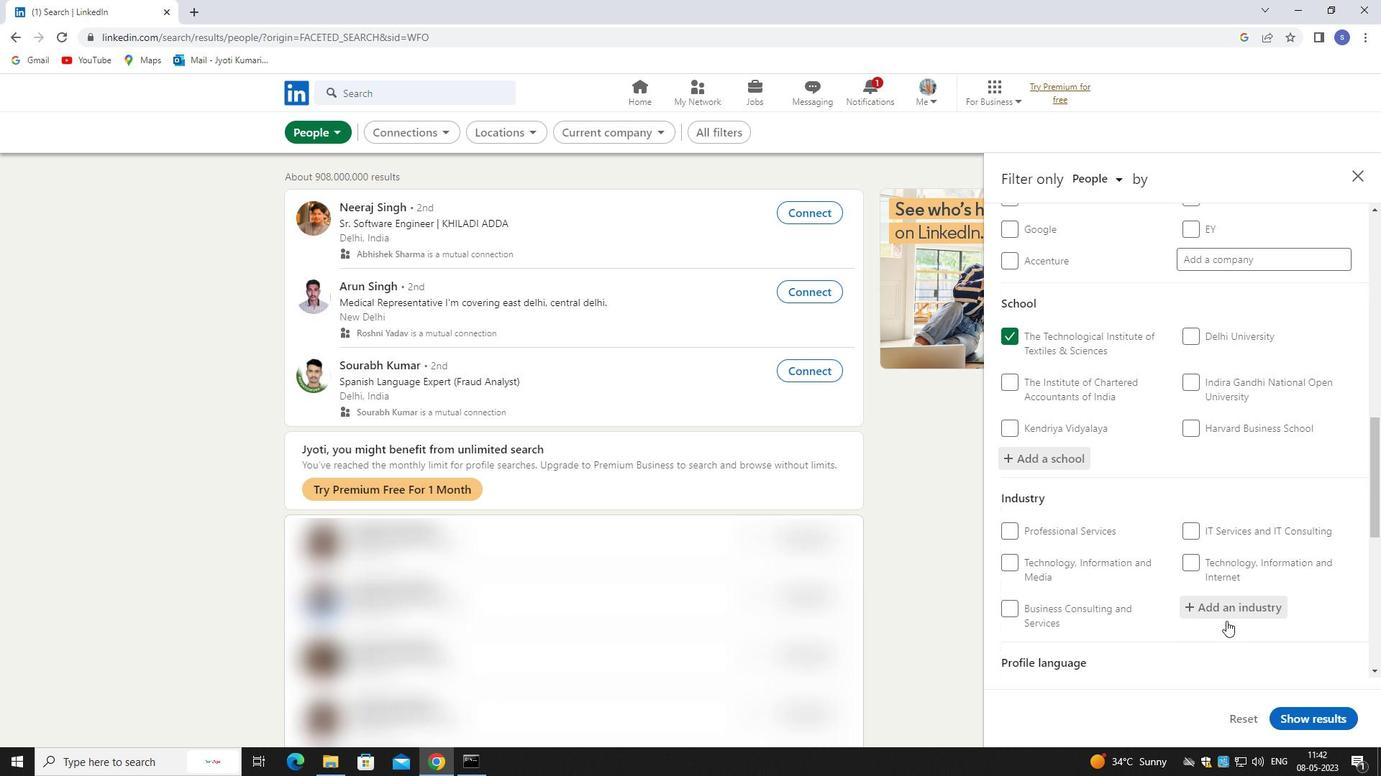 
Action: Mouse moved to (1227, 405)
Screenshot: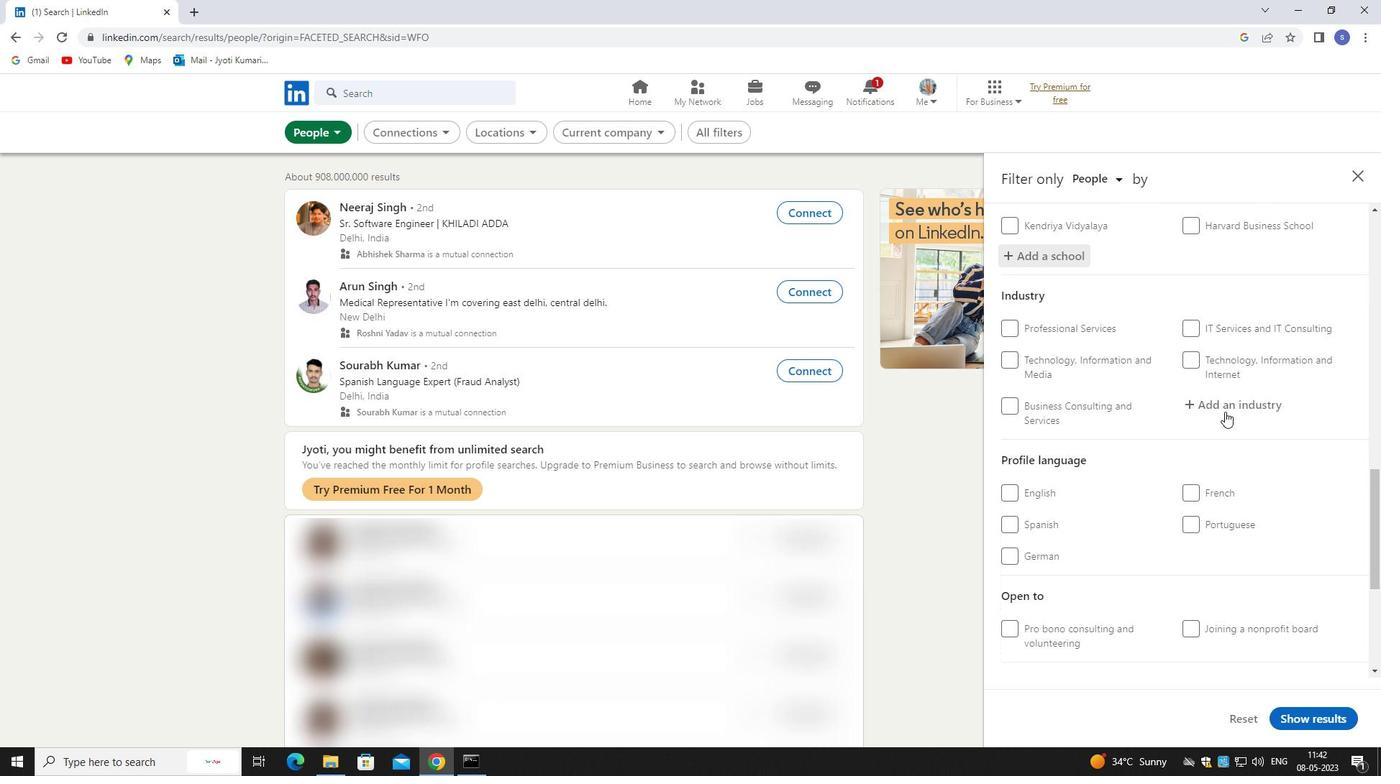
Action: Mouse pressed left at (1227, 405)
Screenshot: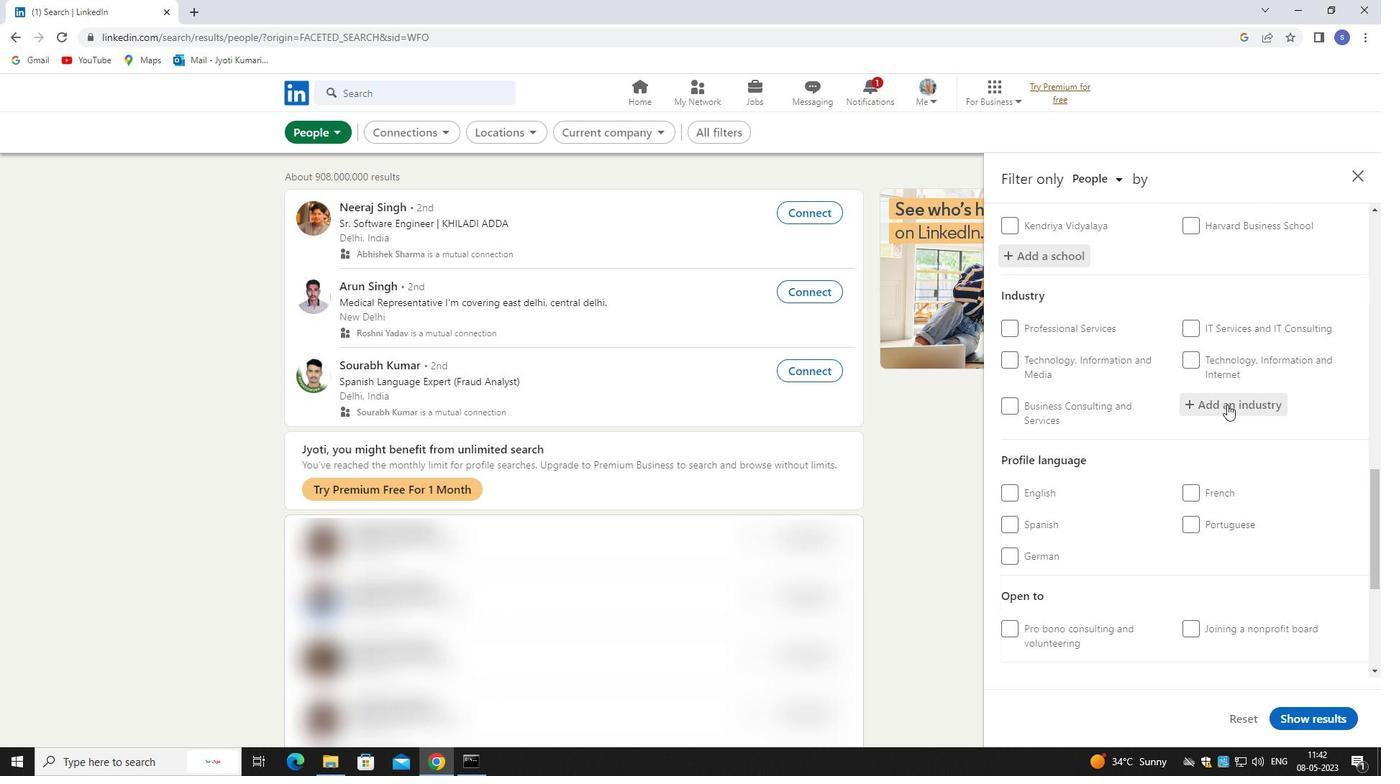 
Action: Key pressed constru
Screenshot: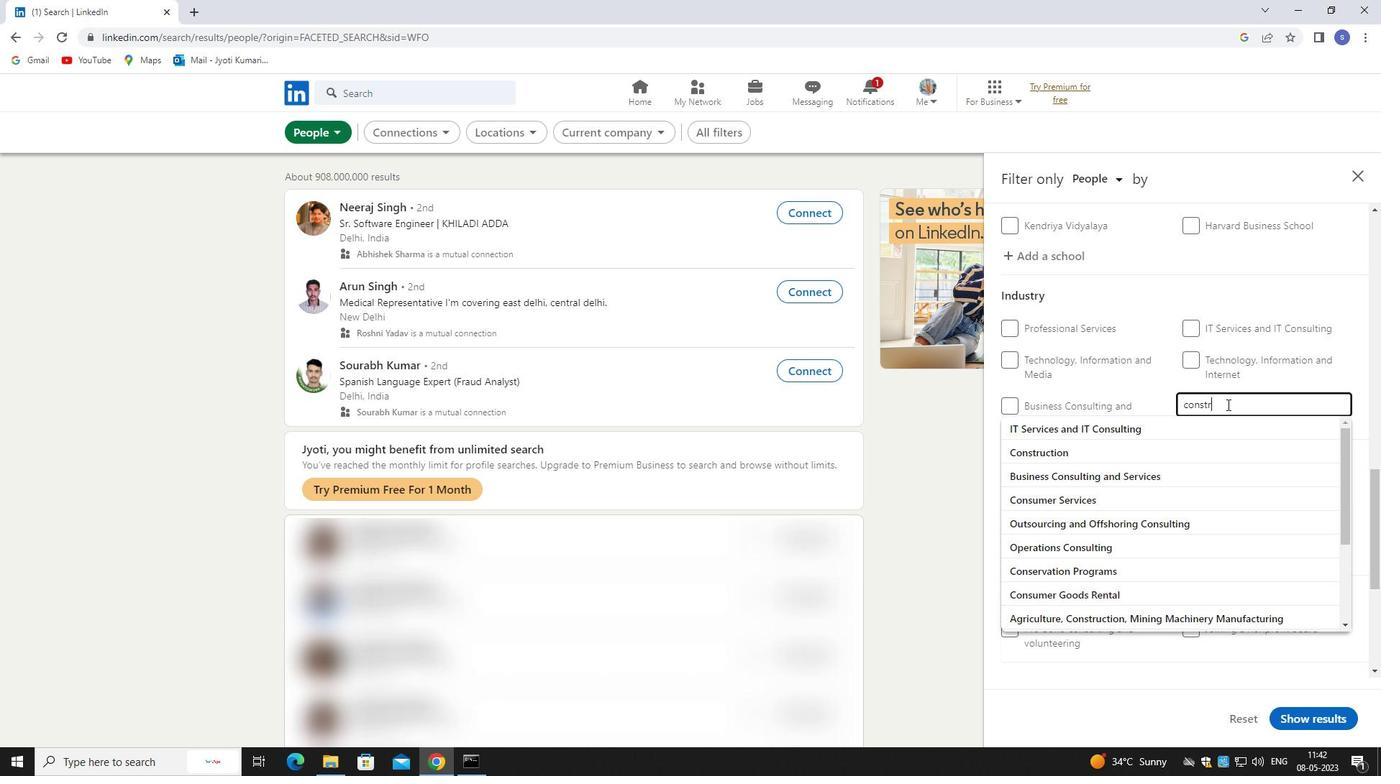 
Action: Mouse moved to (1227, 429)
Screenshot: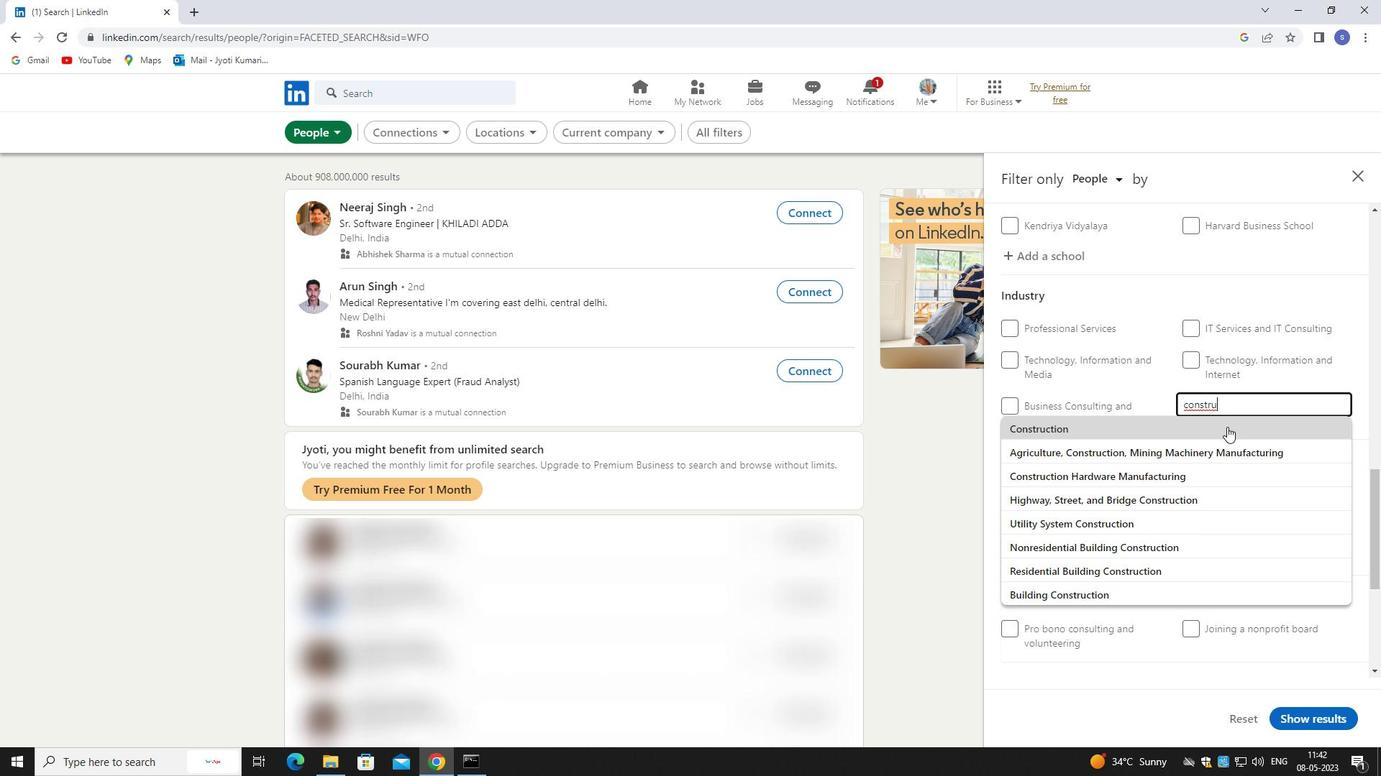 
Action: Mouse pressed left at (1227, 429)
Screenshot: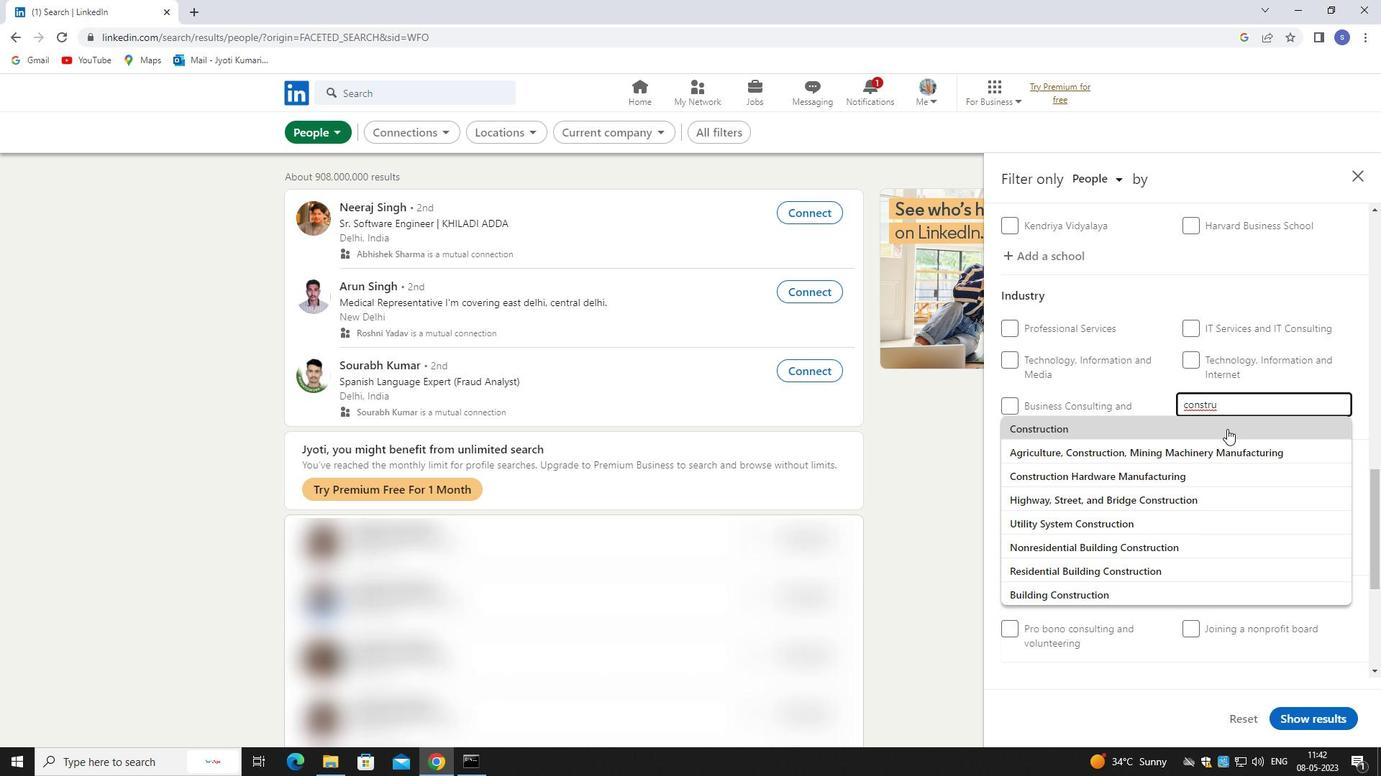 
Action: Mouse scrolled (1227, 428) with delta (0, 0)
Screenshot: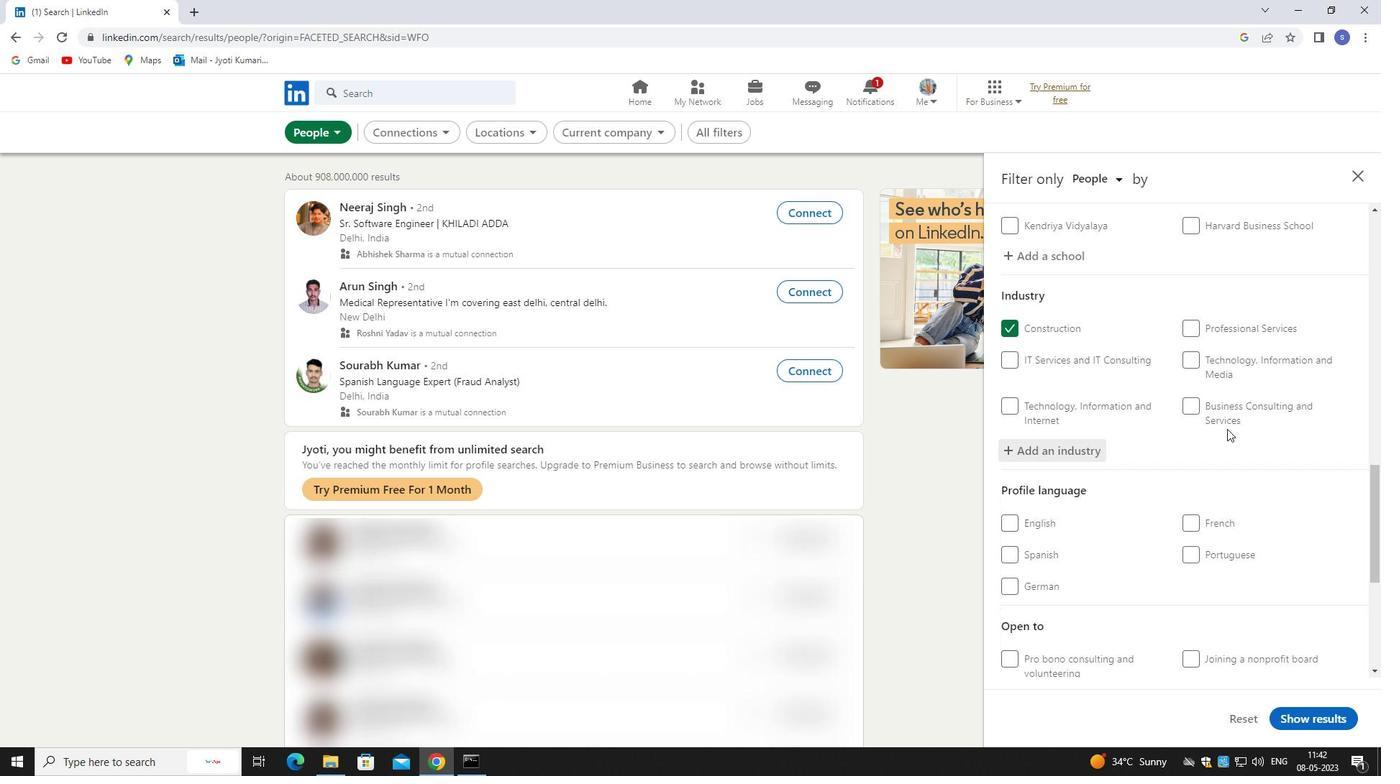 
Action: Mouse scrolled (1227, 428) with delta (0, 0)
Screenshot: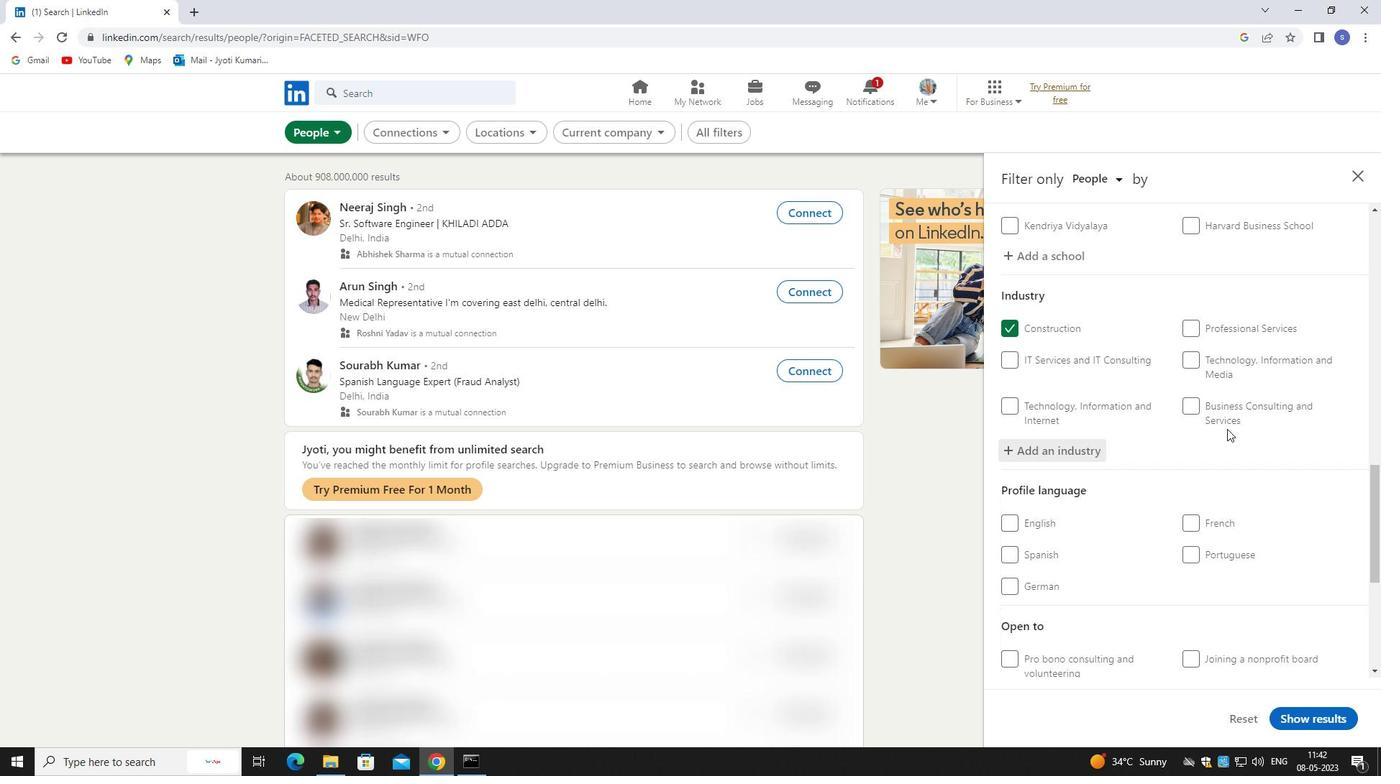 
Action: Mouse moved to (1050, 417)
Screenshot: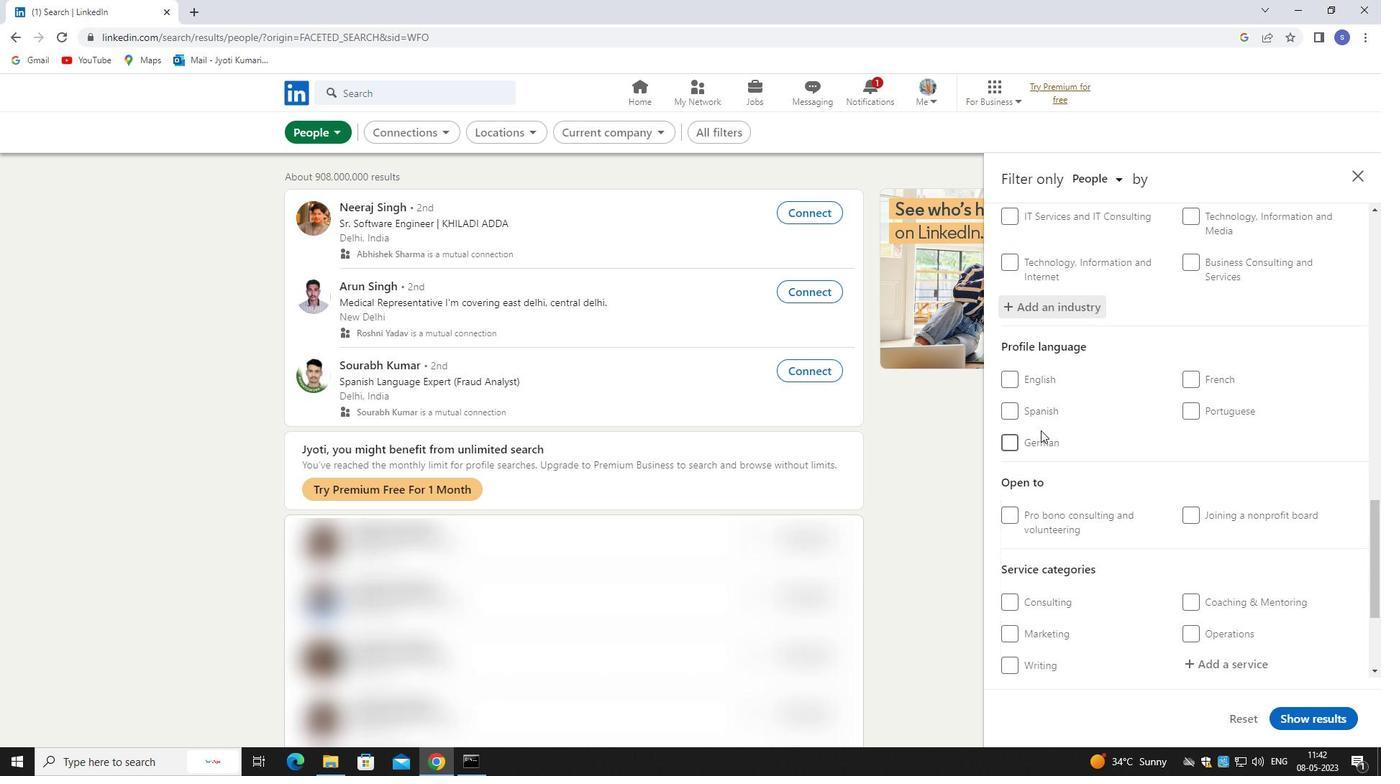 
Action: Mouse pressed left at (1050, 417)
Screenshot: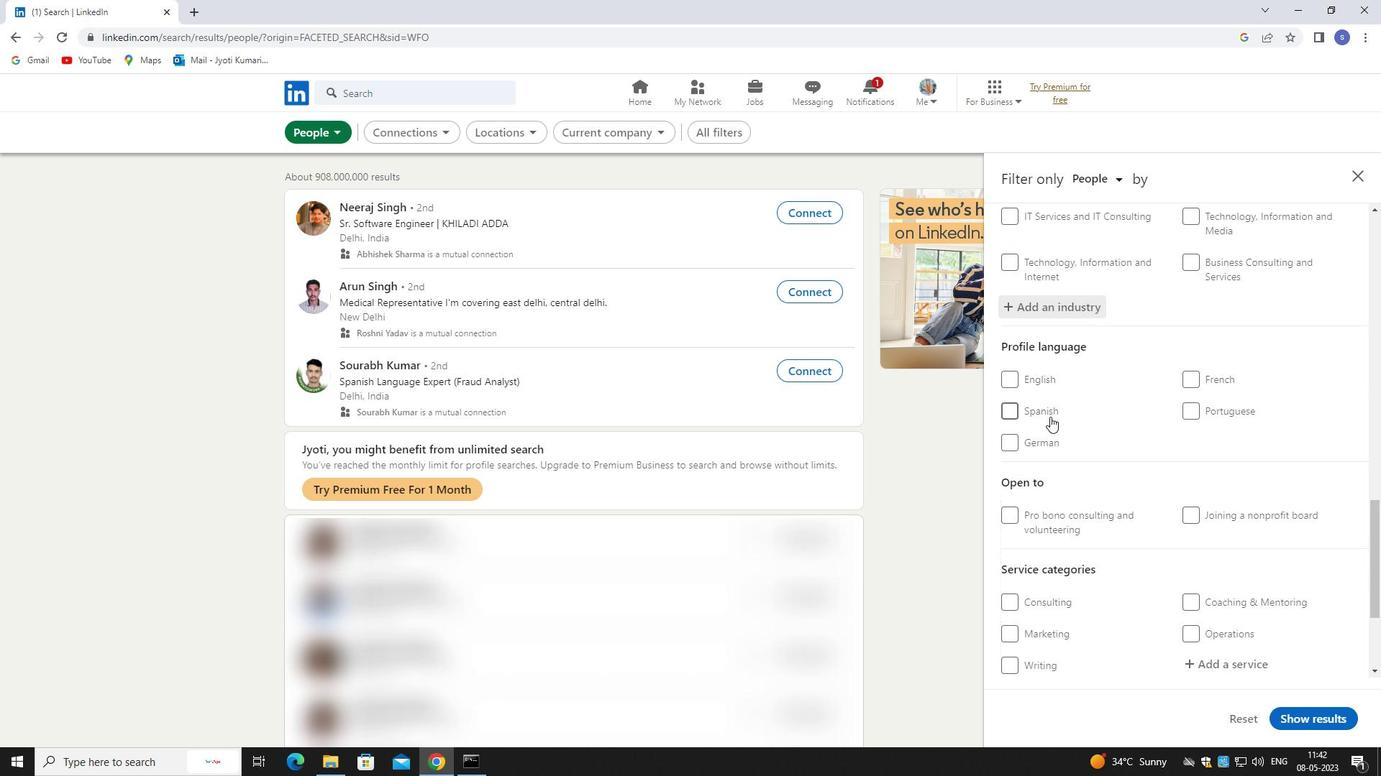 
Action: Mouse moved to (1103, 479)
Screenshot: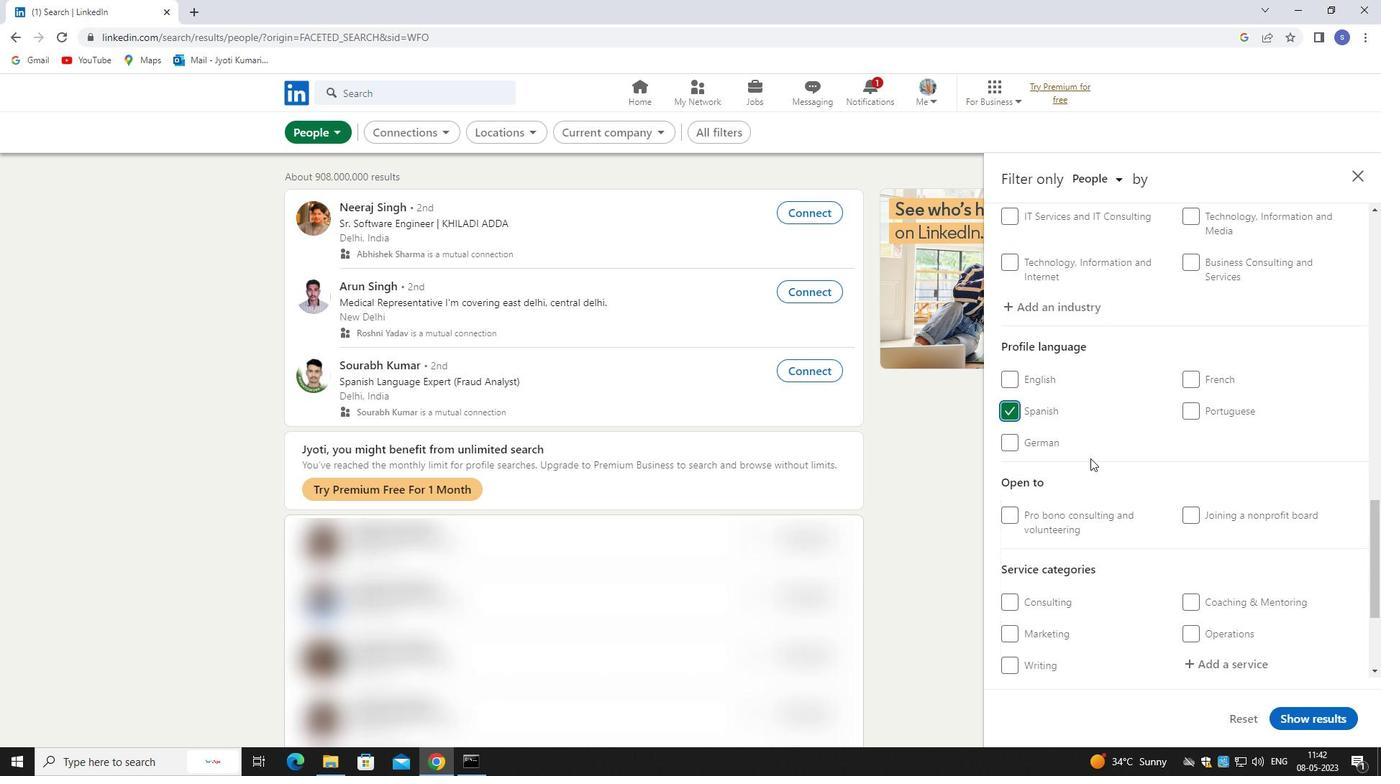 
Action: Mouse scrolled (1103, 478) with delta (0, 0)
Screenshot: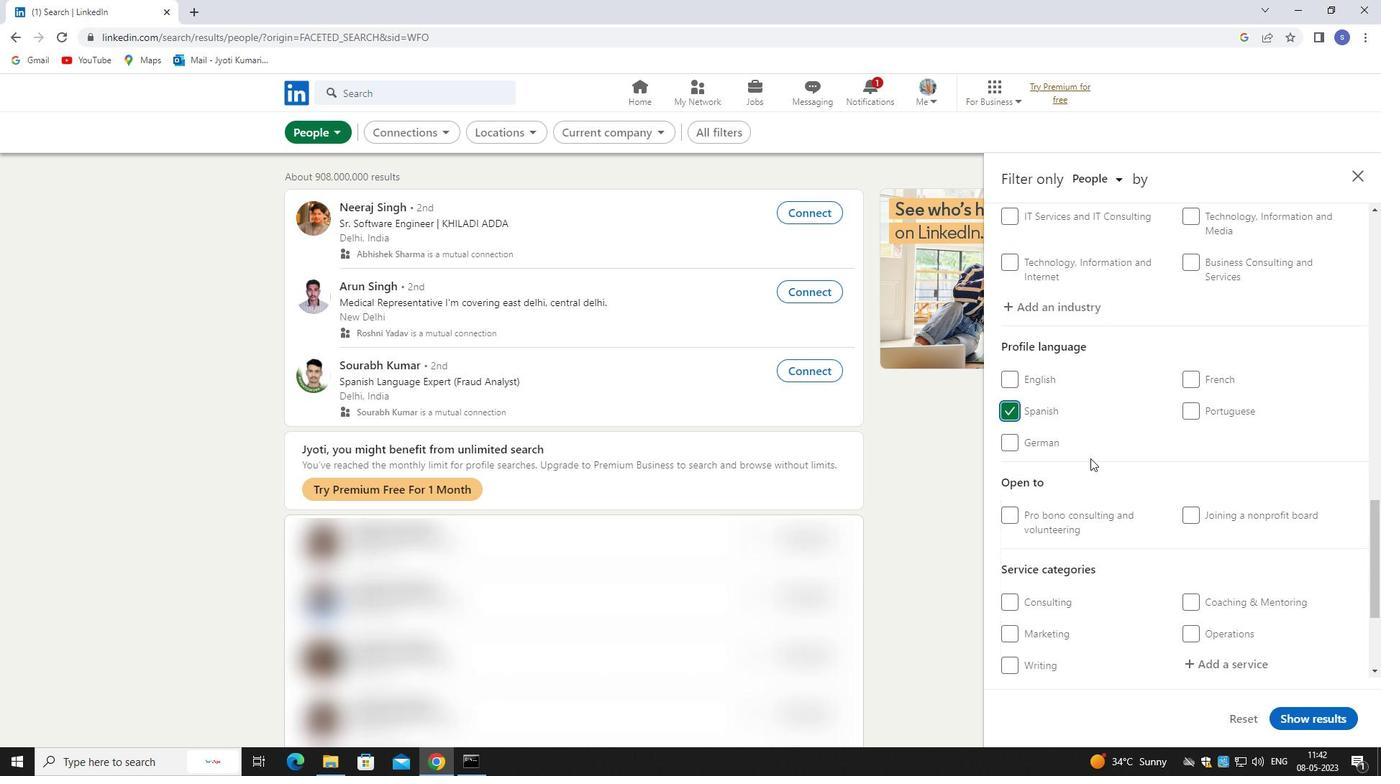 
Action: Mouse moved to (1109, 487)
Screenshot: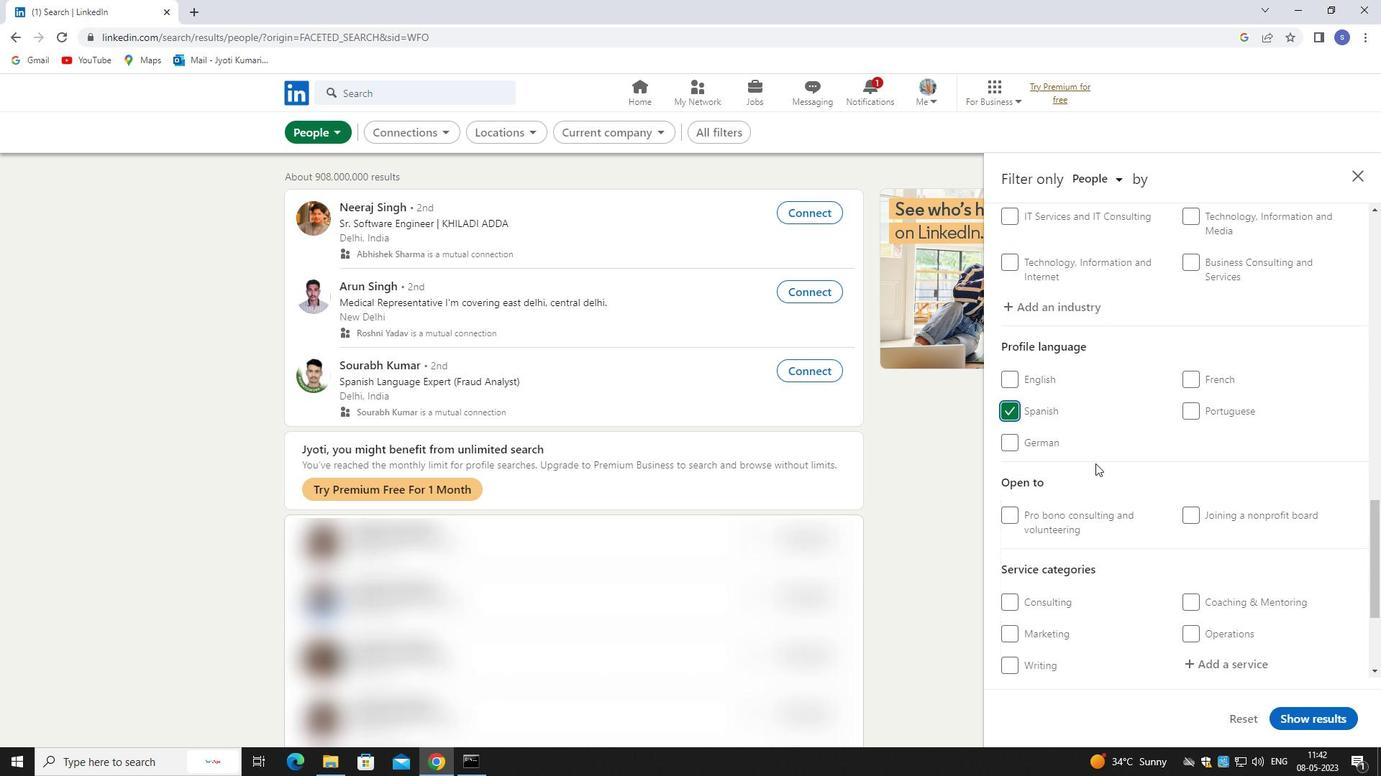 
Action: Mouse scrolled (1109, 487) with delta (0, 0)
Screenshot: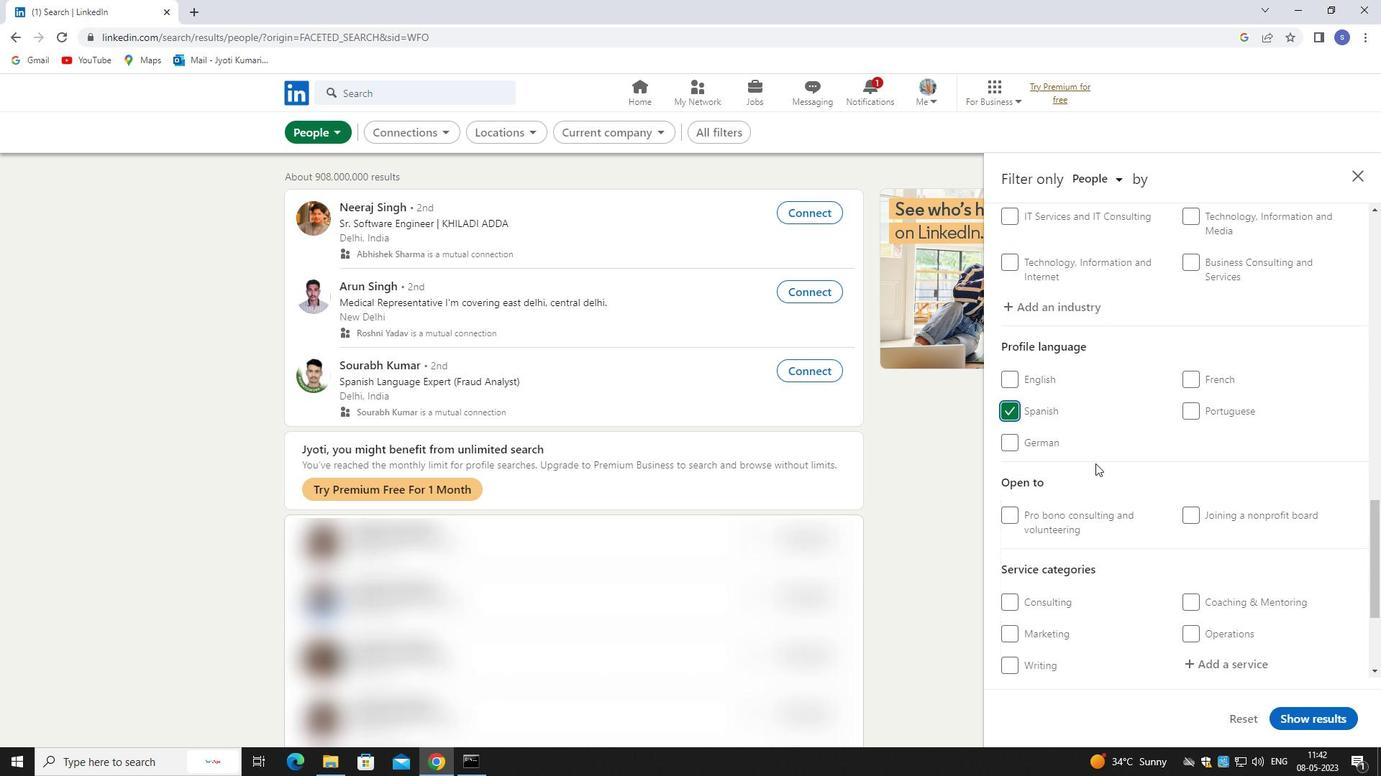 
Action: Mouse moved to (1206, 518)
Screenshot: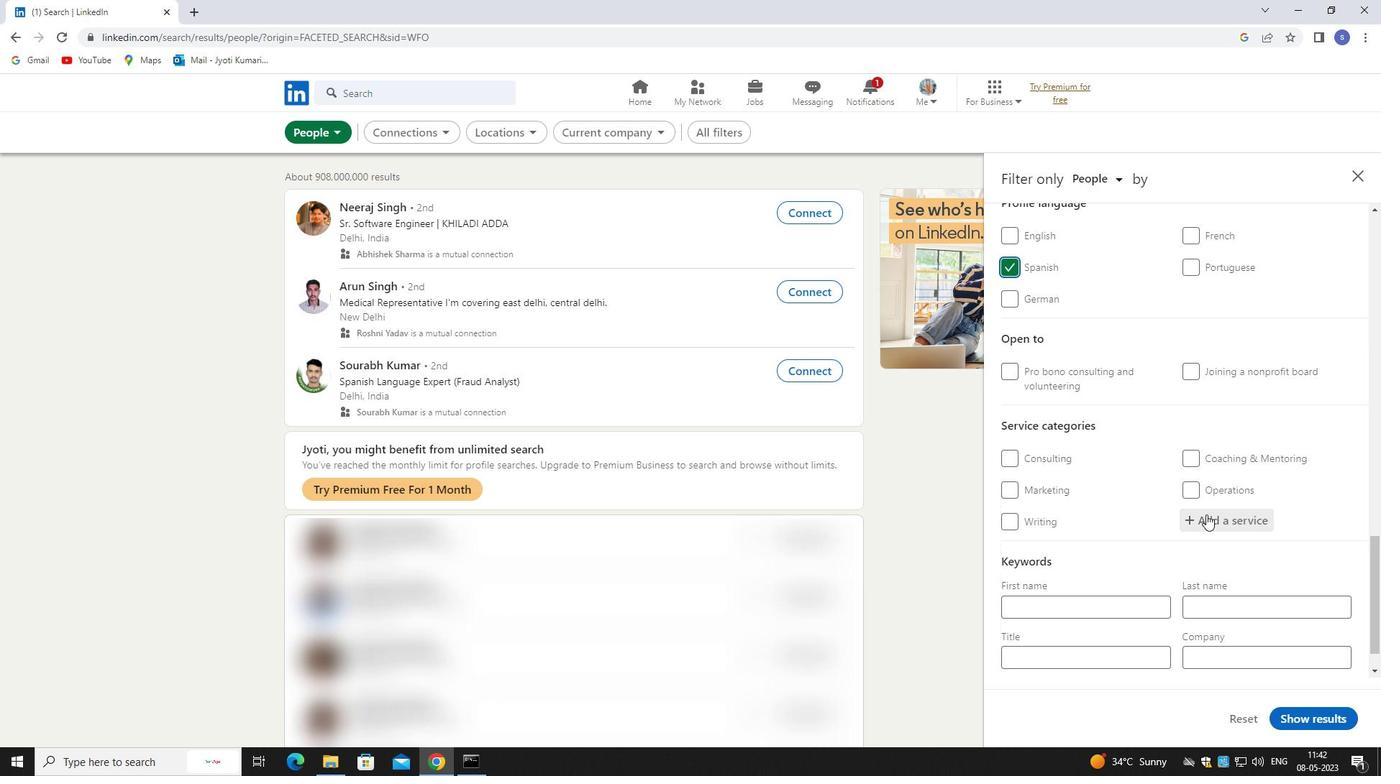 
Action: Mouse pressed left at (1206, 518)
Screenshot: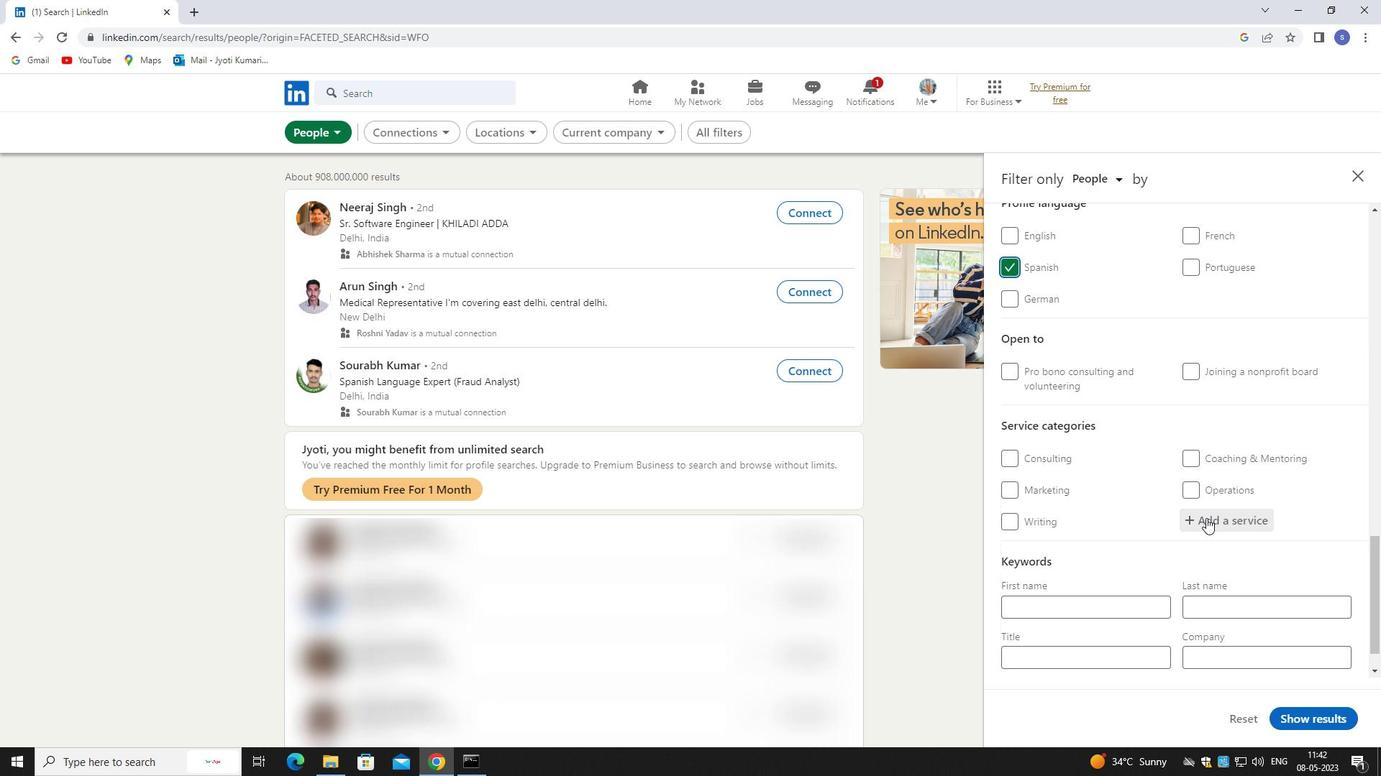 
Action: Mouse moved to (1207, 518)
Screenshot: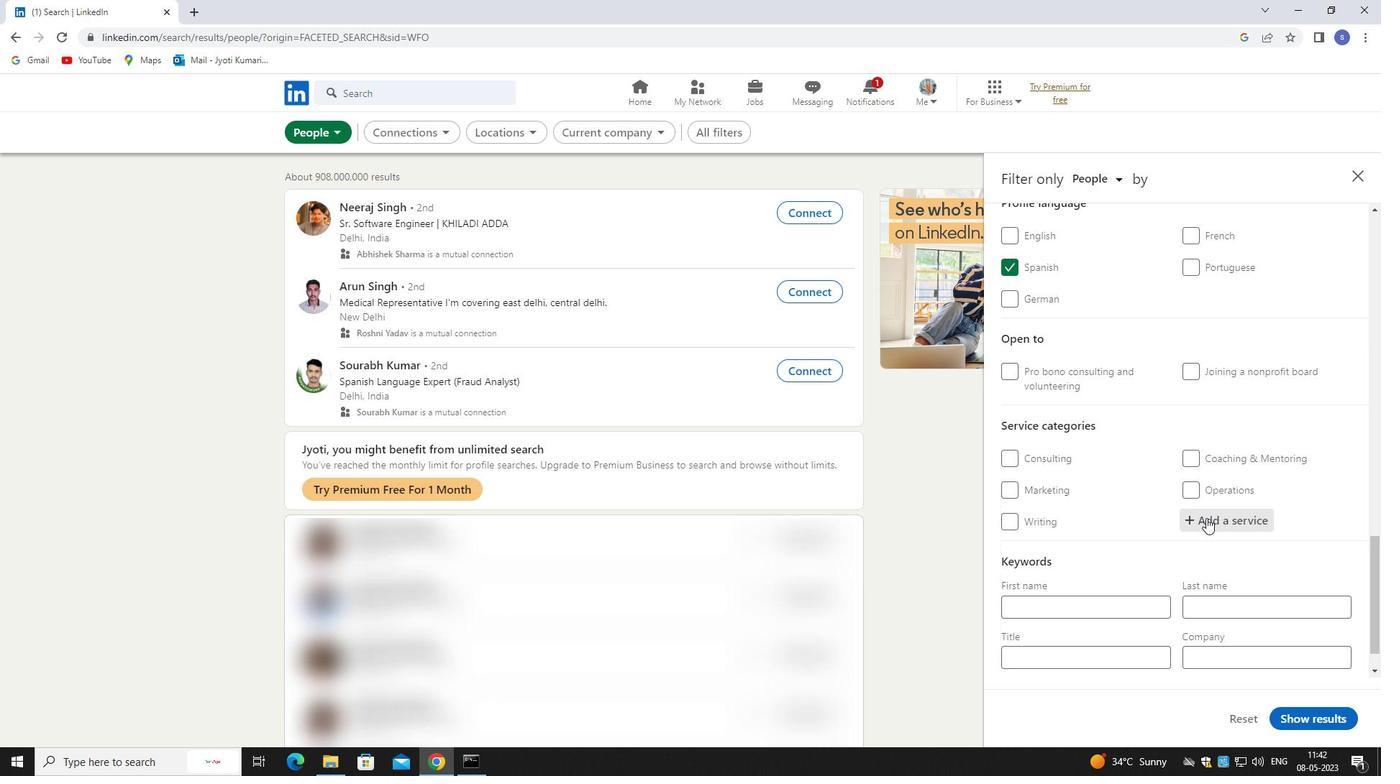 
Action: Key pressed business<Key.space>l
Screenshot: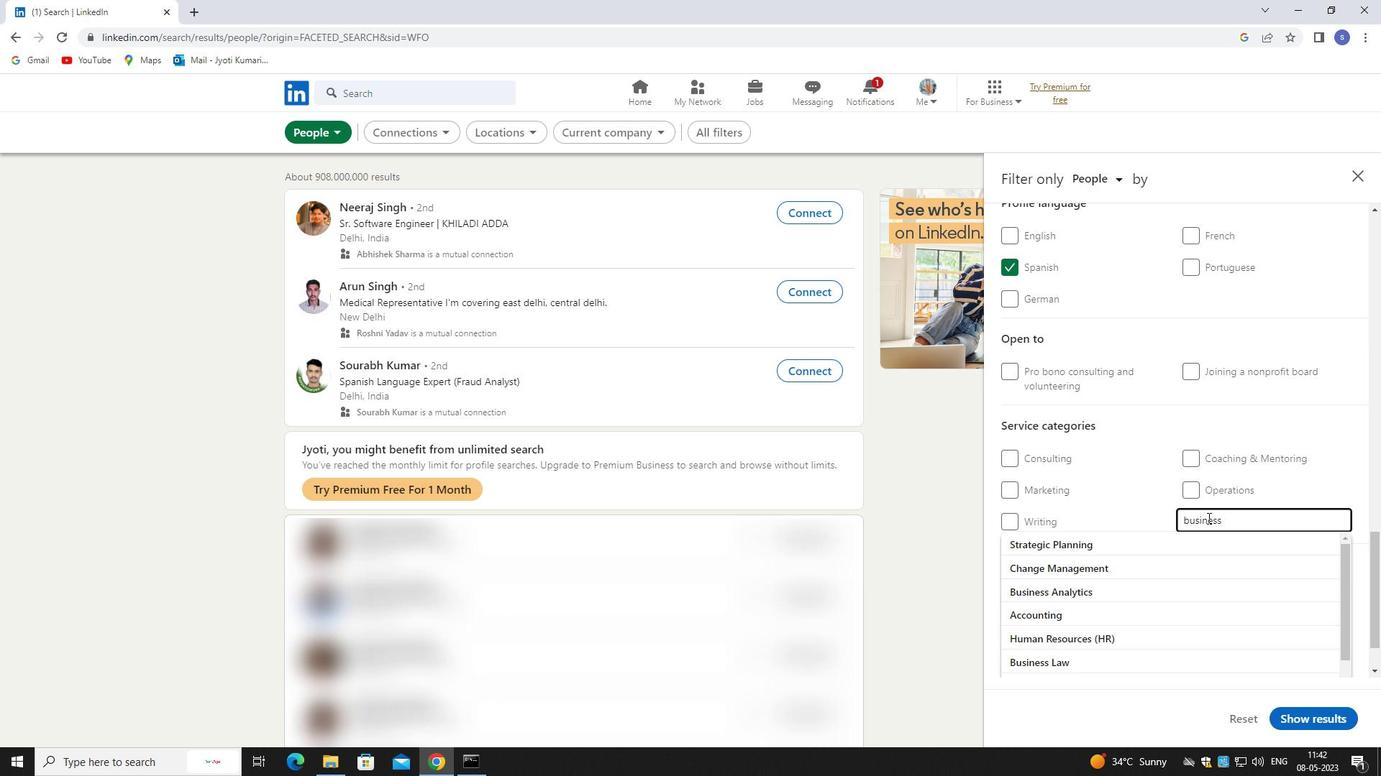 
Action: Mouse moved to (1207, 538)
Screenshot: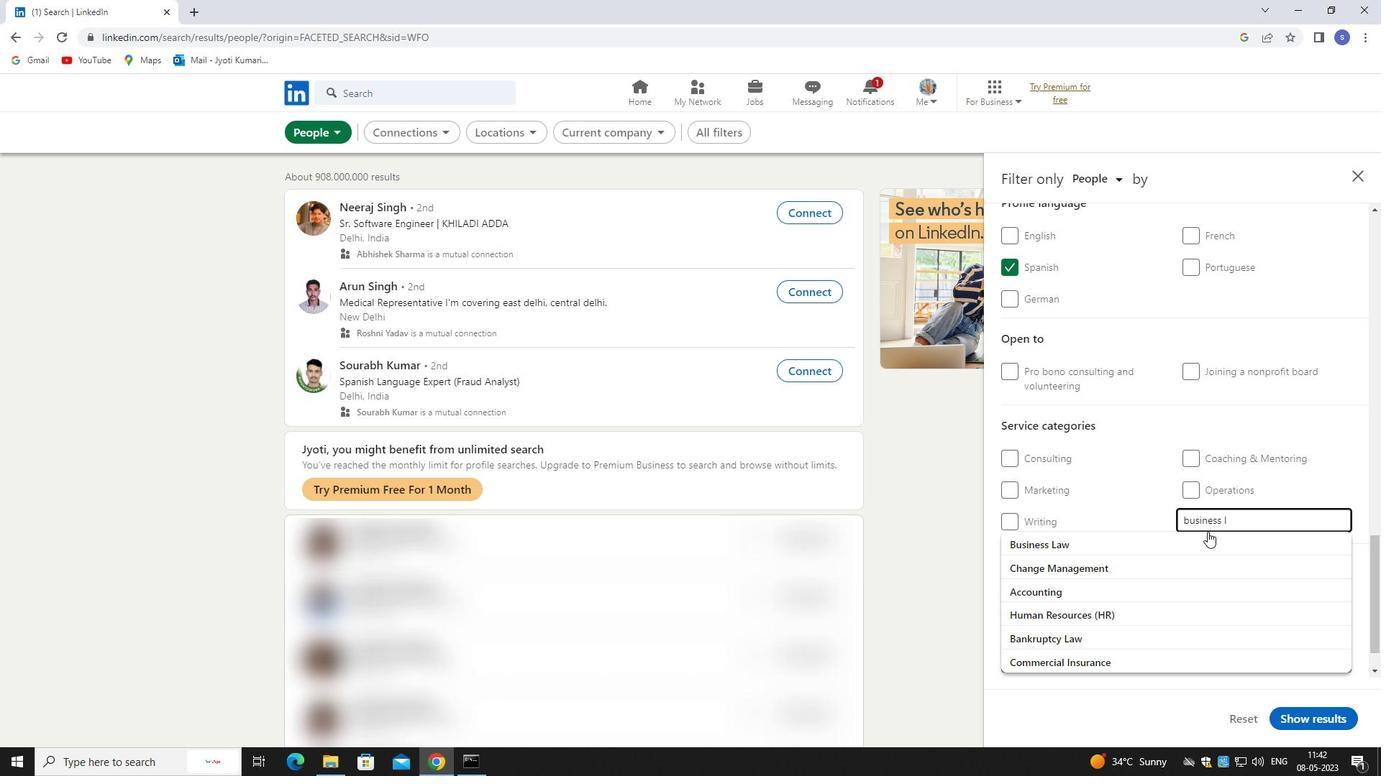 
Action: Mouse pressed left at (1207, 538)
Screenshot: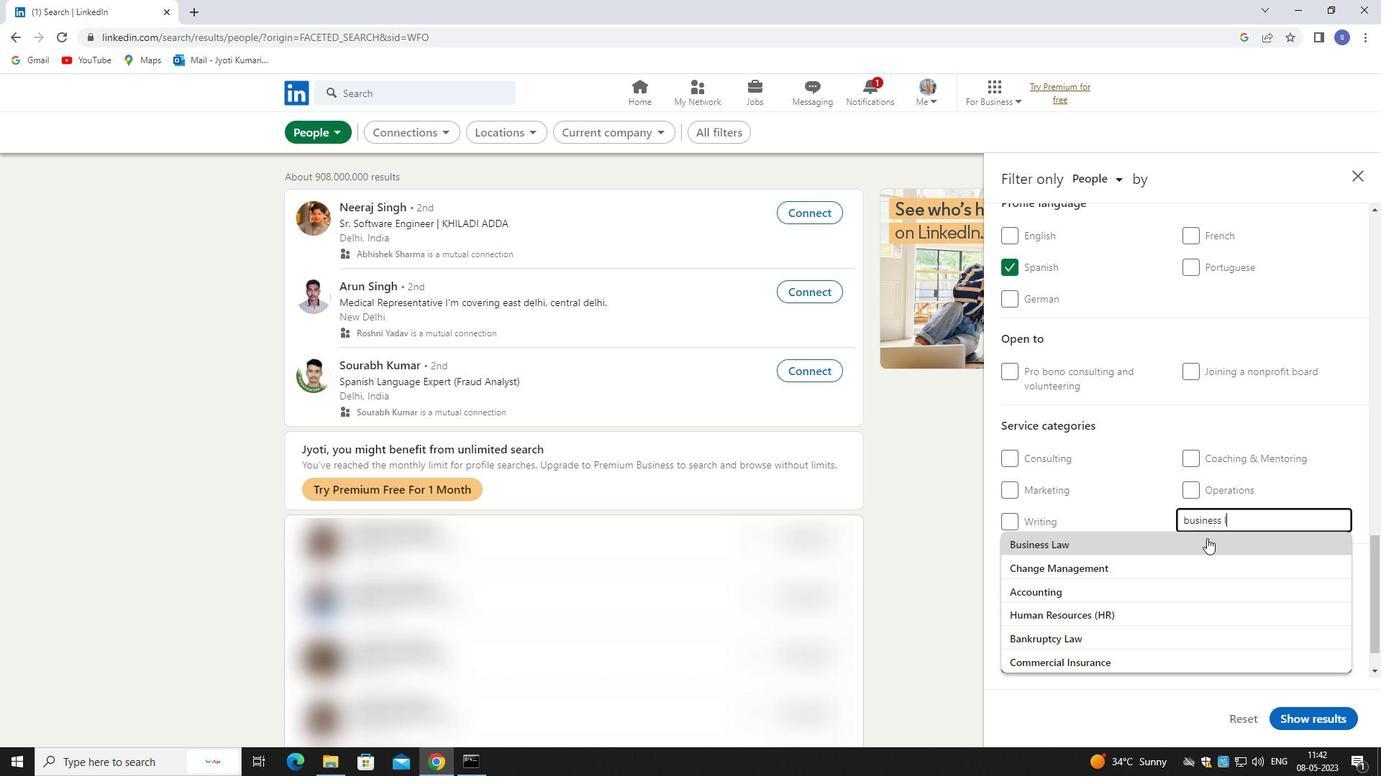 
Action: Mouse moved to (1206, 538)
Screenshot: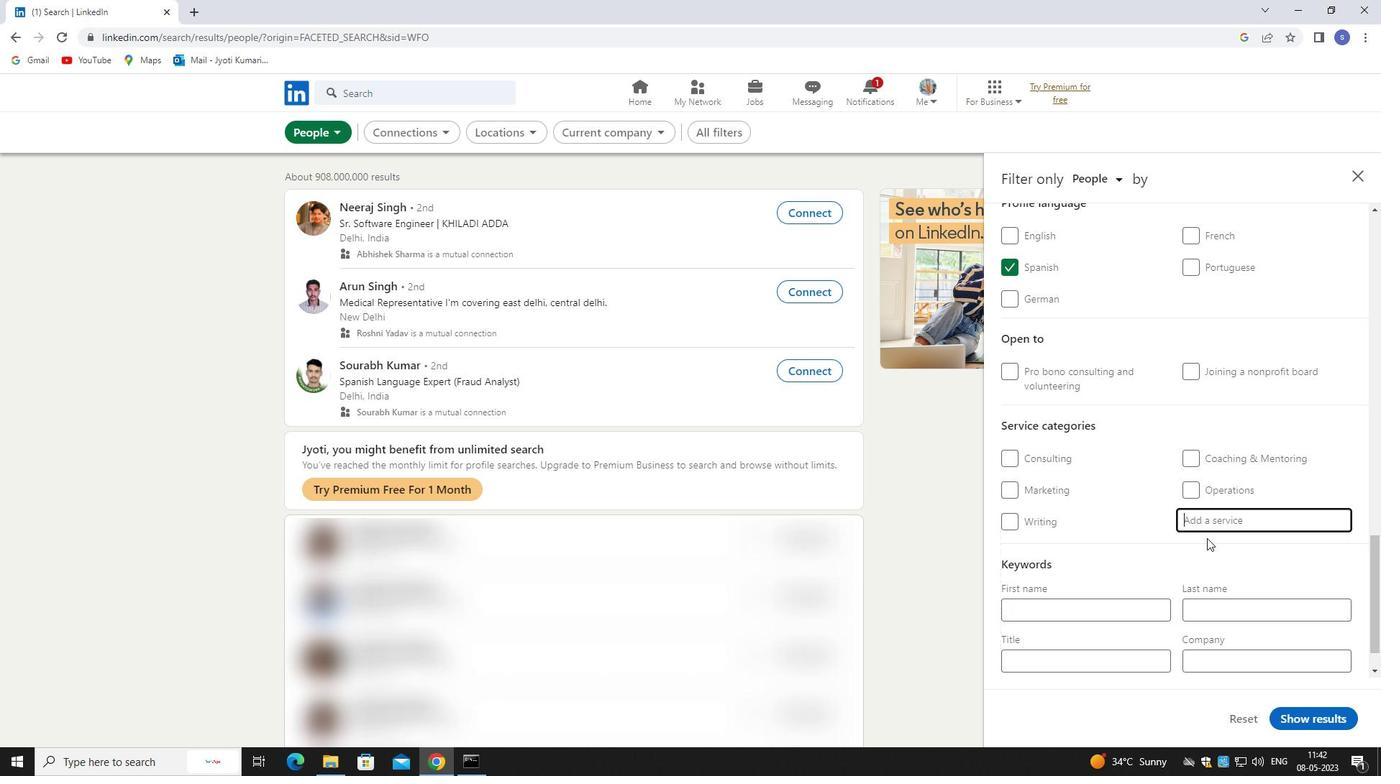 
Action: Mouse scrolled (1206, 538) with delta (0, 0)
Screenshot: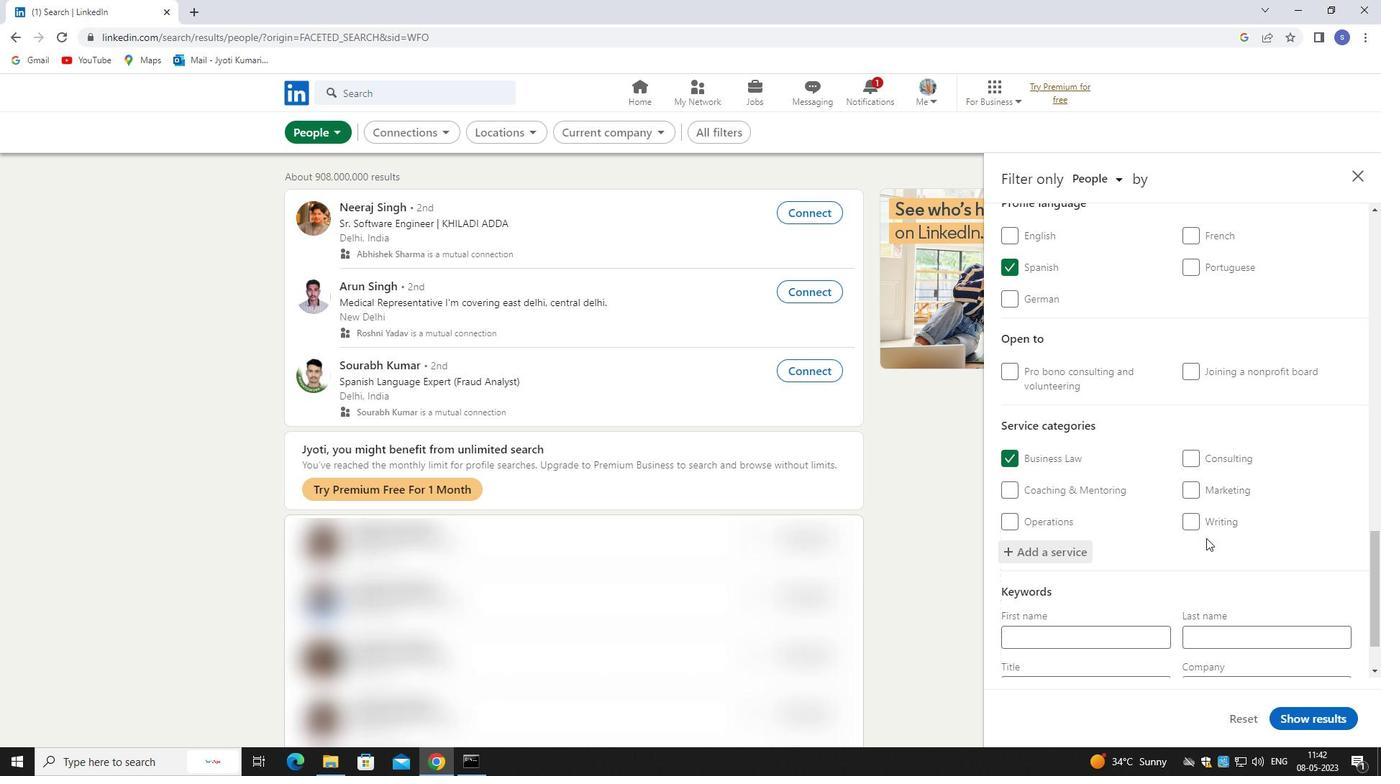 
Action: Mouse scrolled (1206, 538) with delta (0, 0)
Screenshot: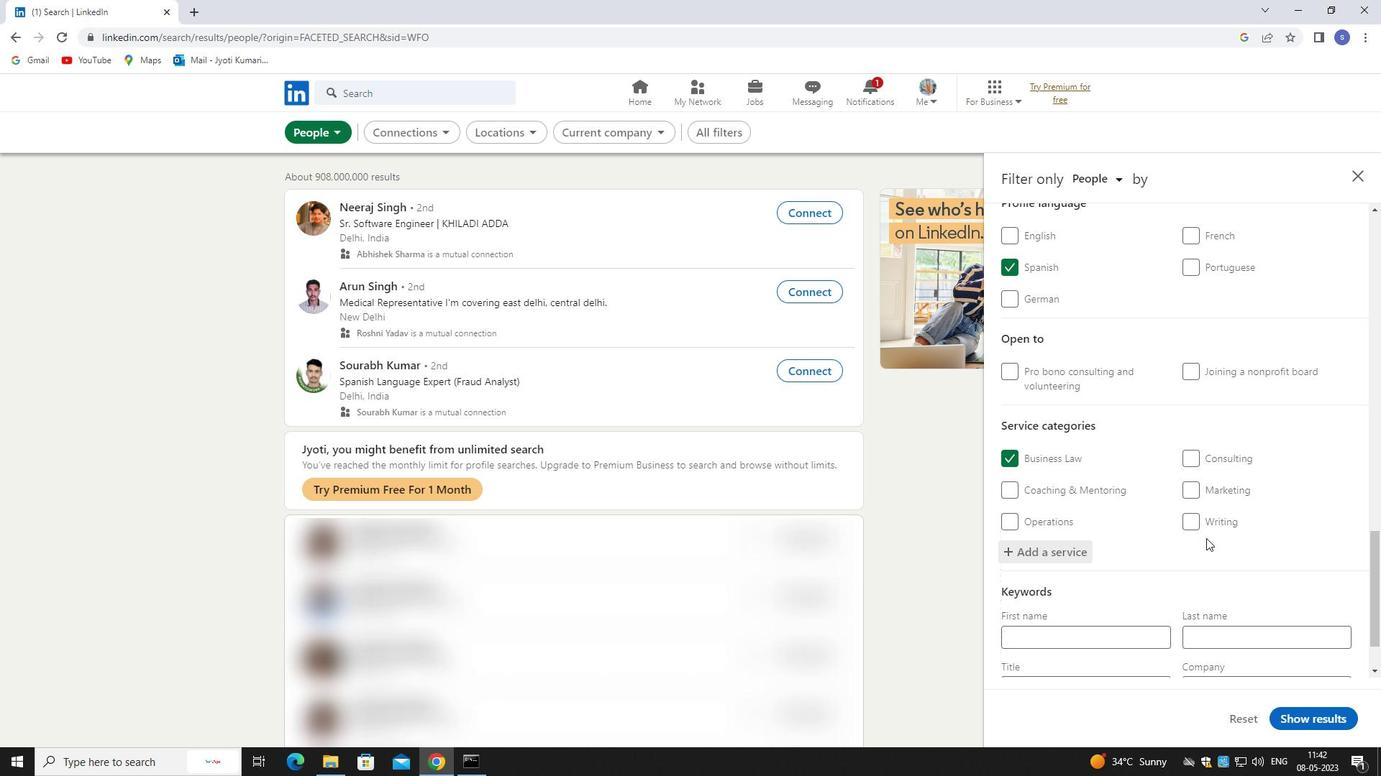 
Action: Mouse moved to (1206, 539)
Screenshot: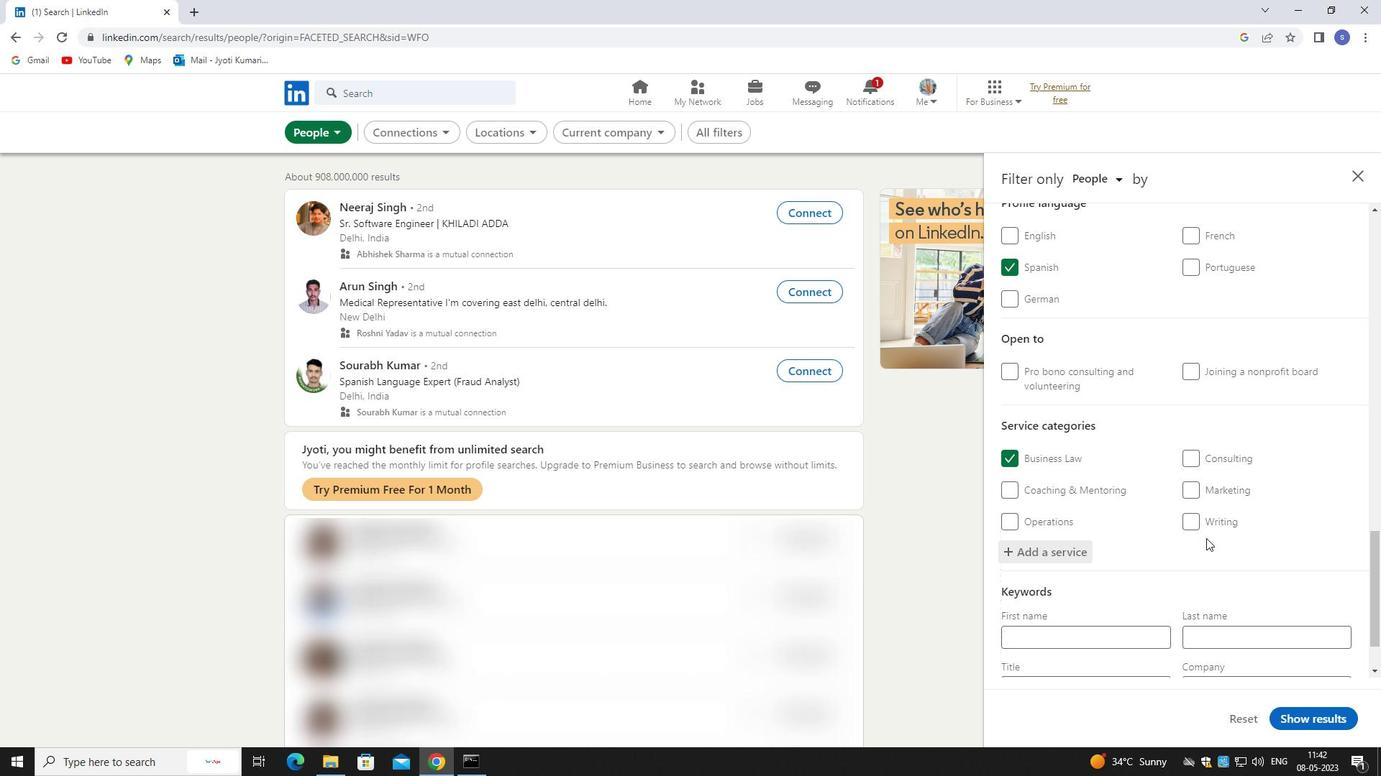 
Action: Mouse scrolled (1206, 538) with delta (0, 0)
Screenshot: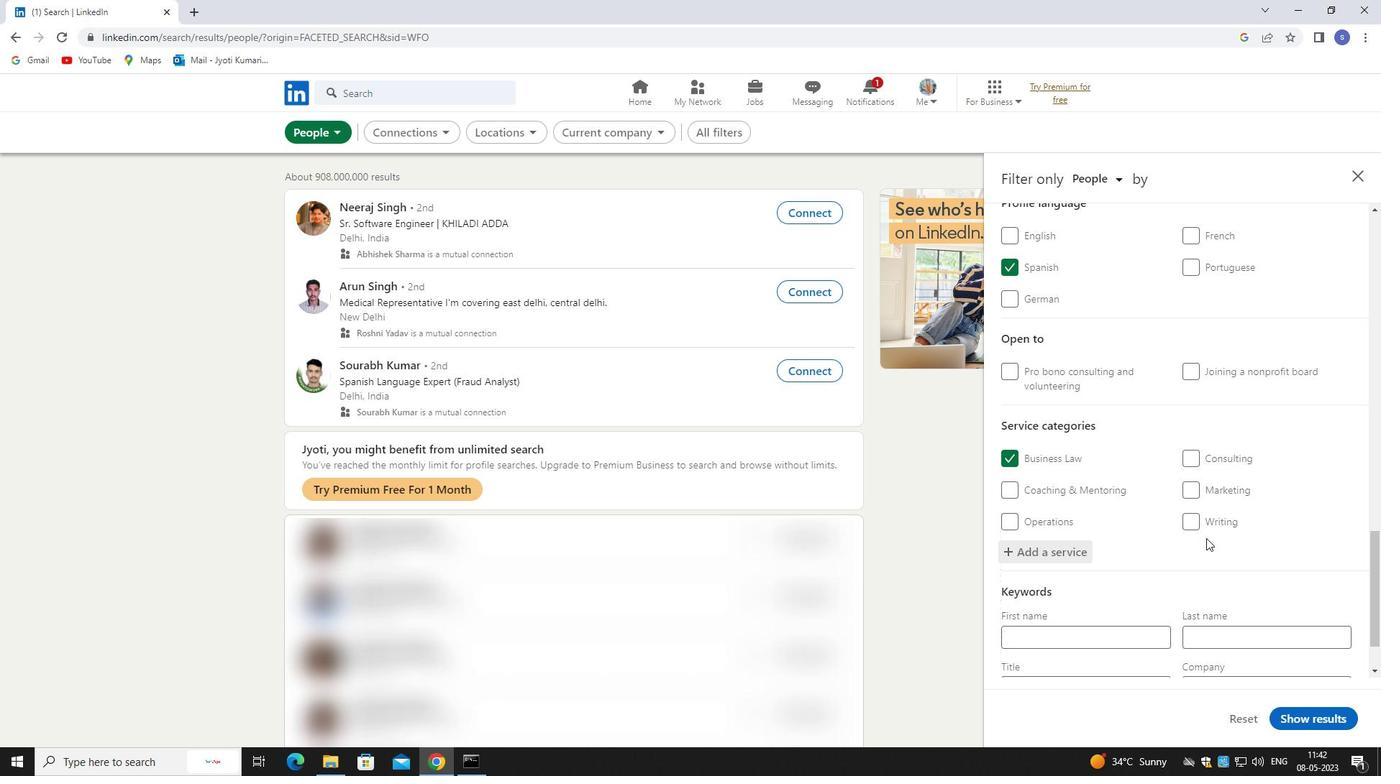
Action: Mouse moved to (1123, 614)
Screenshot: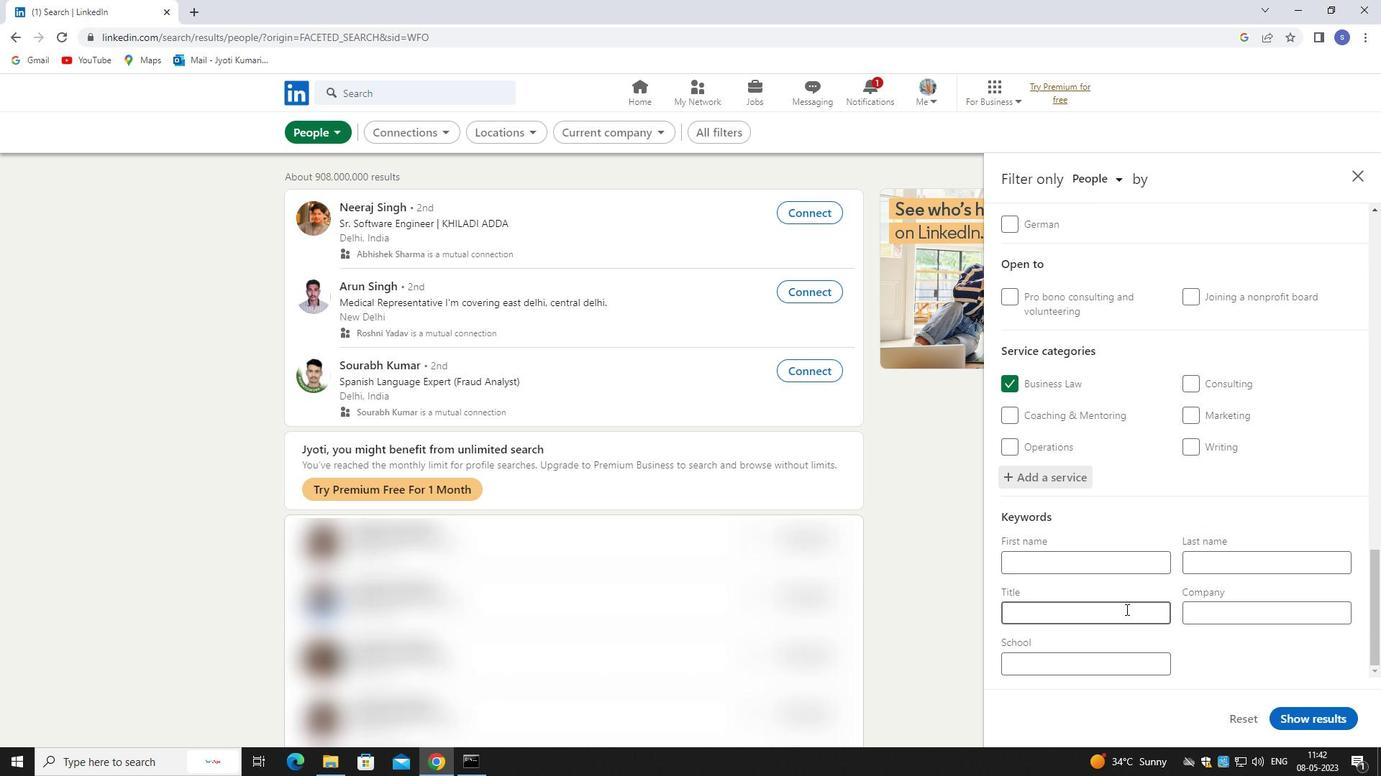 
Action: Mouse pressed left at (1123, 614)
Screenshot: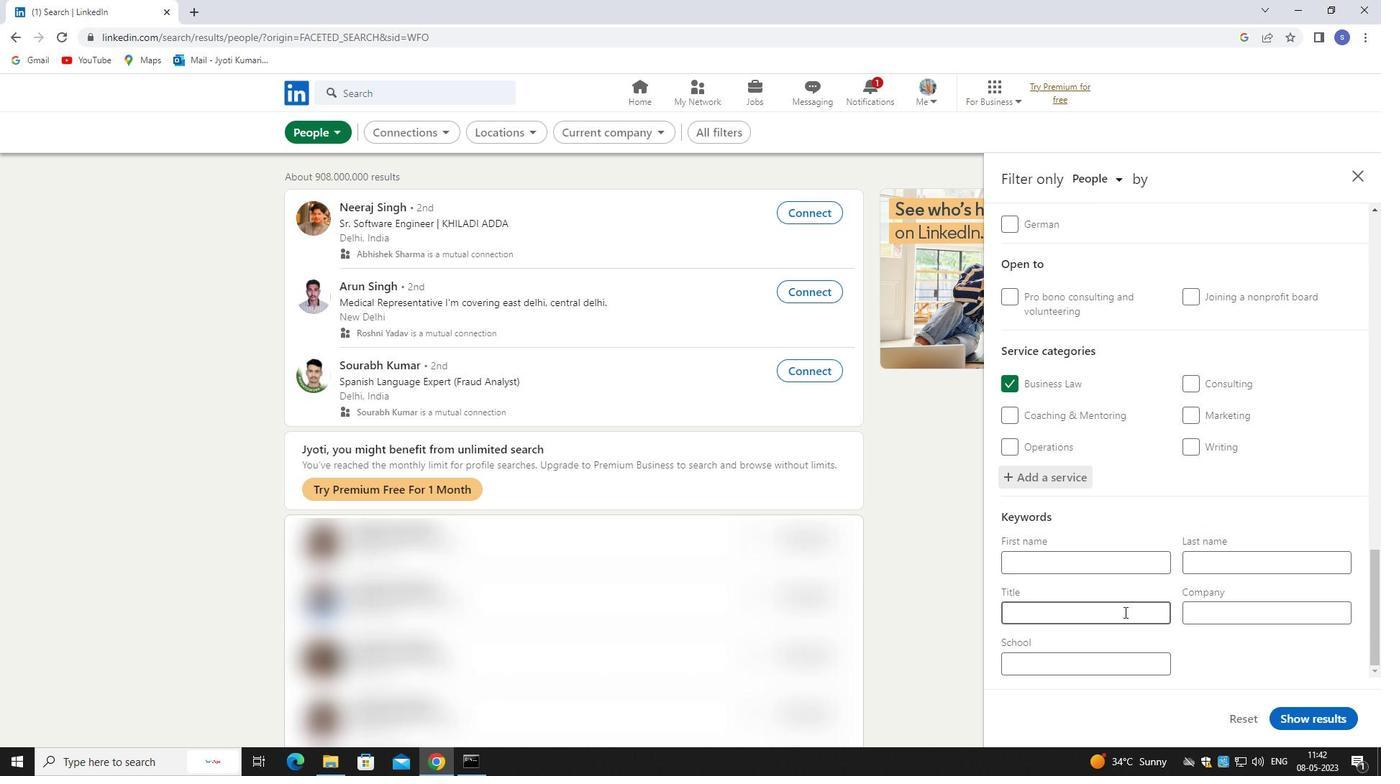 
Action: Mouse moved to (1123, 615)
Screenshot: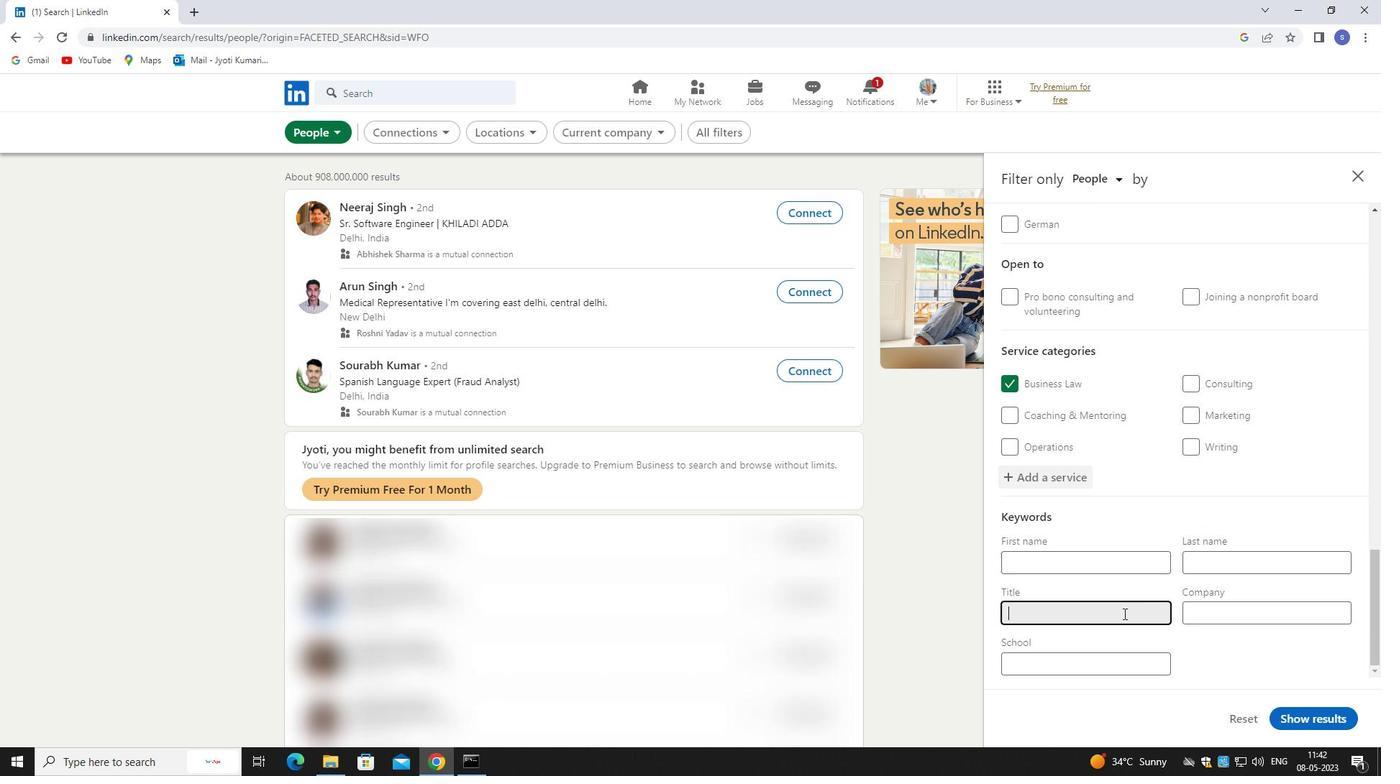 
Action: Key pressed <Key.shift><Key.shift><Key.shift><Key.shift><Key.shift><Key.shift><Key.shift>FILE<Key.space><Key.shift><Key.shift><Key.shift><Key.shift>CLERK
Screenshot: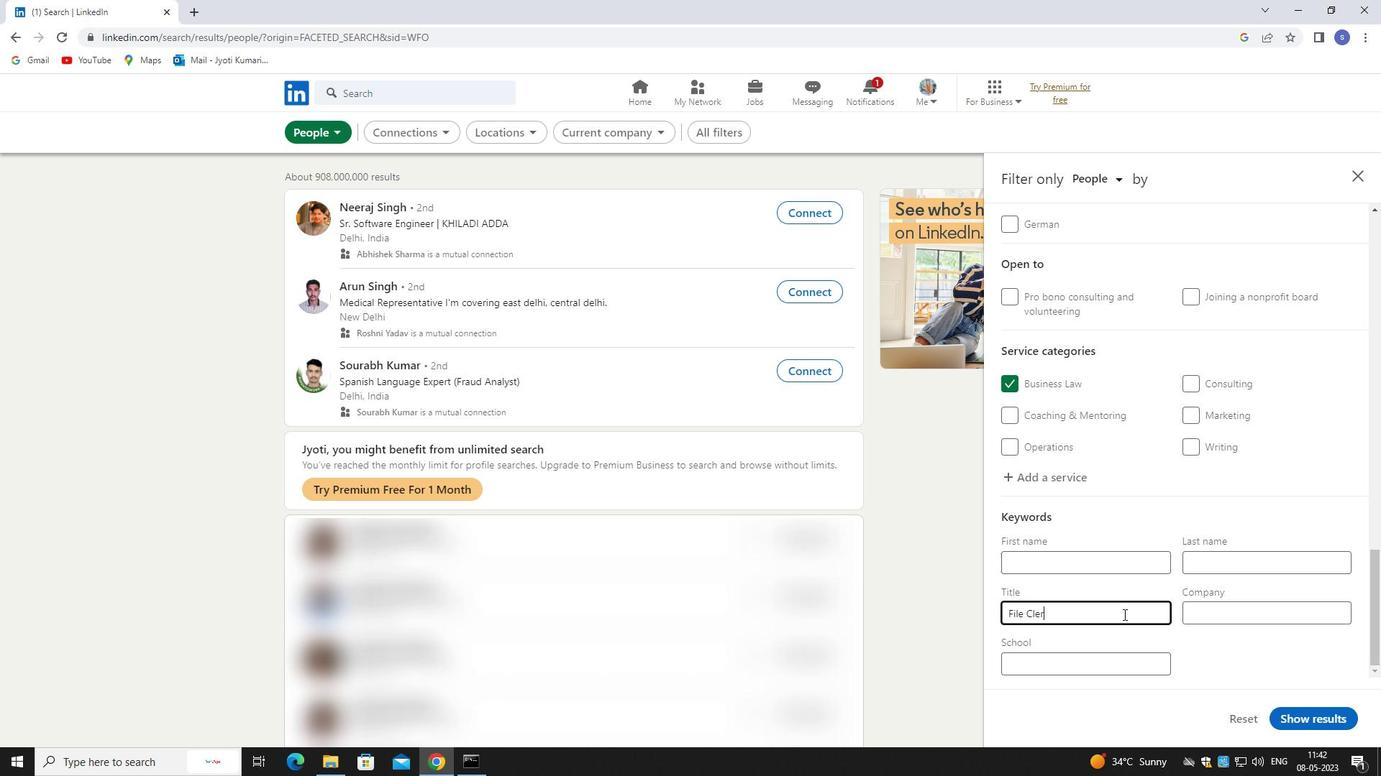 
Action: Mouse moved to (1292, 717)
Screenshot: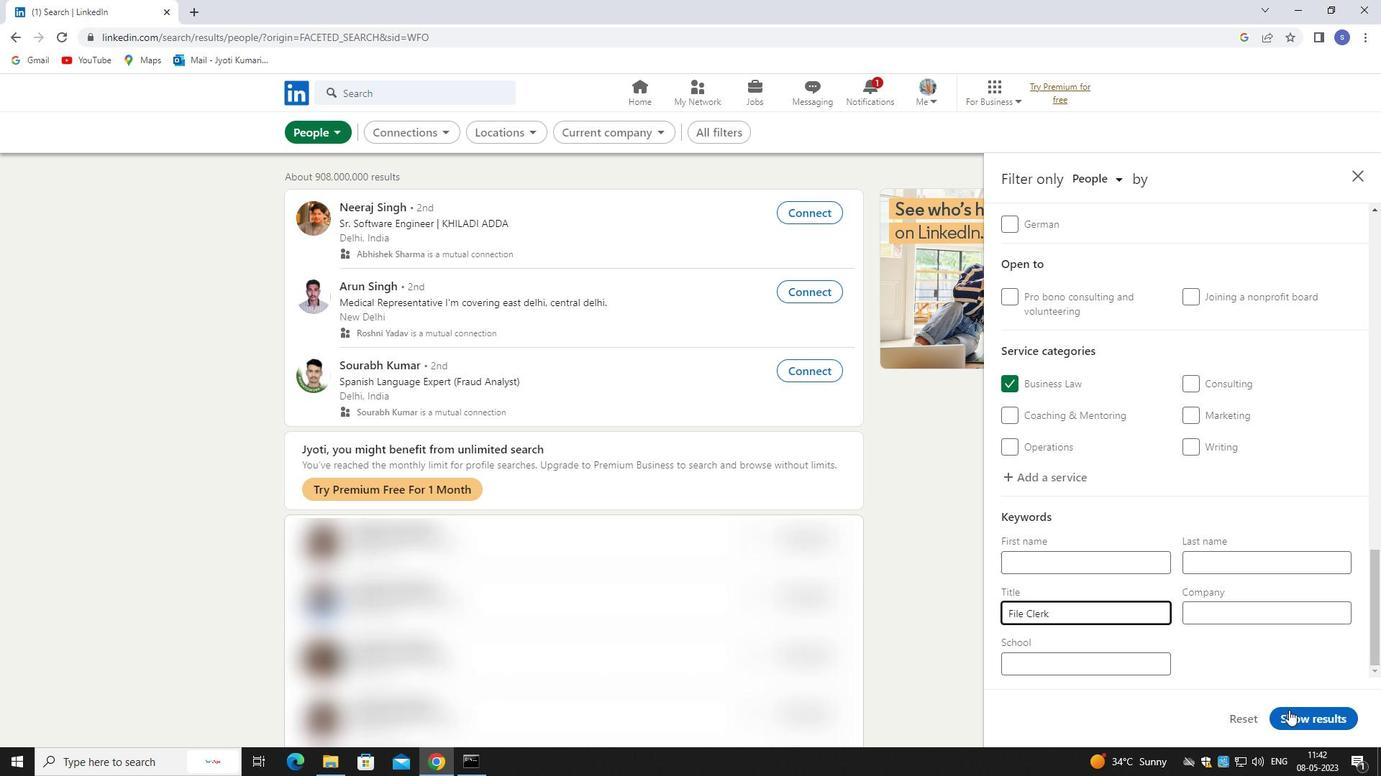 
Action: Mouse pressed left at (1292, 717)
Screenshot: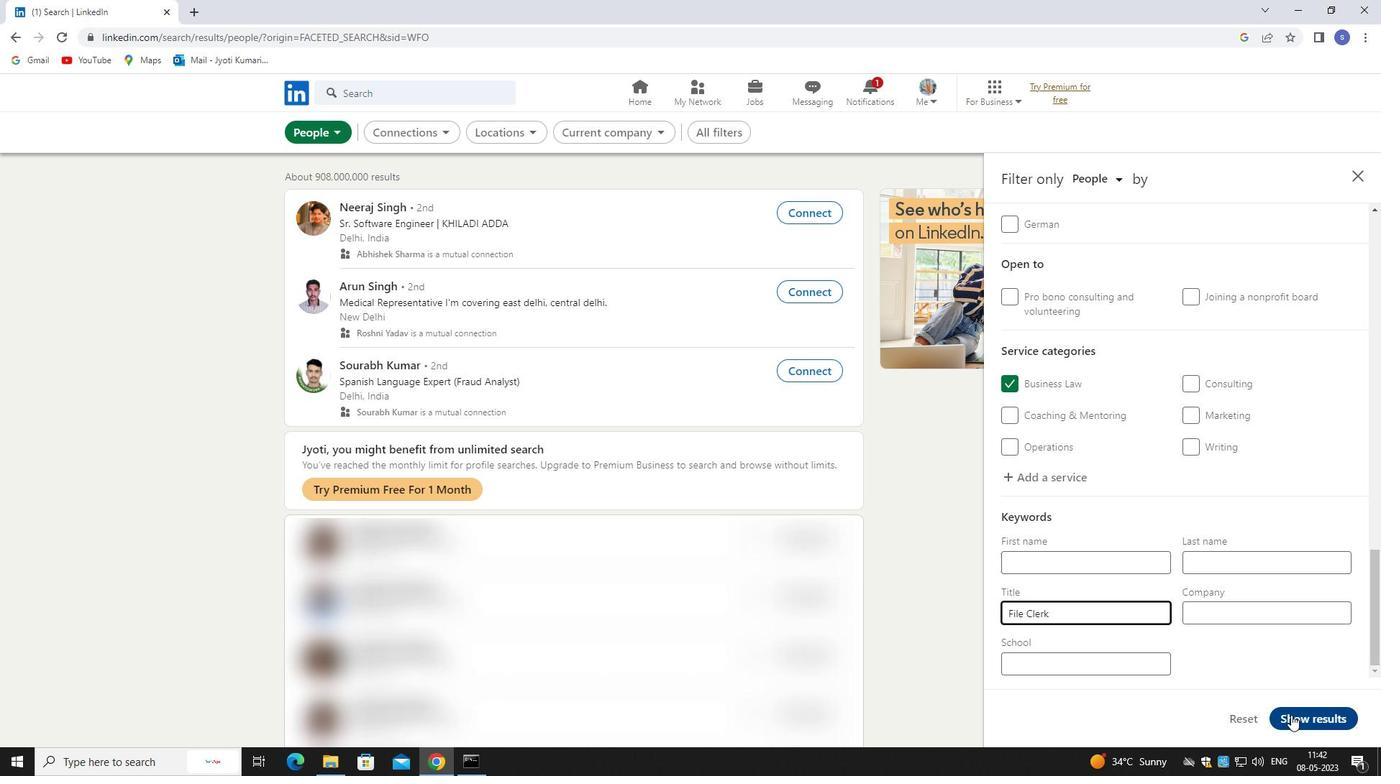 
Action: Mouse moved to (1134, 555)
Screenshot: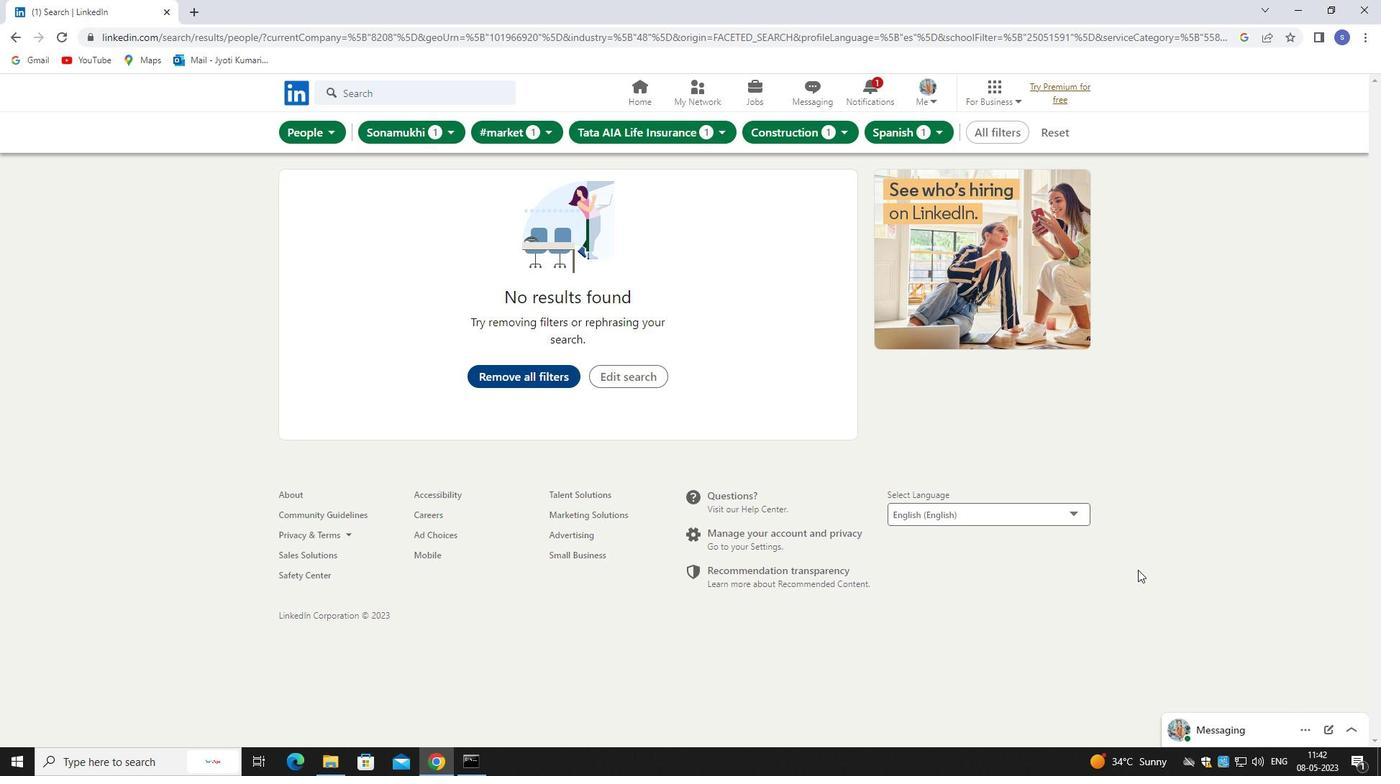 
